 Task: Find connections with filter location Nanlong with filter topic #aiwith filter profile language Potuguese with filter current company SANGHI INDUSTRIES LTD with filter school Bundelkhand University with filter industry IT System Testing and Evaluation with filter service category SupportTechnical Writing with filter keywords title Marketing Staff
Action: Mouse moved to (269, 244)
Screenshot: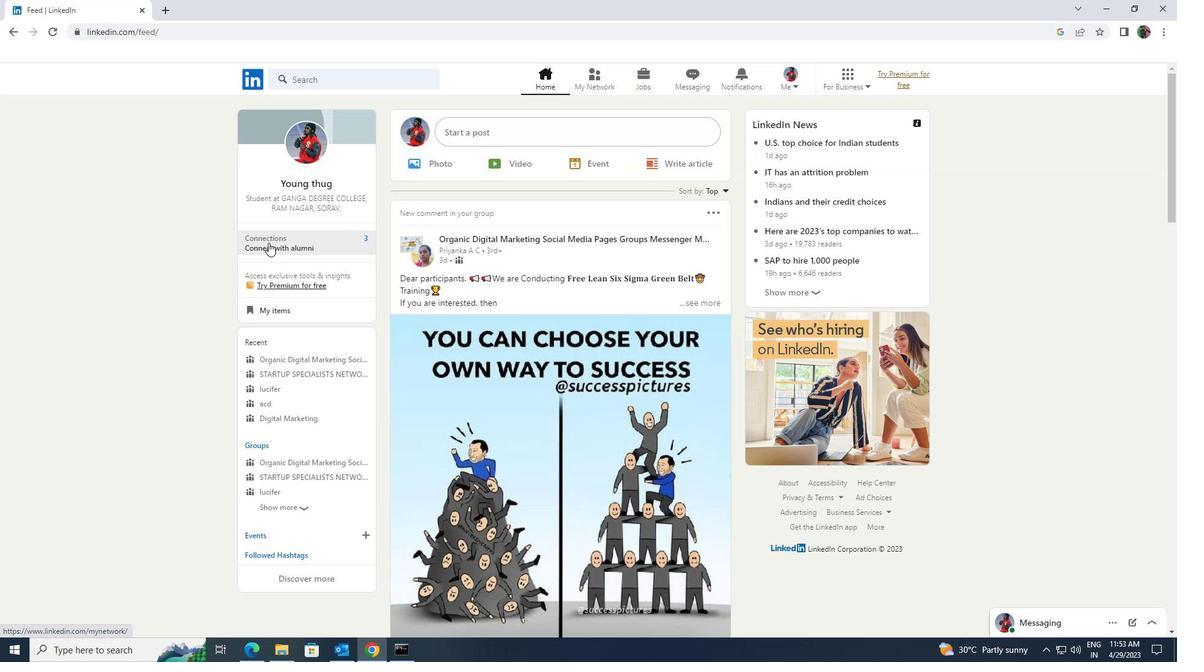 
Action: Mouse pressed left at (269, 244)
Screenshot: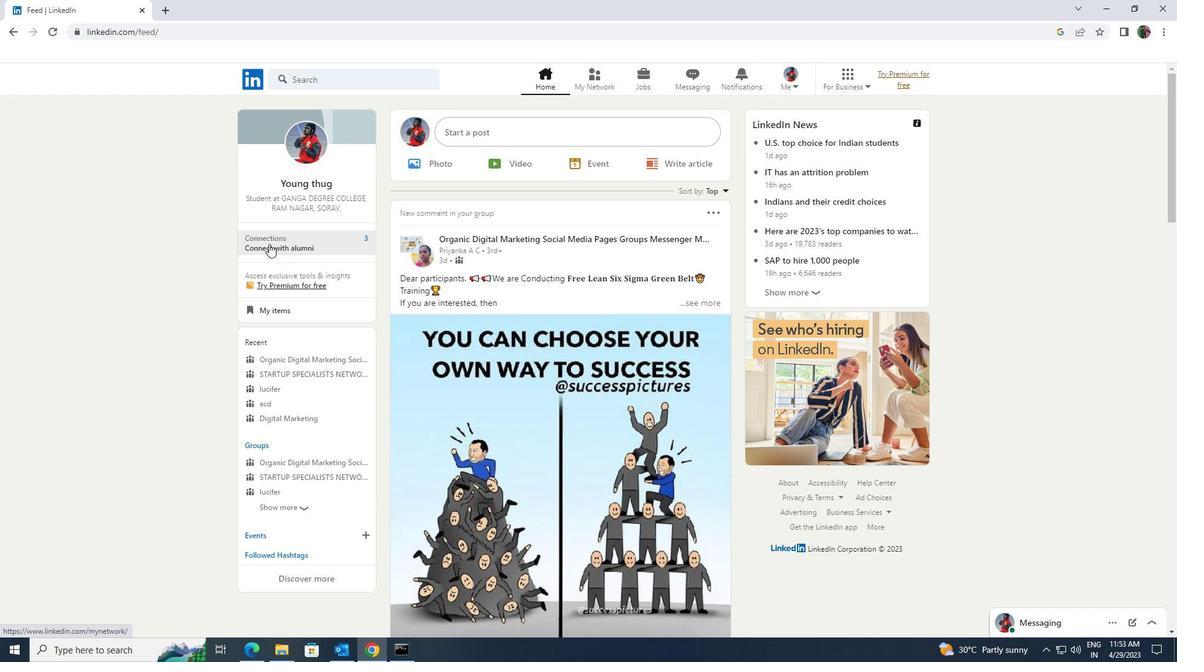 
Action: Mouse moved to (324, 150)
Screenshot: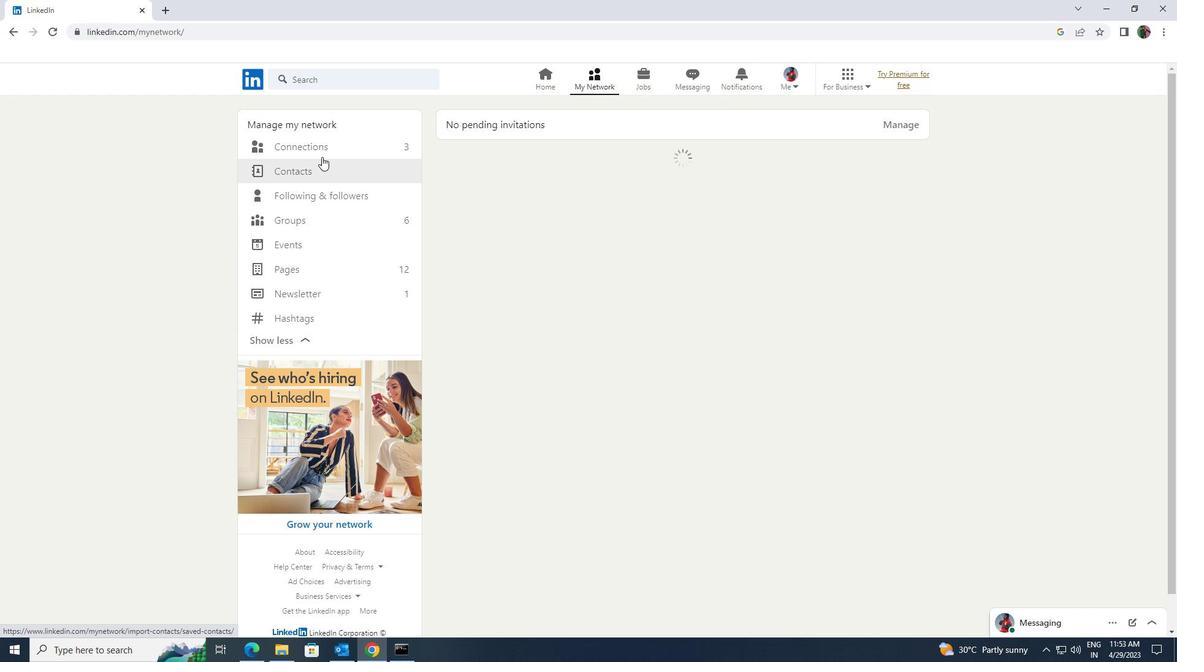 
Action: Mouse pressed left at (324, 150)
Screenshot: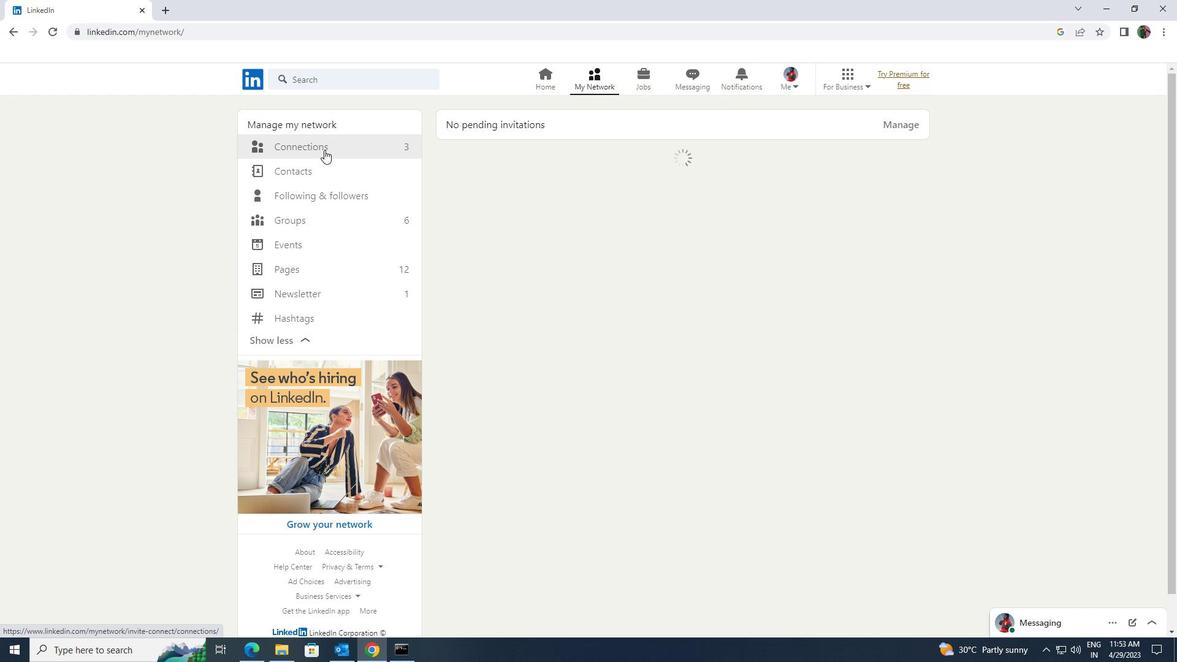 
Action: Mouse moved to (655, 149)
Screenshot: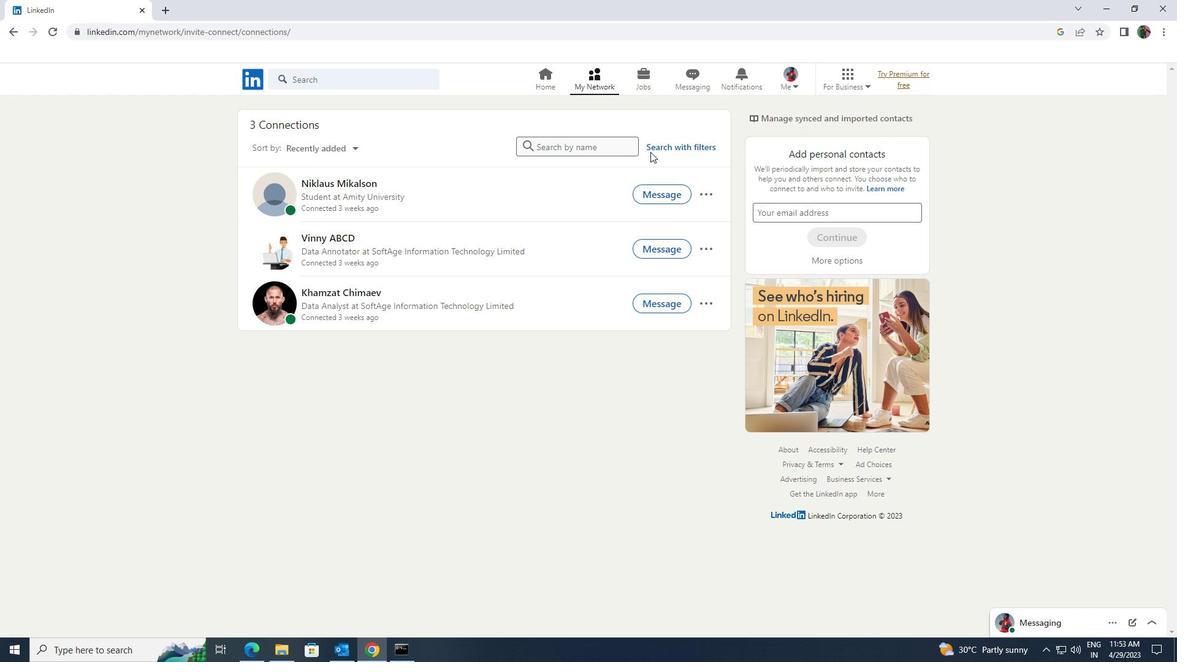 
Action: Mouse pressed left at (655, 149)
Screenshot: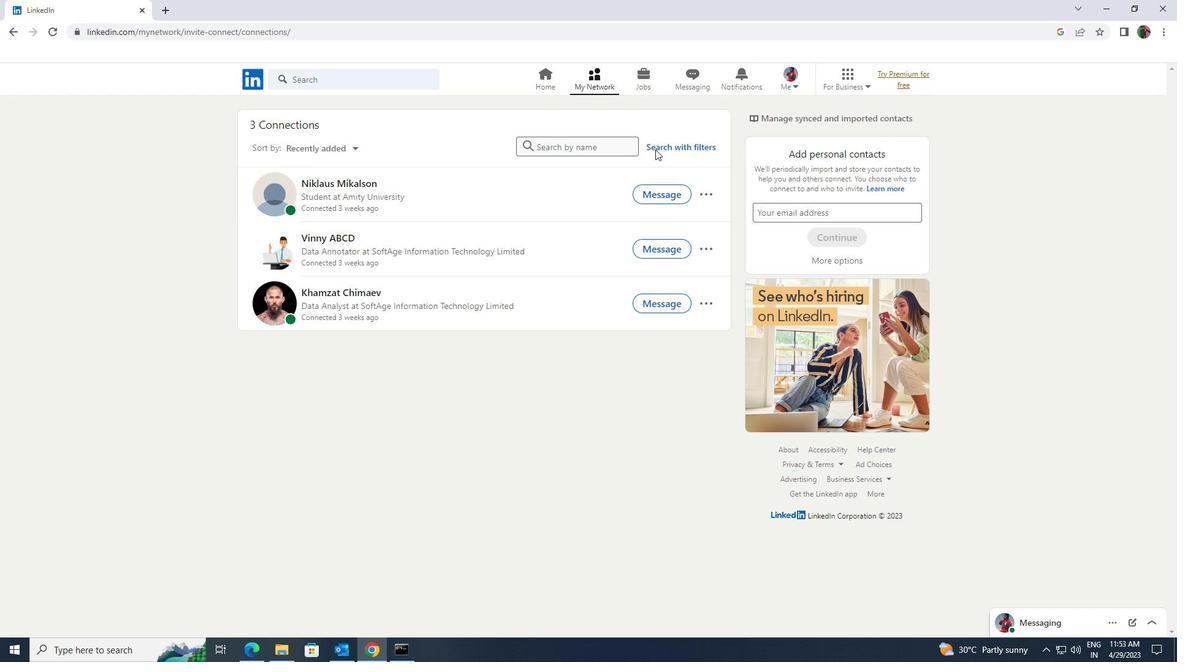 
Action: Mouse moved to (627, 114)
Screenshot: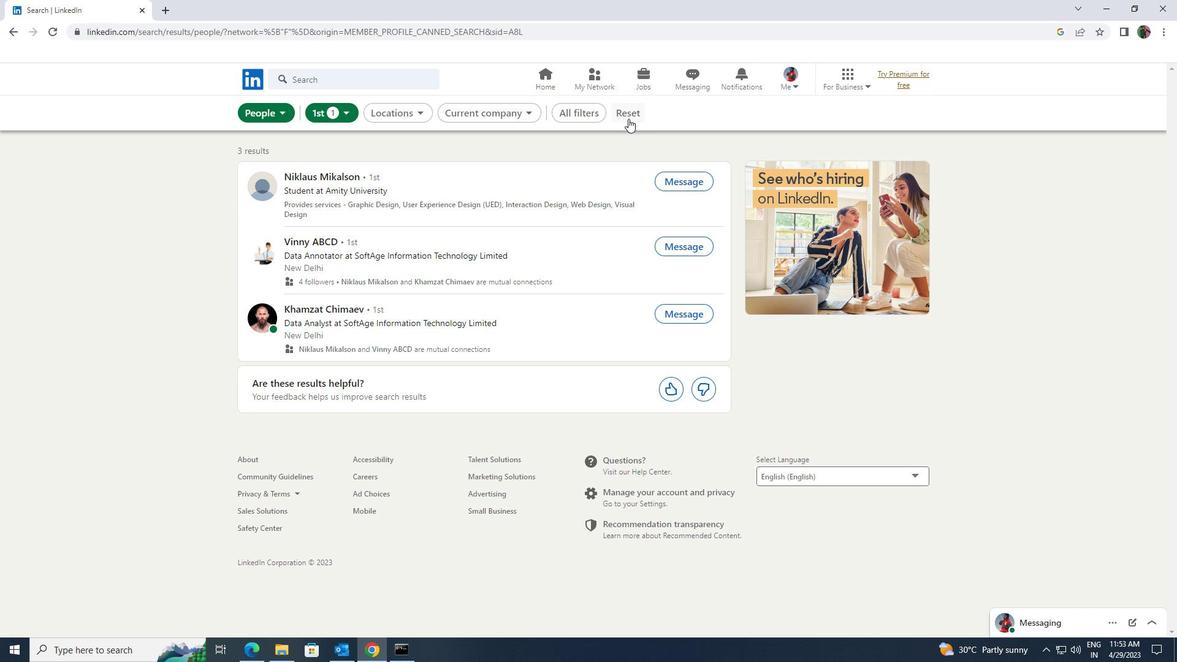 
Action: Mouse pressed left at (627, 114)
Screenshot: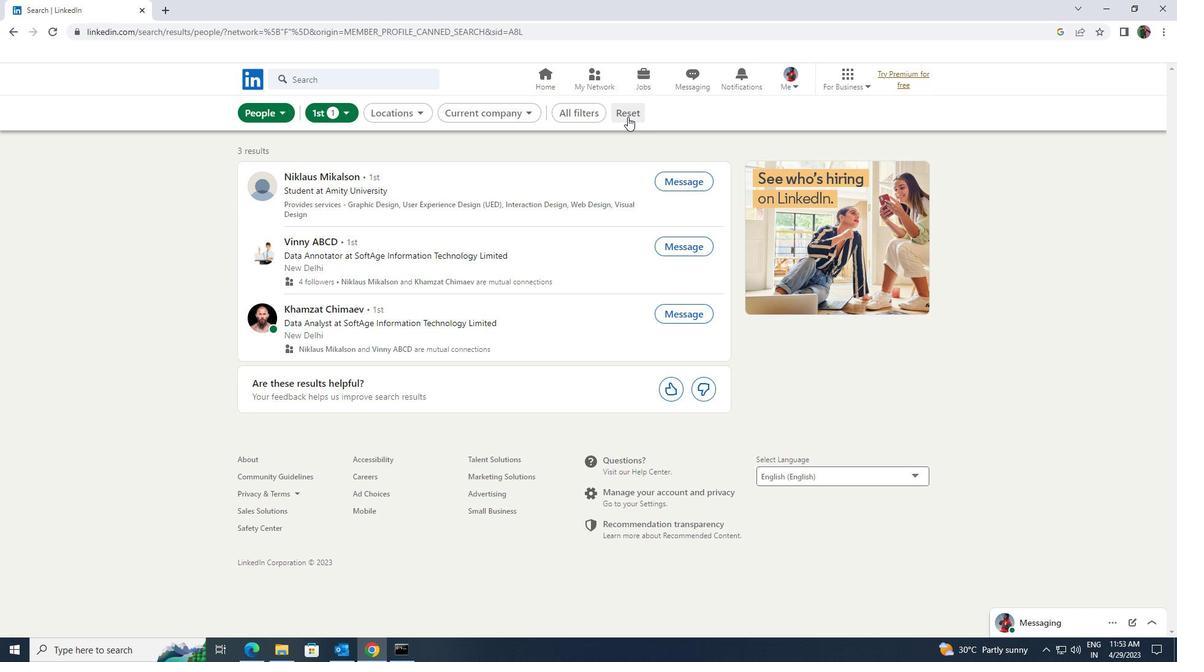 
Action: Mouse moved to (600, 112)
Screenshot: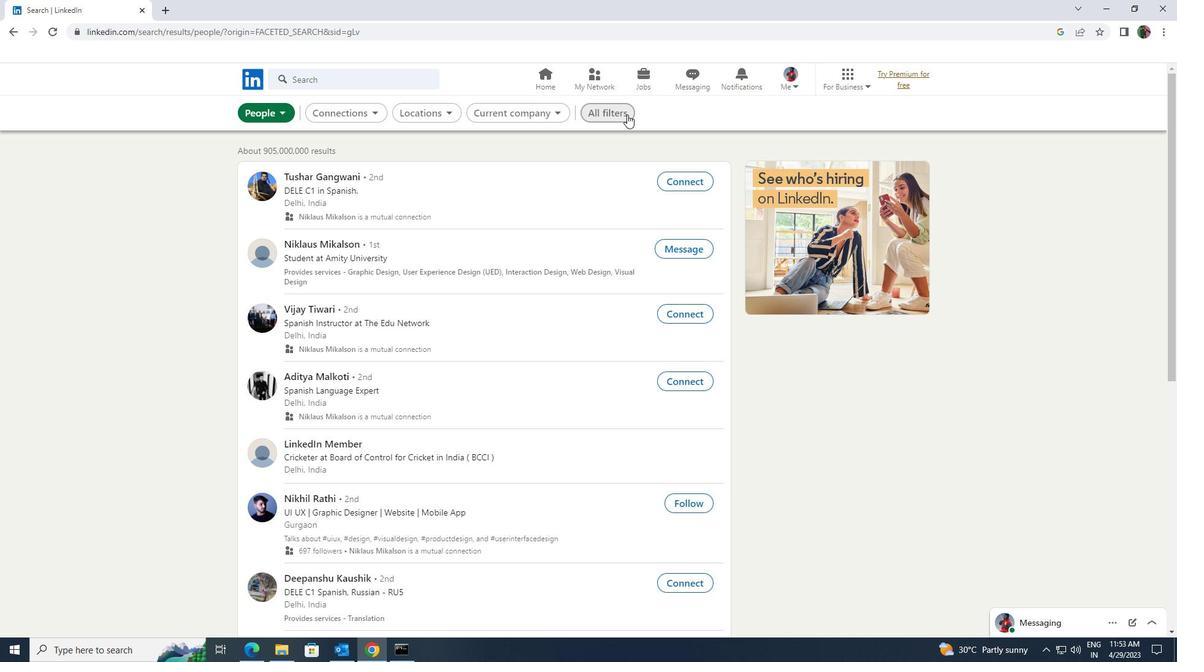 
Action: Mouse pressed left at (600, 112)
Screenshot: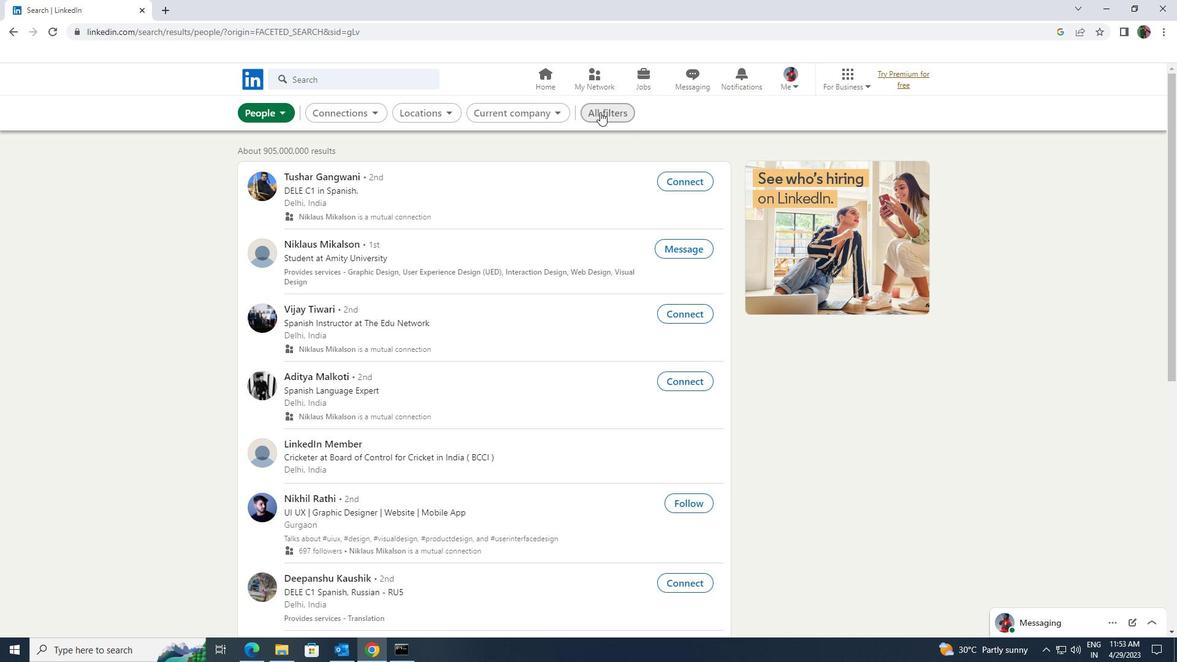 
Action: Mouse moved to (911, 341)
Screenshot: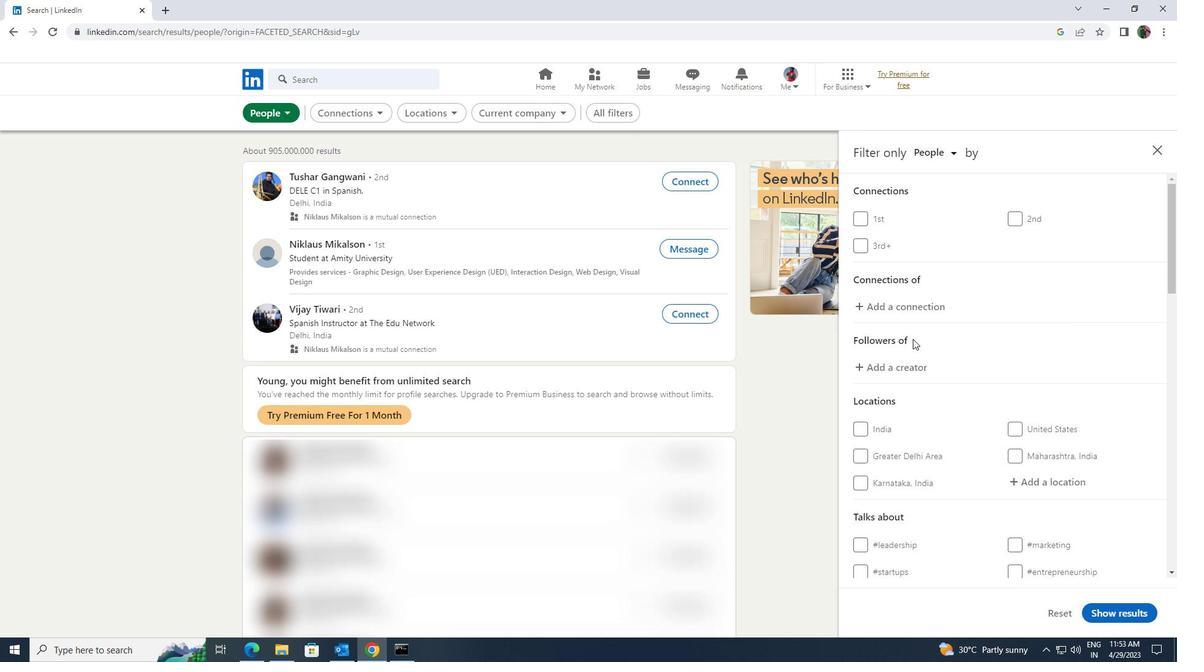 
Action: Mouse scrolled (911, 341) with delta (0, 0)
Screenshot: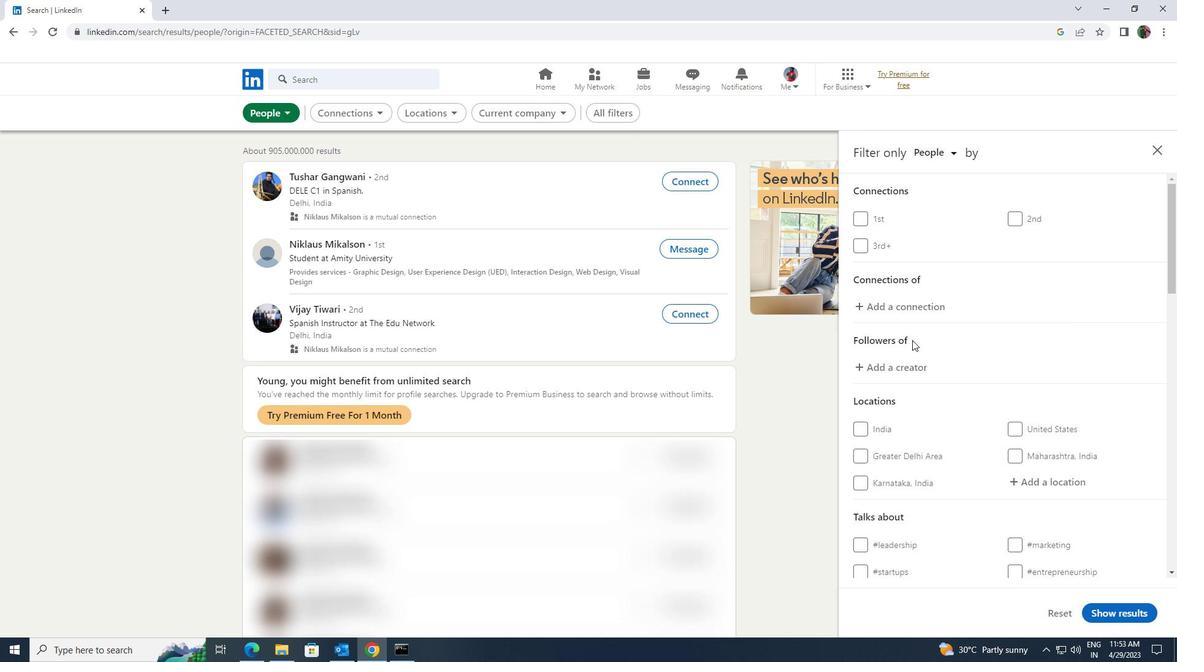 
Action: Mouse scrolled (911, 341) with delta (0, 0)
Screenshot: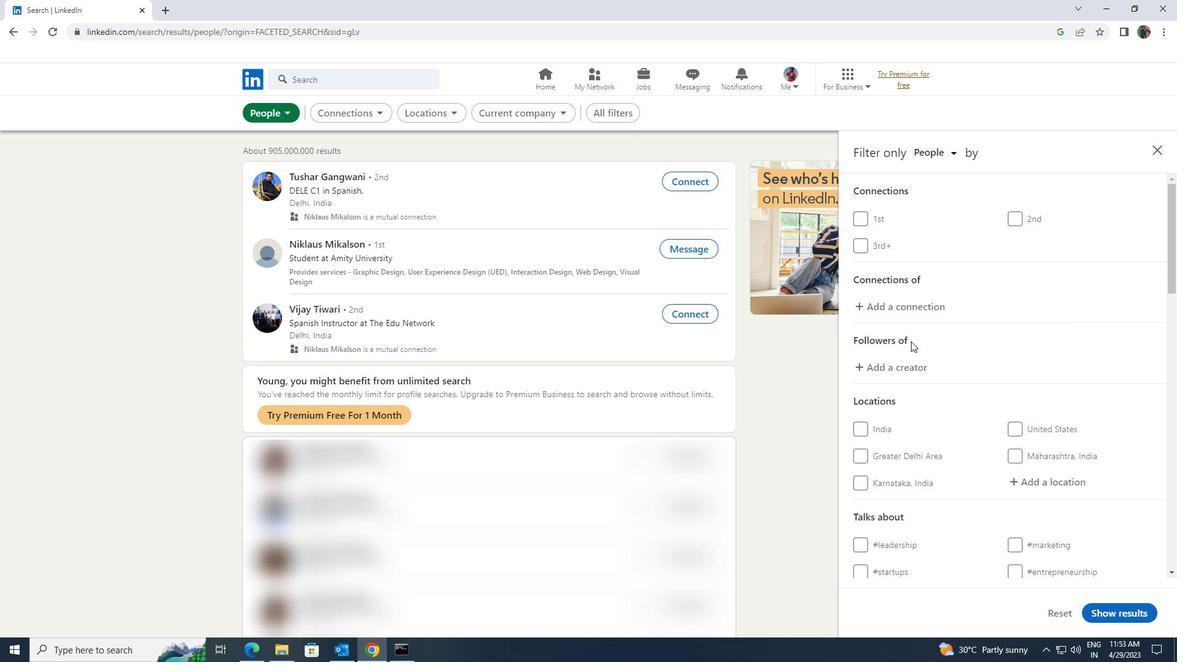 
Action: Mouse moved to (1017, 355)
Screenshot: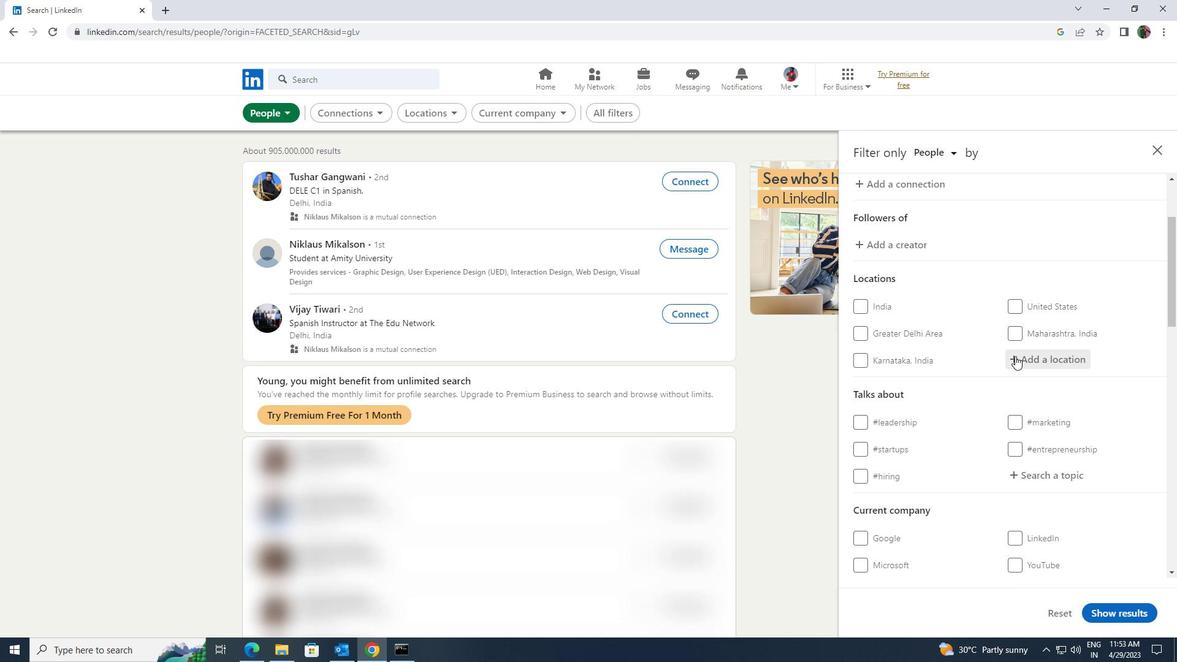 
Action: Mouse pressed left at (1017, 355)
Screenshot: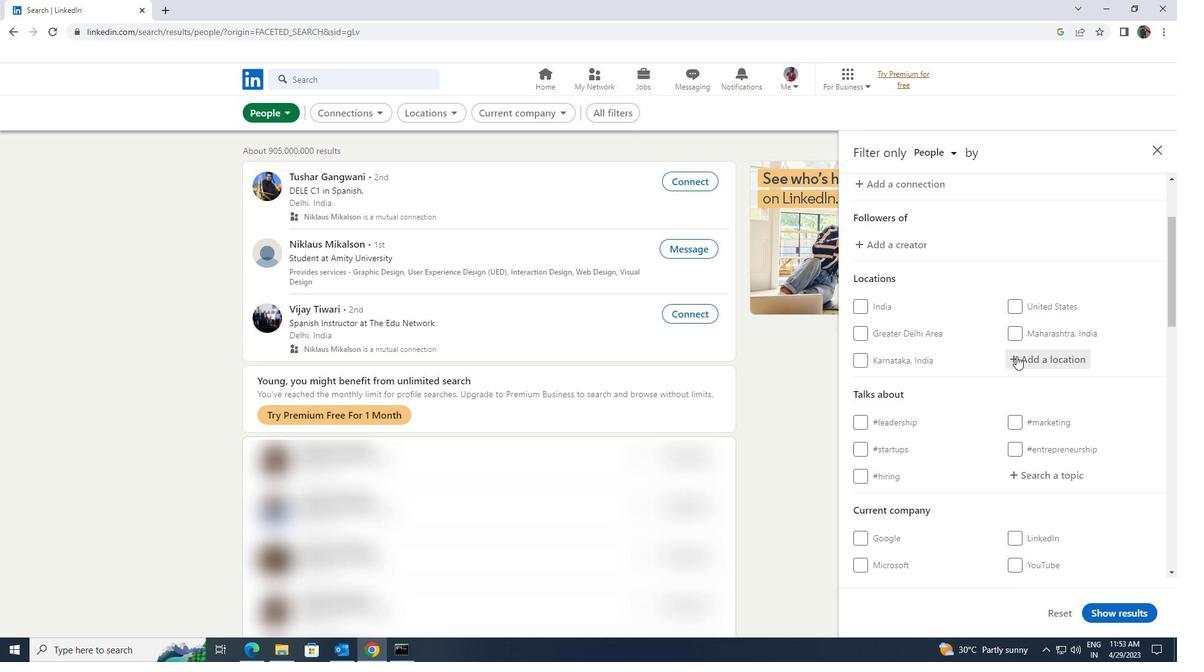 
Action: Mouse moved to (1004, 361)
Screenshot: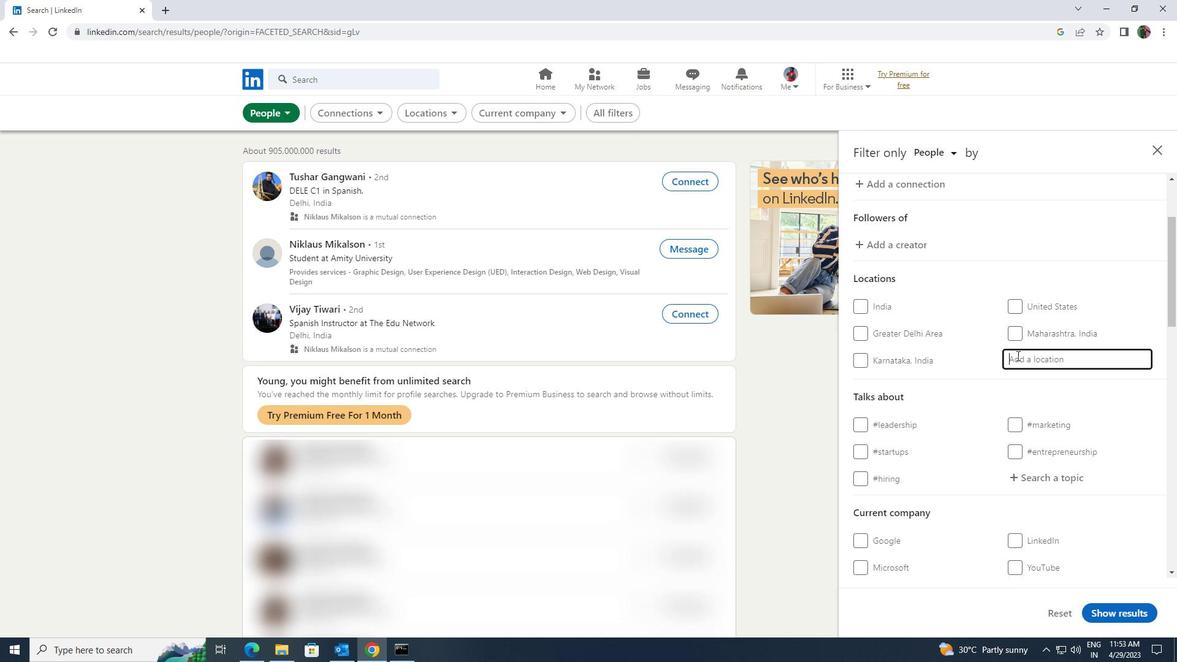 
Action: Key pressed <Key.shift>NANLONG<Key.enter>
Screenshot: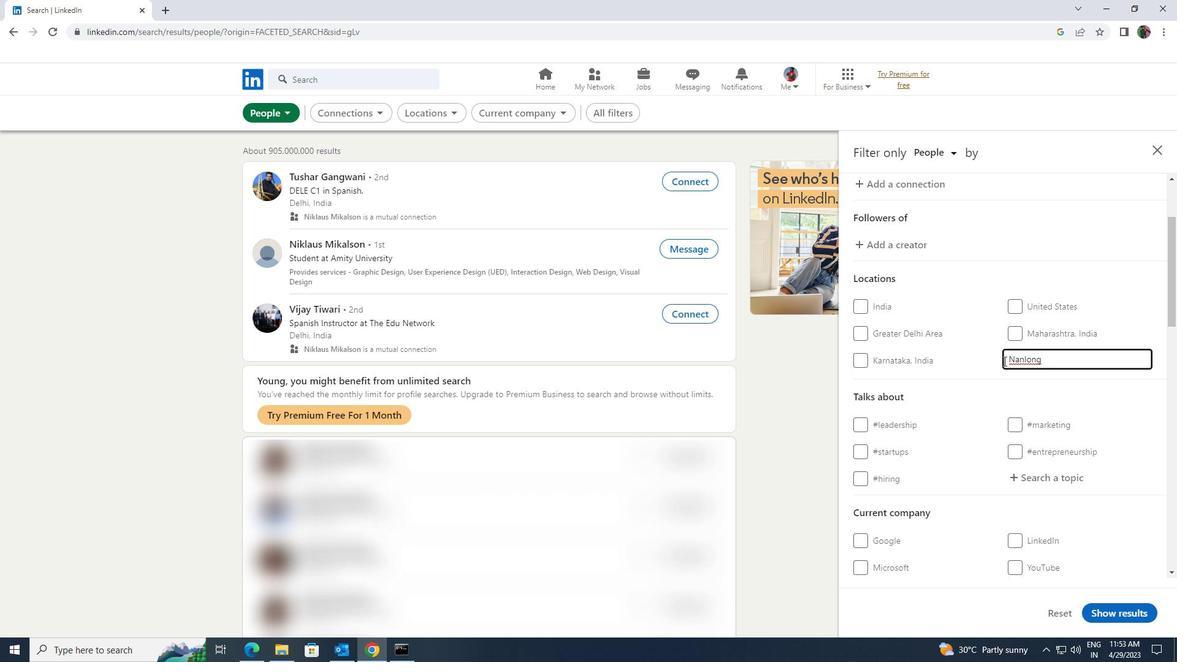 
Action: Mouse moved to (1001, 363)
Screenshot: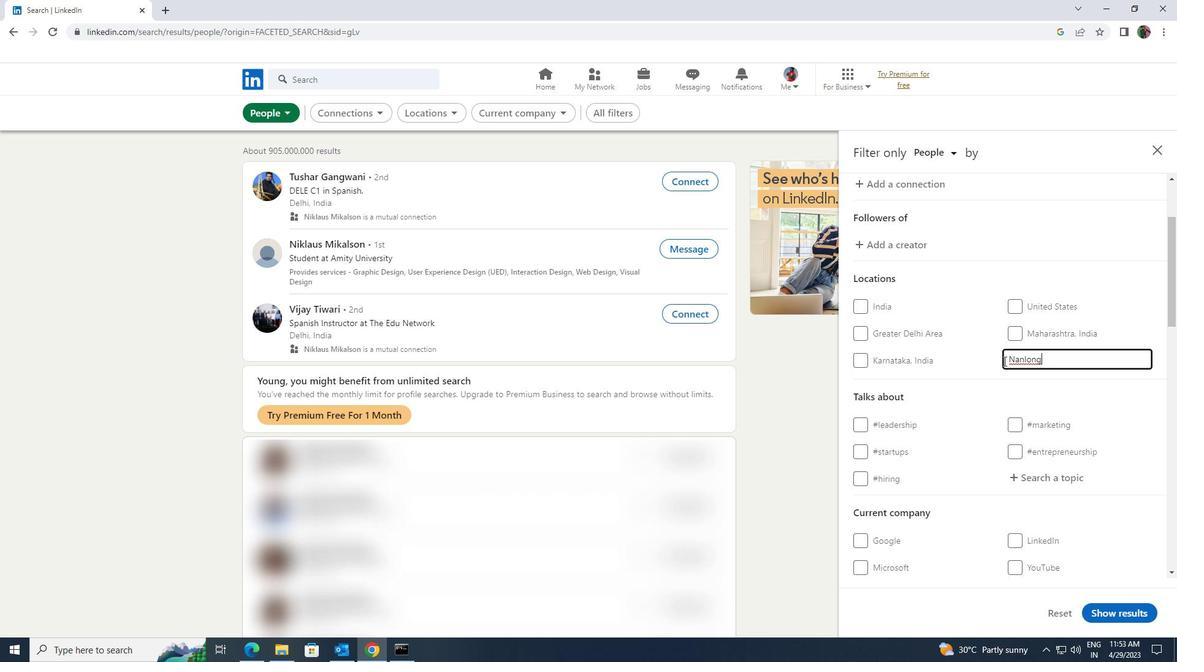 
Action: Mouse scrolled (1001, 362) with delta (0, 0)
Screenshot: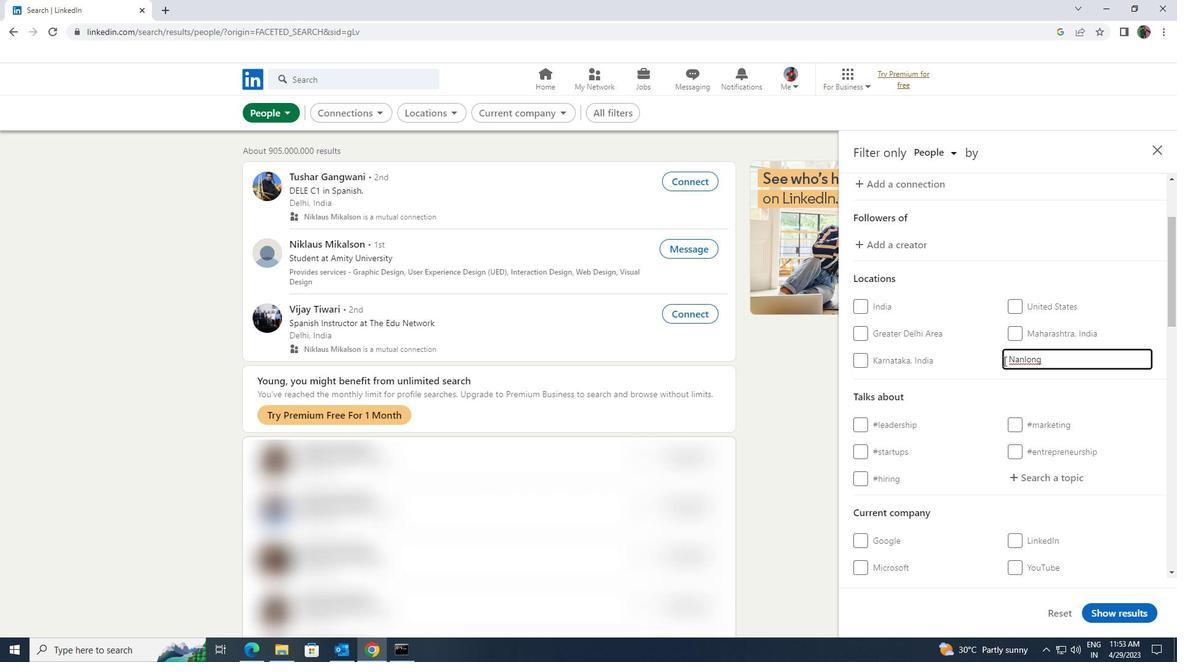 
Action: Mouse moved to (1011, 414)
Screenshot: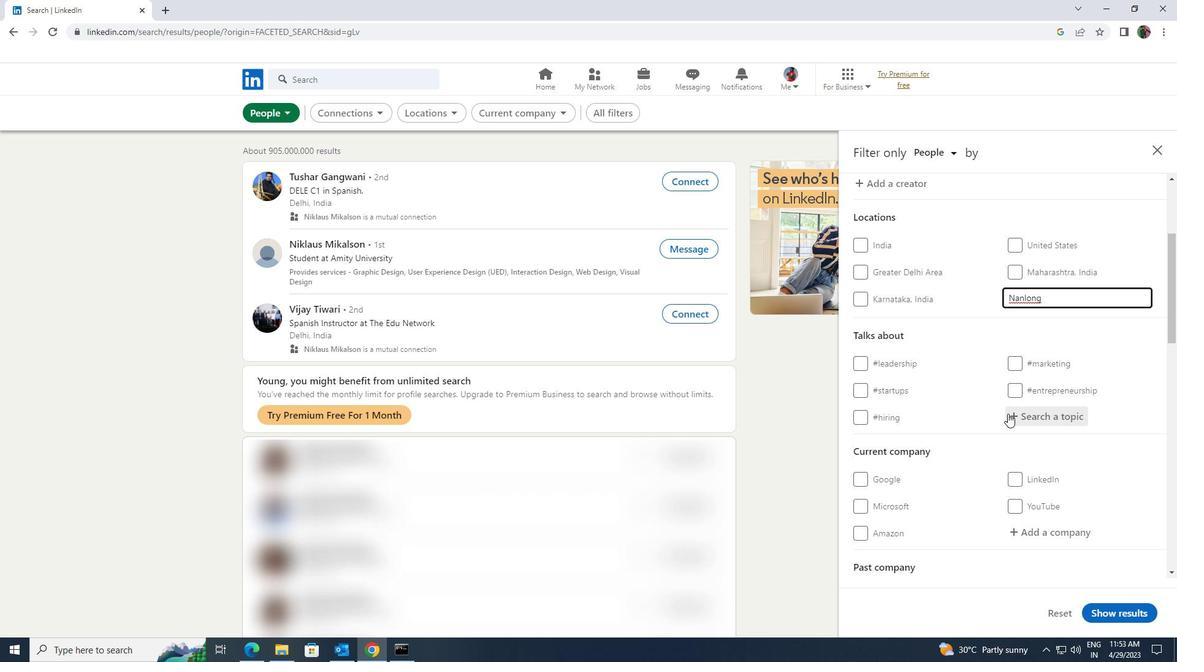 
Action: Mouse pressed left at (1011, 414)
Screenshot: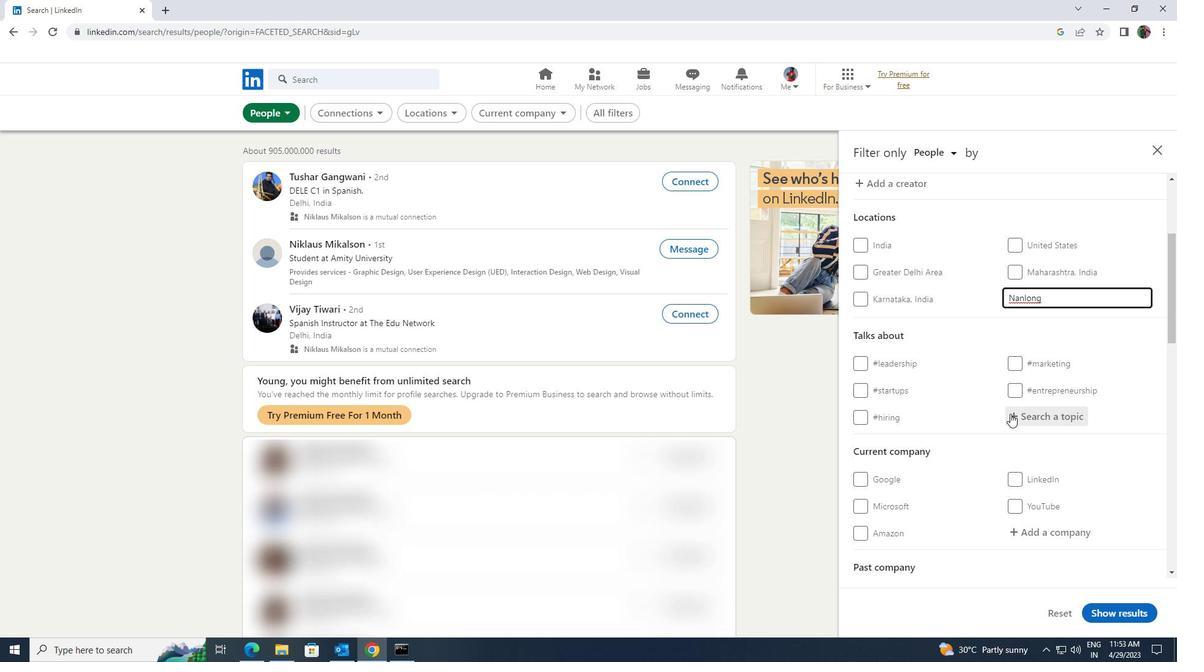 
Action: Mouse moved to (1009, 407)
Screenshot: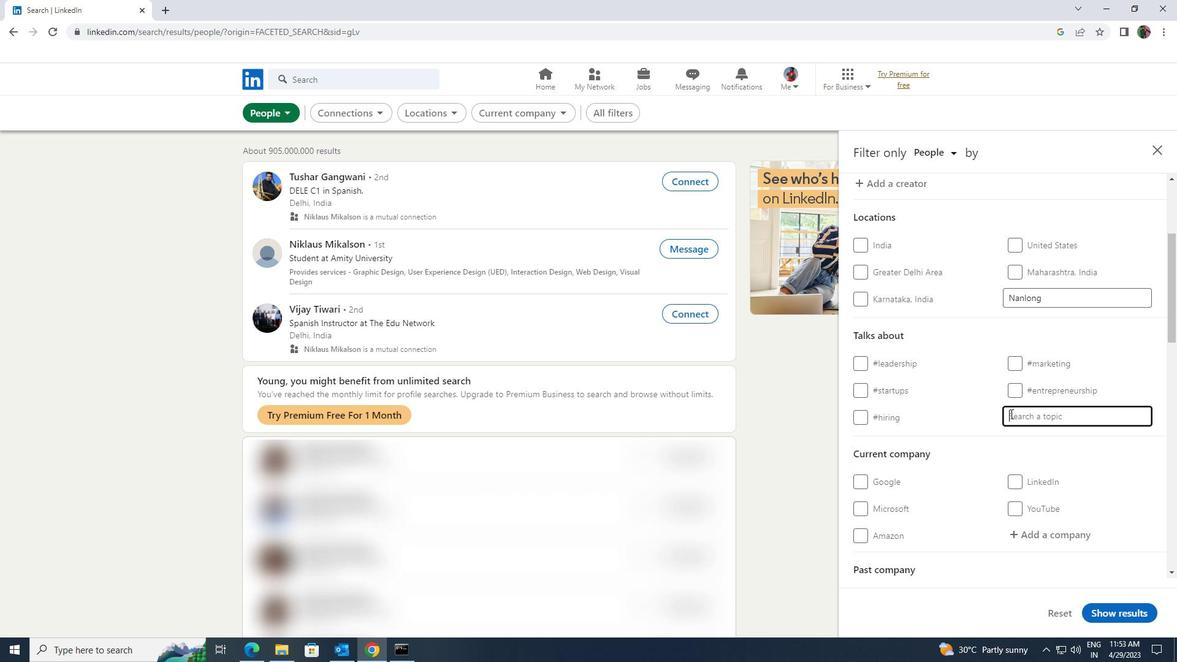 
Action: Key pressed AI
Screenshot: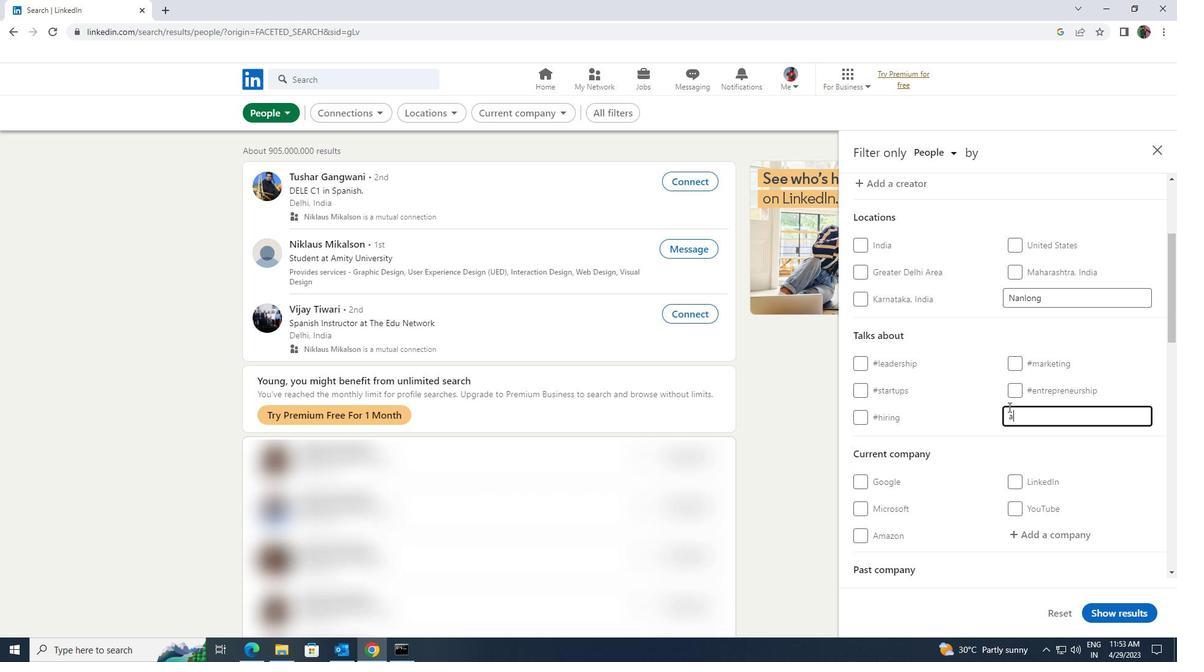 
Action: Mouse moved to (987, 429)
Screenshot: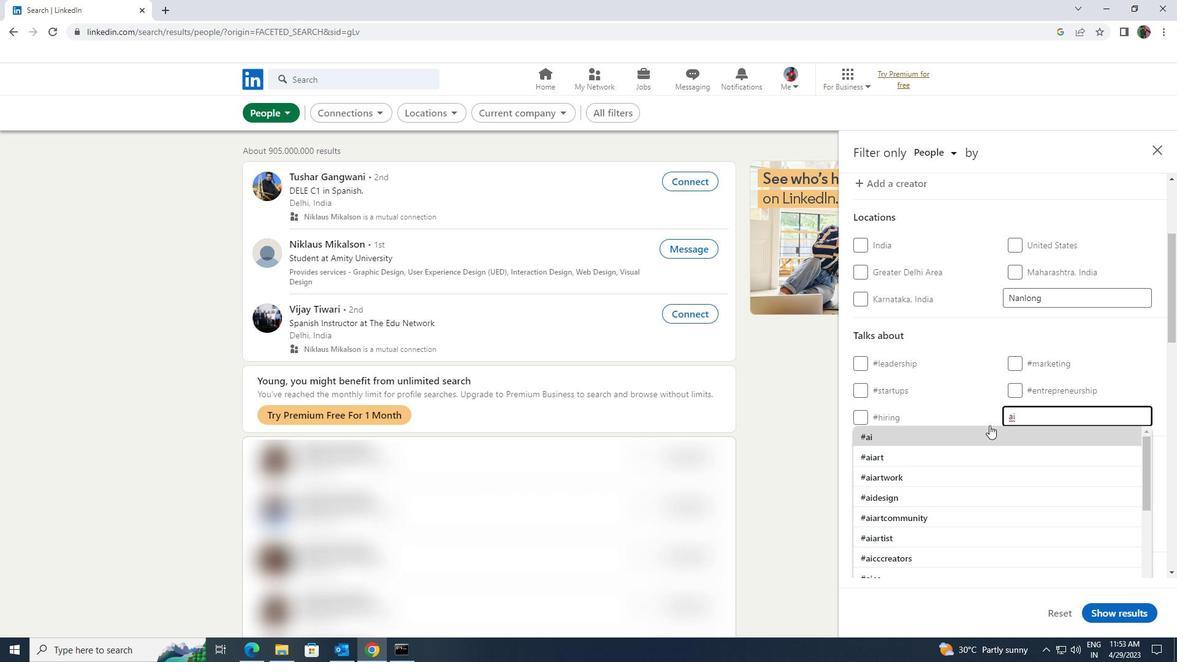 
Action: Mouse pressed left at (987, 429)
Screenshot: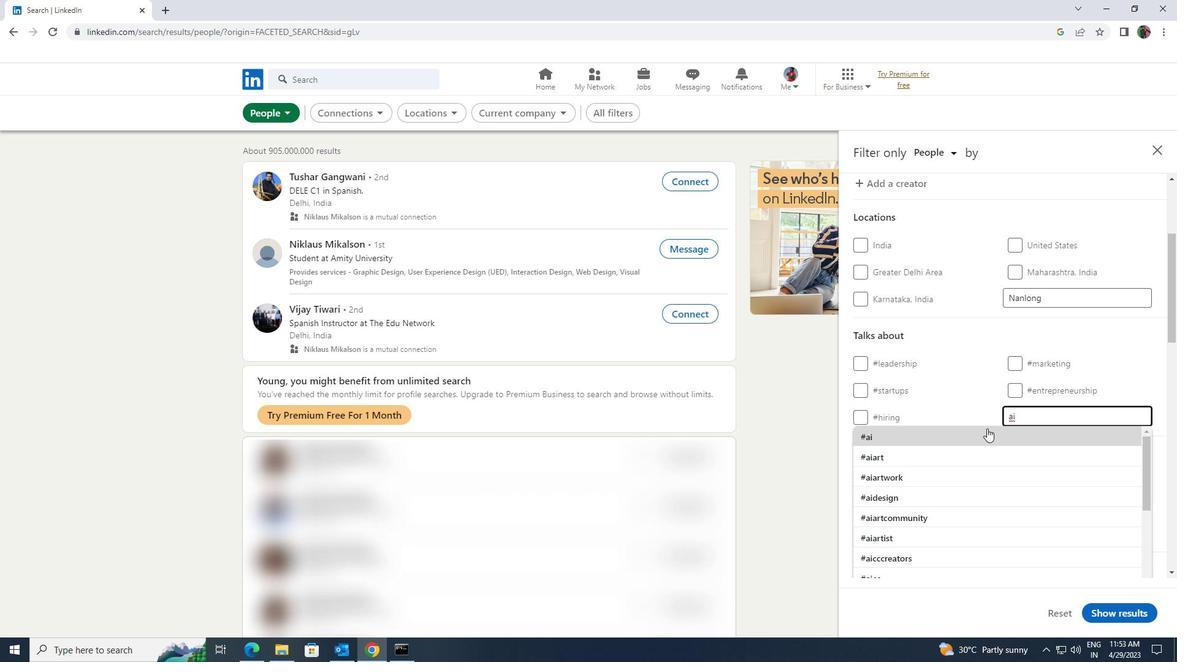 
Action: Mouse scrolled (987, 428) with delta (0, 0)
Screenshot: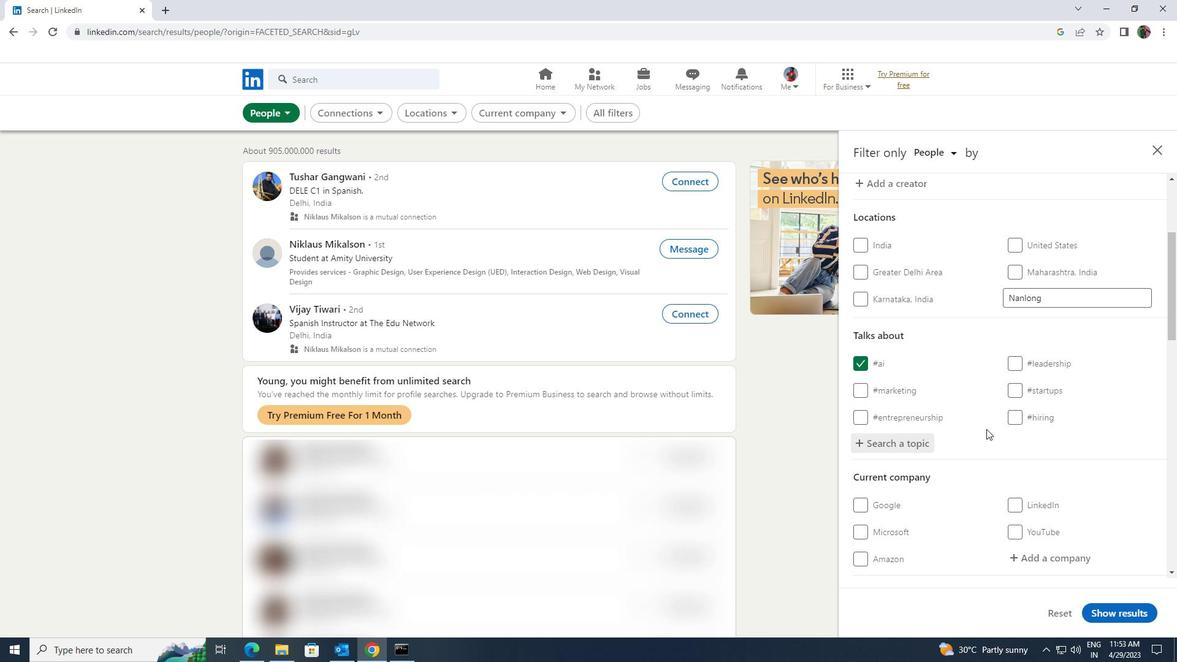 
Action: Mouse scrolled (987, 428) with delta (0, 0)
Screenshot: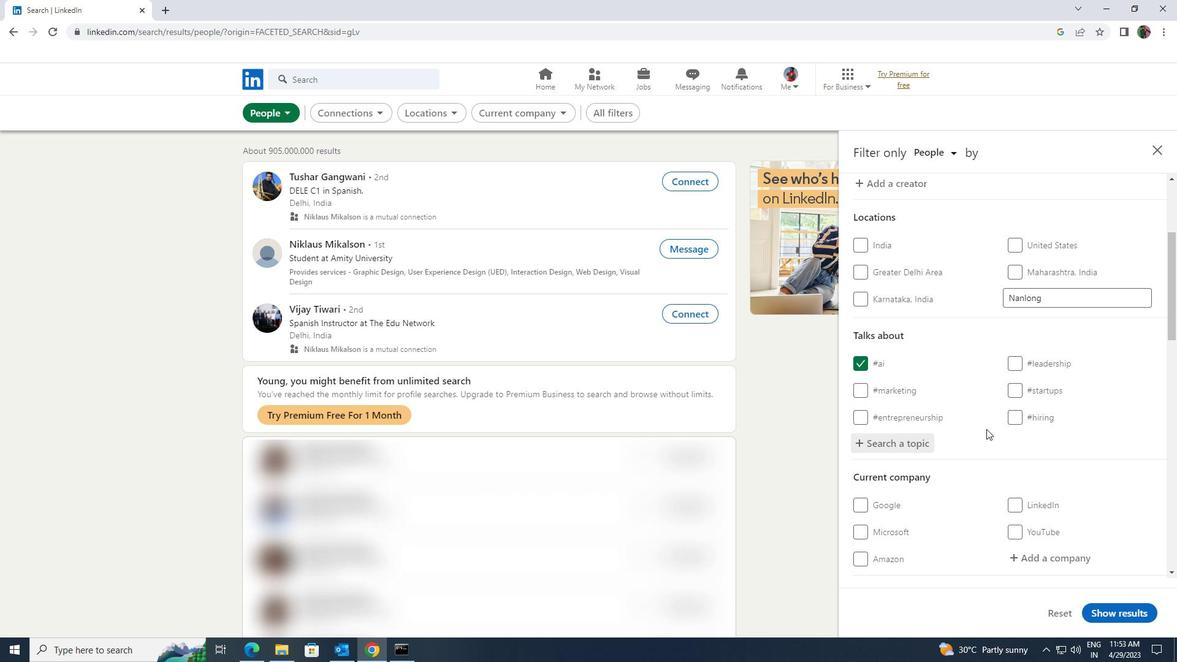 
Action: Mouse moved to (995, 433)
Screenshot: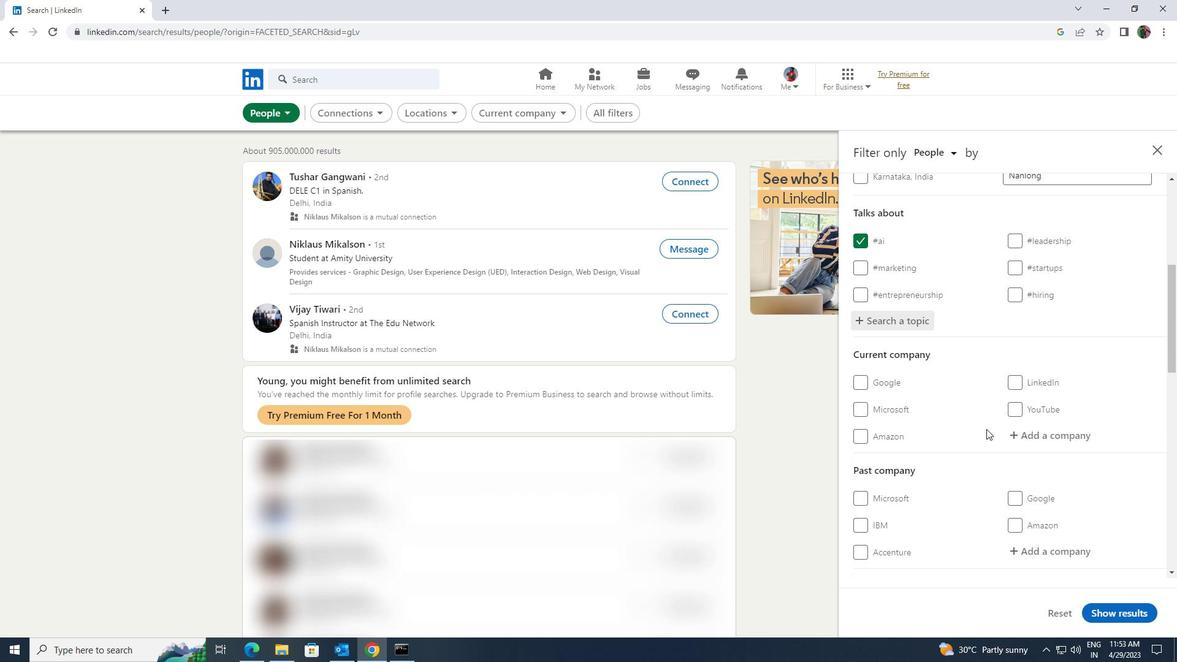 
Action: Mouse scrolled (995, 432) with delta (0, 0)
Screenshot: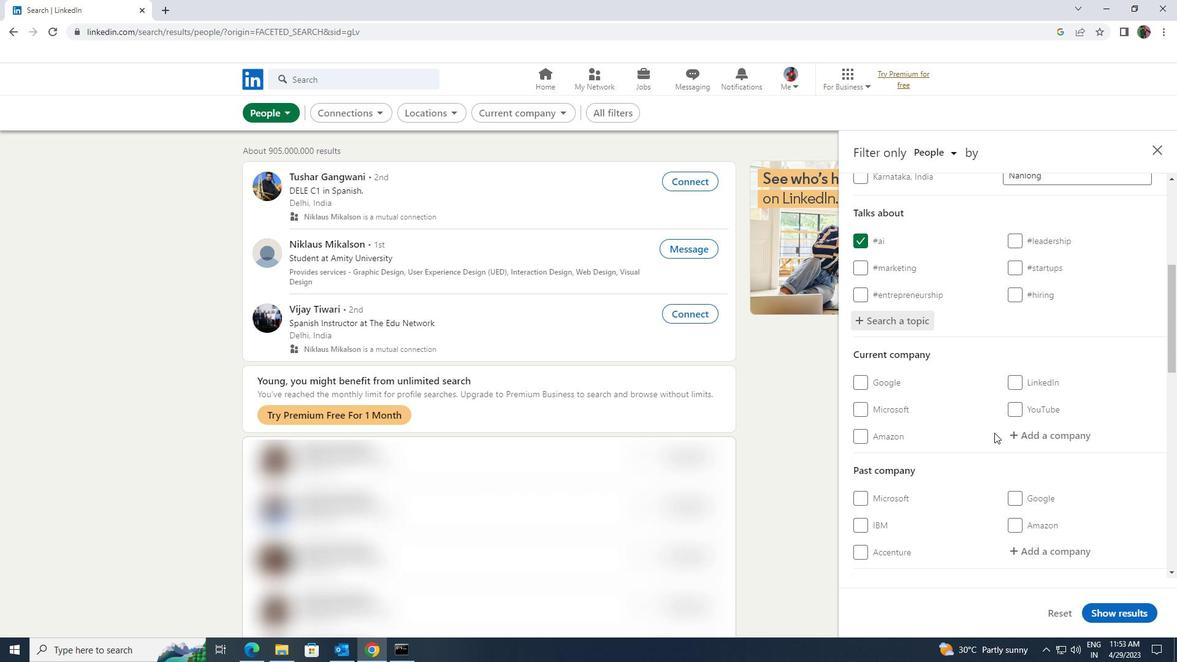 
Action: Mouse scrolled (995, 432) with delta (0, 0)
Screenshot: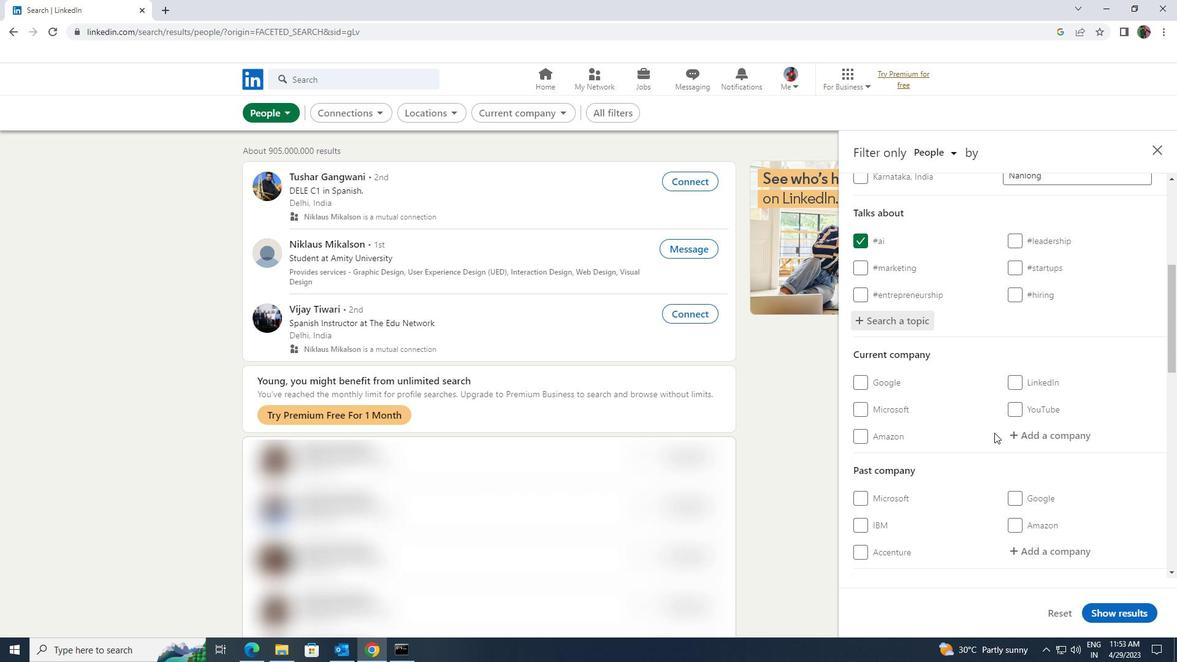 
Action: Mouse moved to (995, 433)
Screenshot: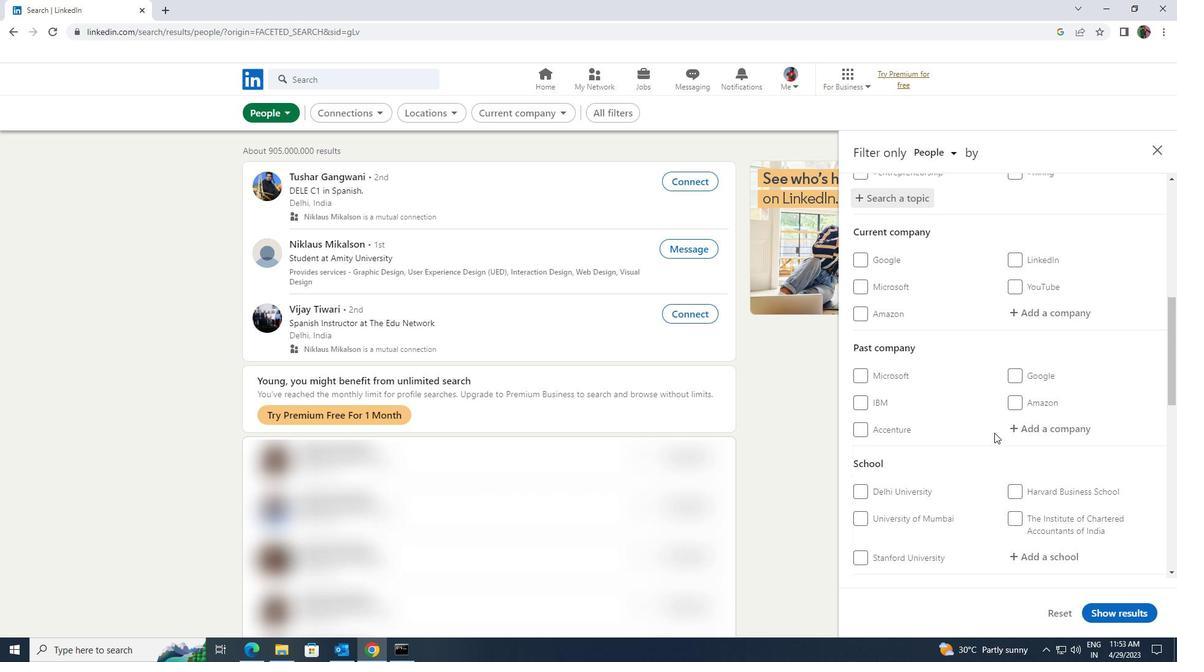 
Action: Mouse scrolled (995, 433) with delta (0, 0)
Screenshot: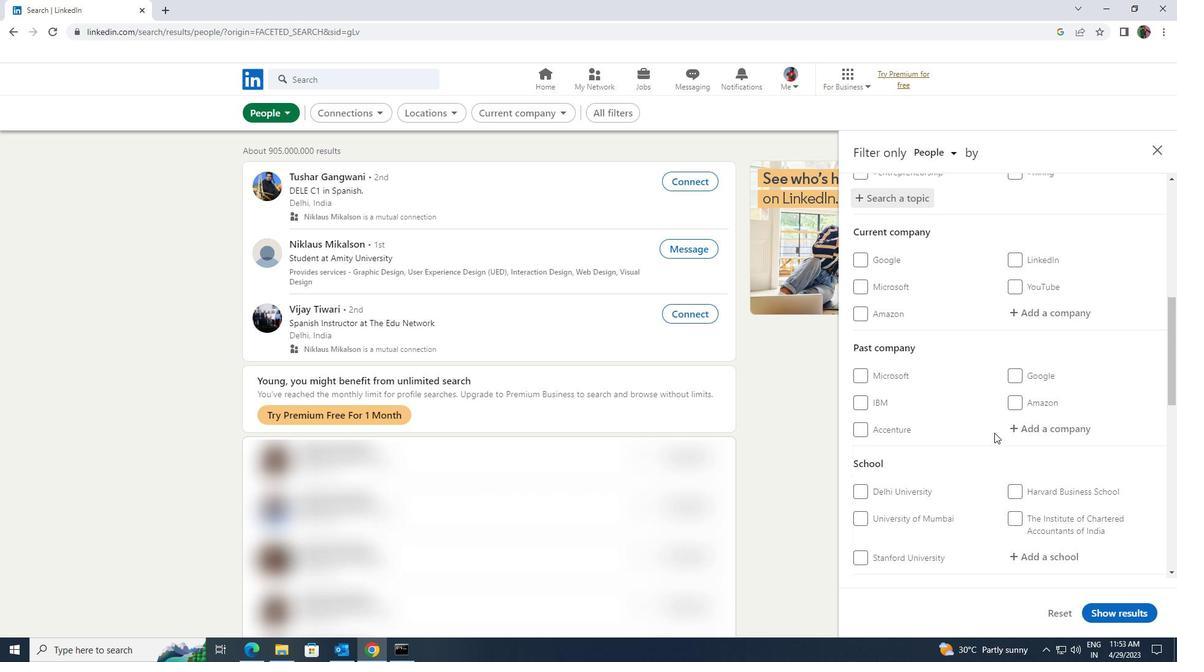 
Action: Mouse scrolled (995, 433) with delta (0, 0)
Screenshot: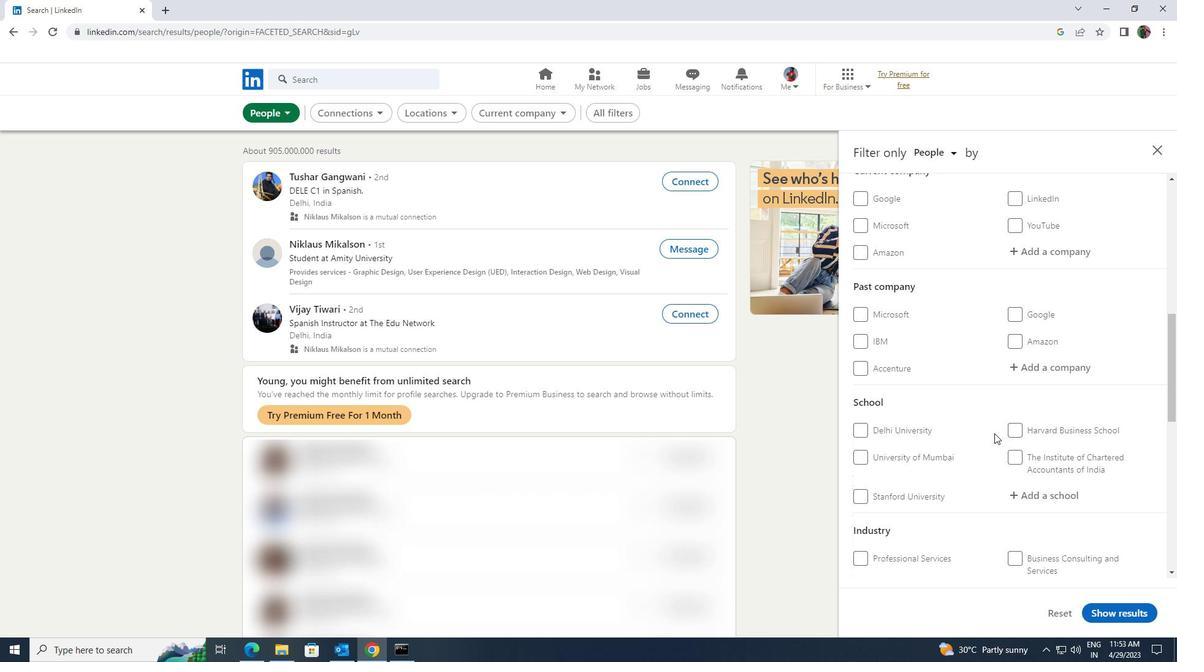 
Action: Mouse scrolled (995, 433) with delta (0, 0)
Screenshot: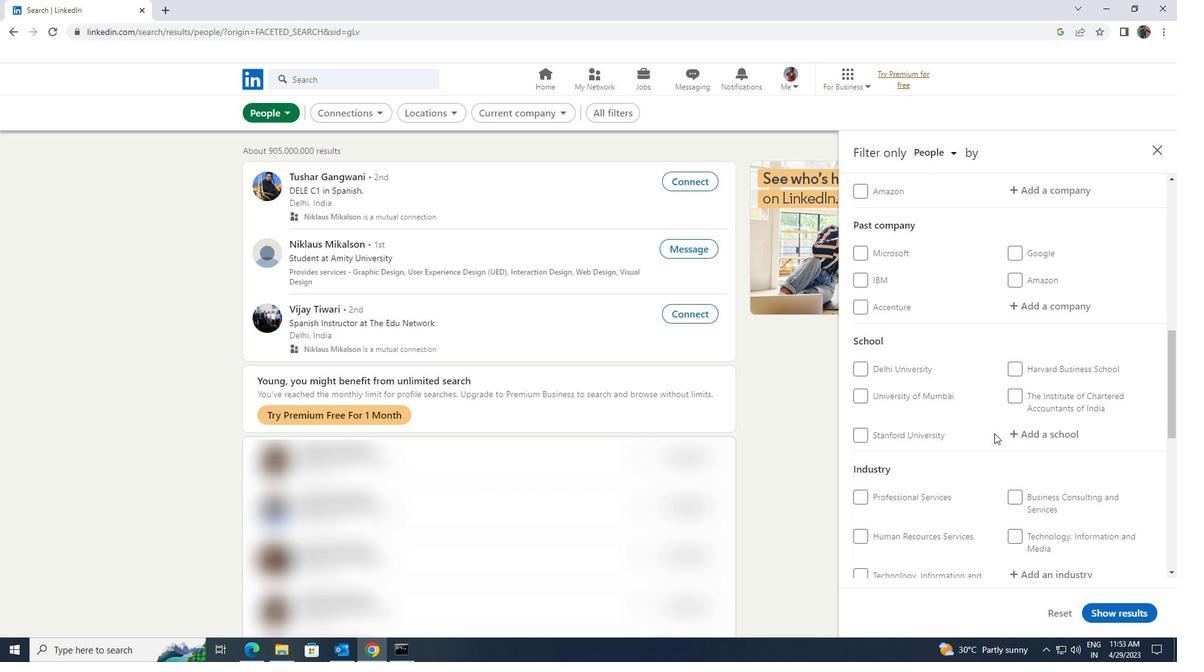 
Action: Mouse moved to (995, 434)
Screenshot: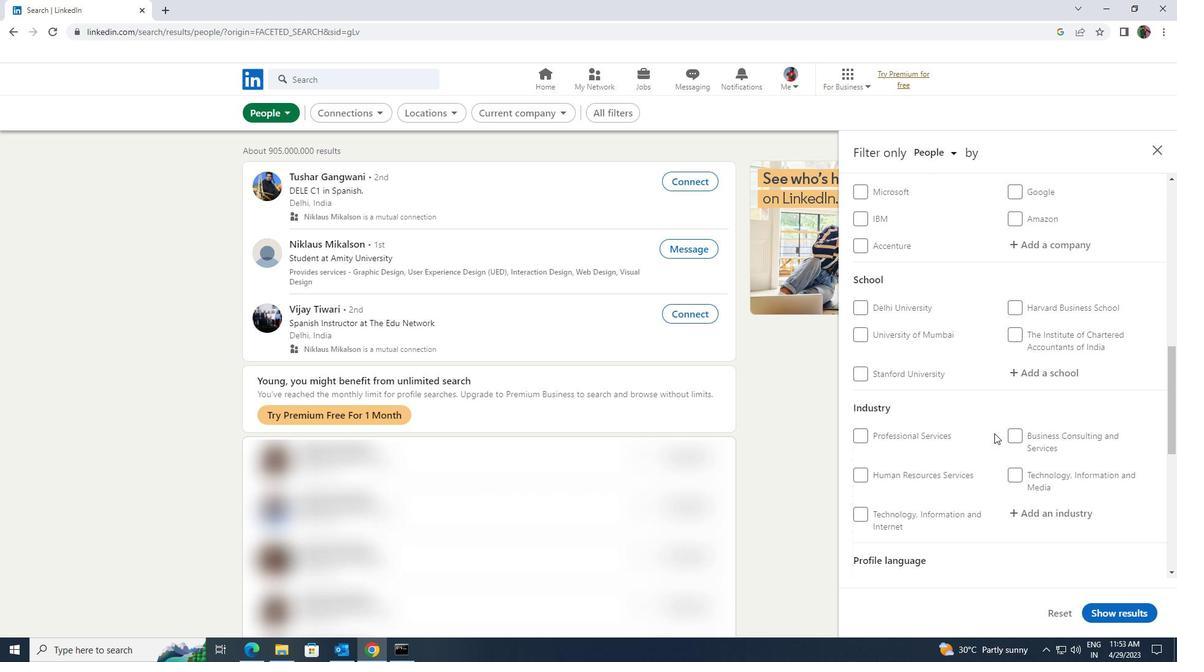 
Action: Mouse scrolled (995, 433) with delta (0, 0)
Screenshot: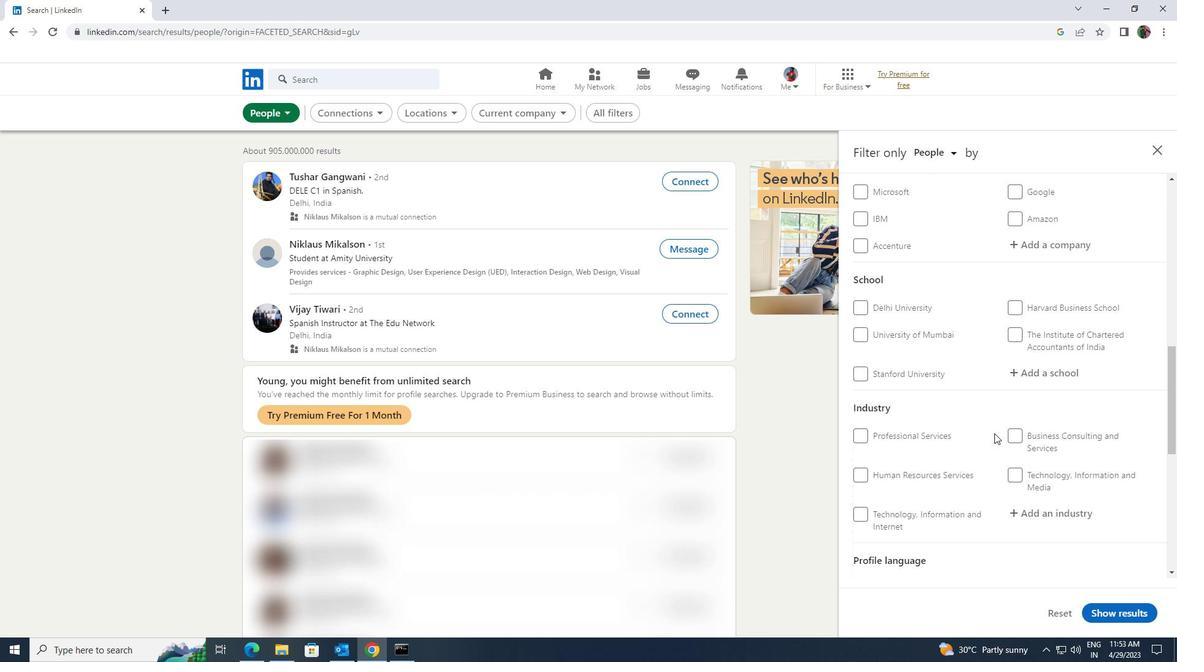 
Action: Mouse scrolled (995, 433) with delta (0, 0)
Screenshot: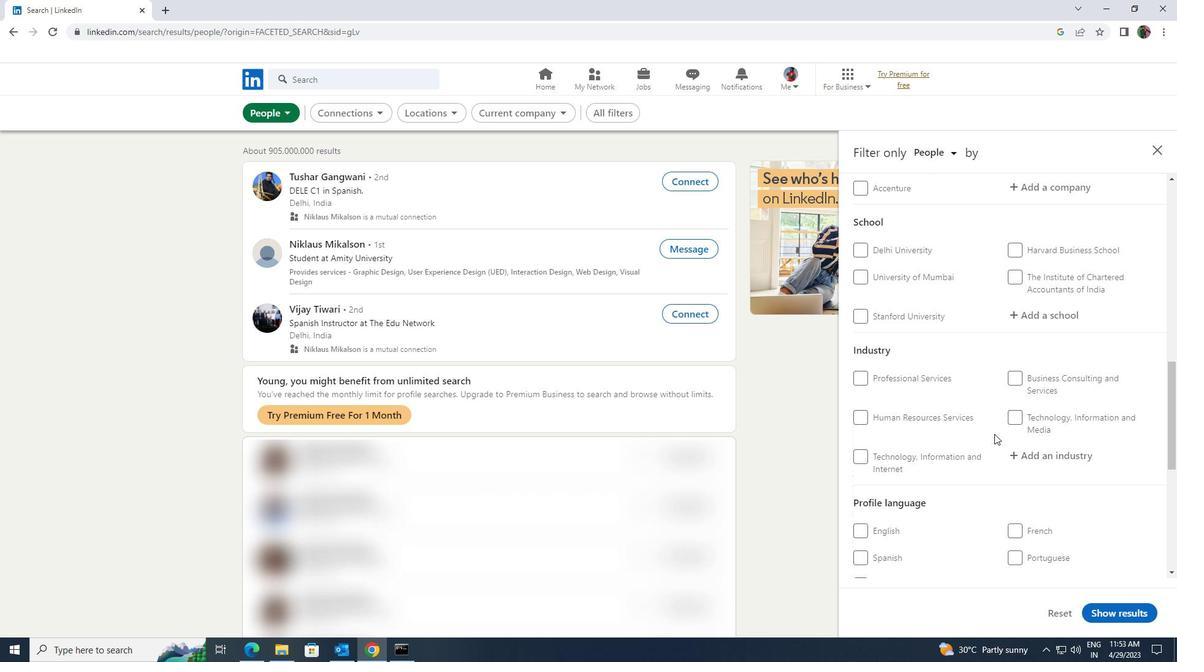 
Action: Mouse moved to (1014, 495)
Screenshot: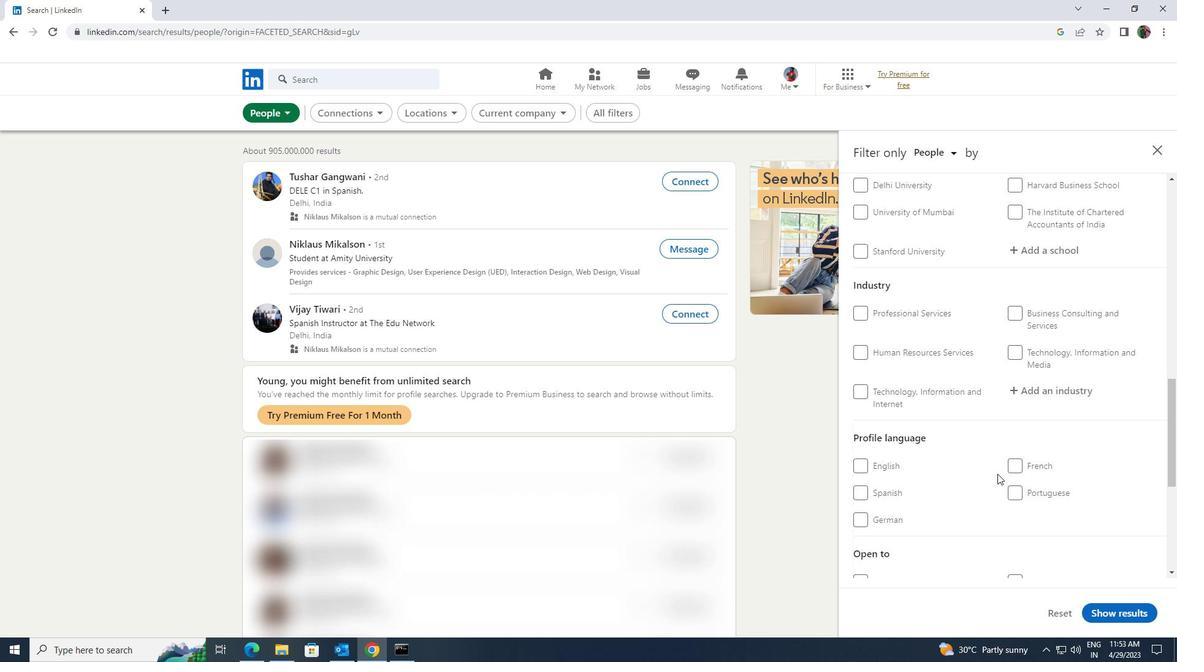 
Action: Mouse pressed left at (1014, 495)
Screenshot: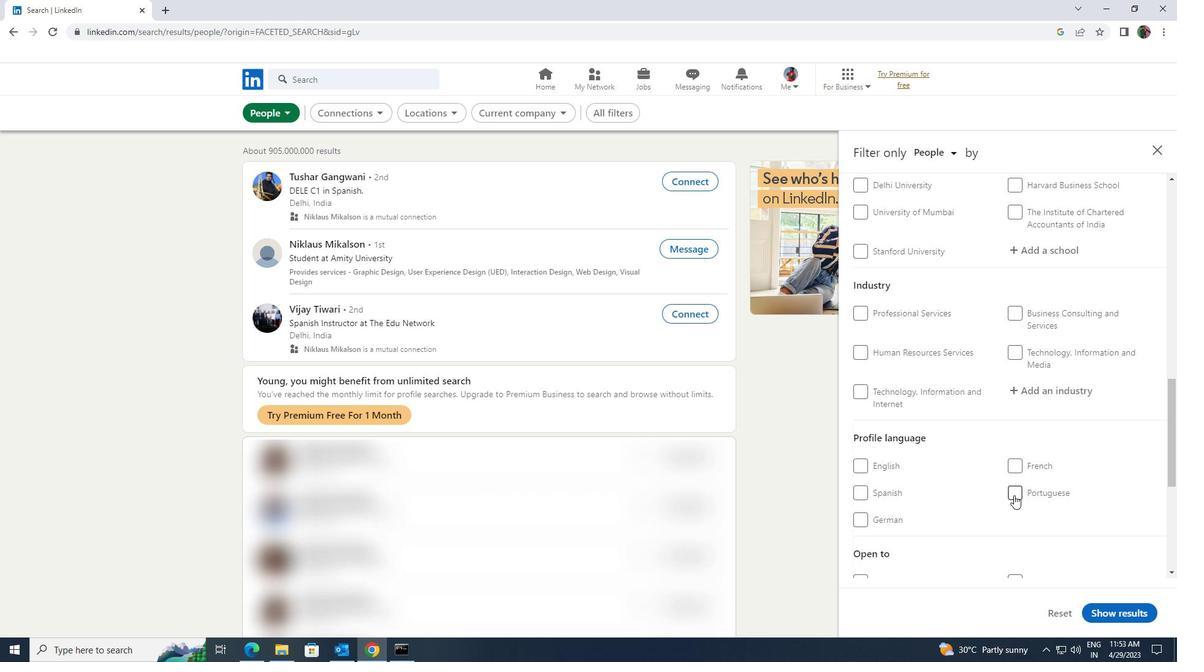 
Action: Mouse moved to (1015, 491)
Screenshot: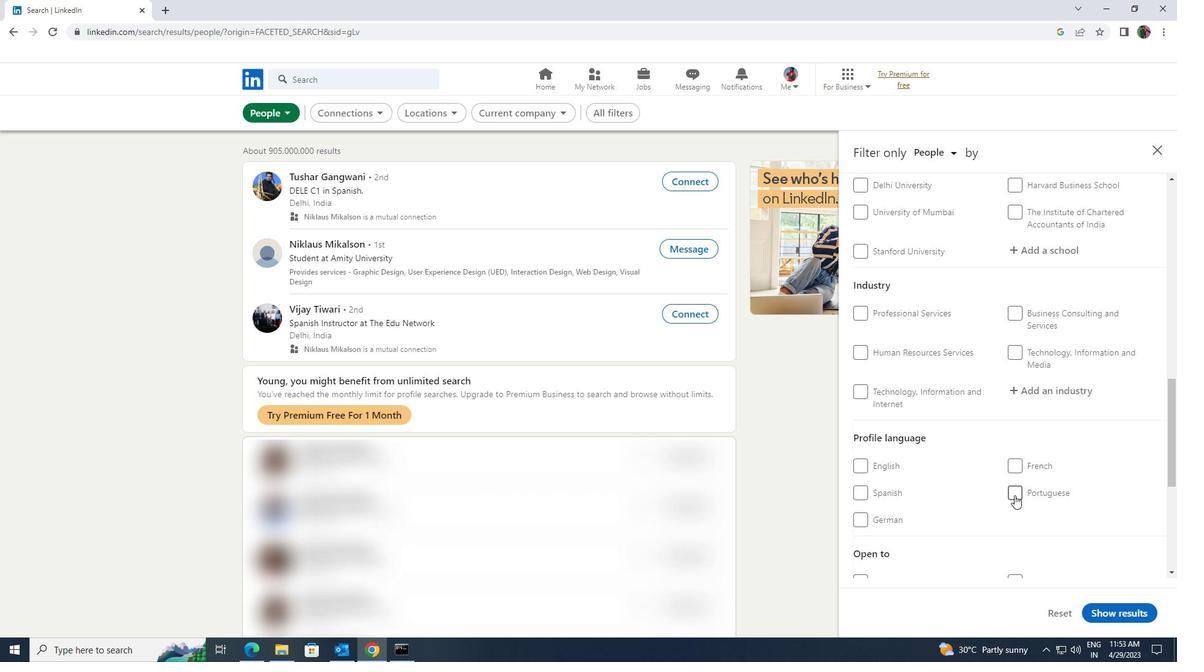 
Action: Mouse pressed left at (1015, 491)
Screenshot: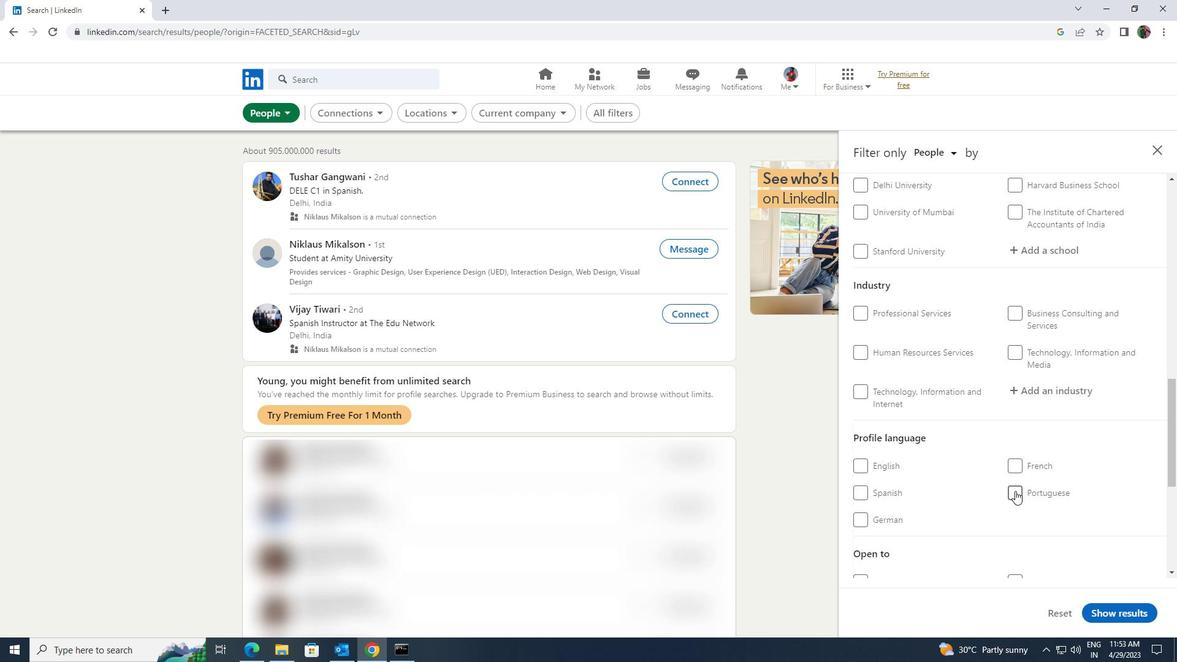 
Action: Mouse pressed left at (1015, 491)
Screenshot: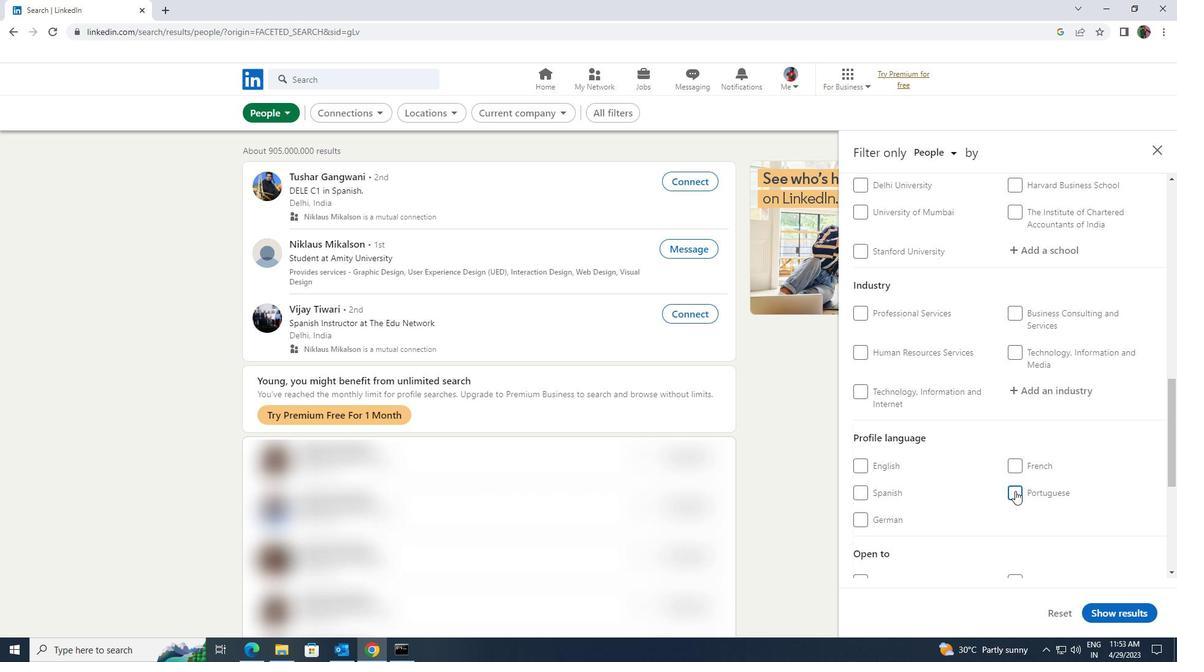 
Action: Mouse scrolled (1015, 492) with delta (0, 0)
Screenshot: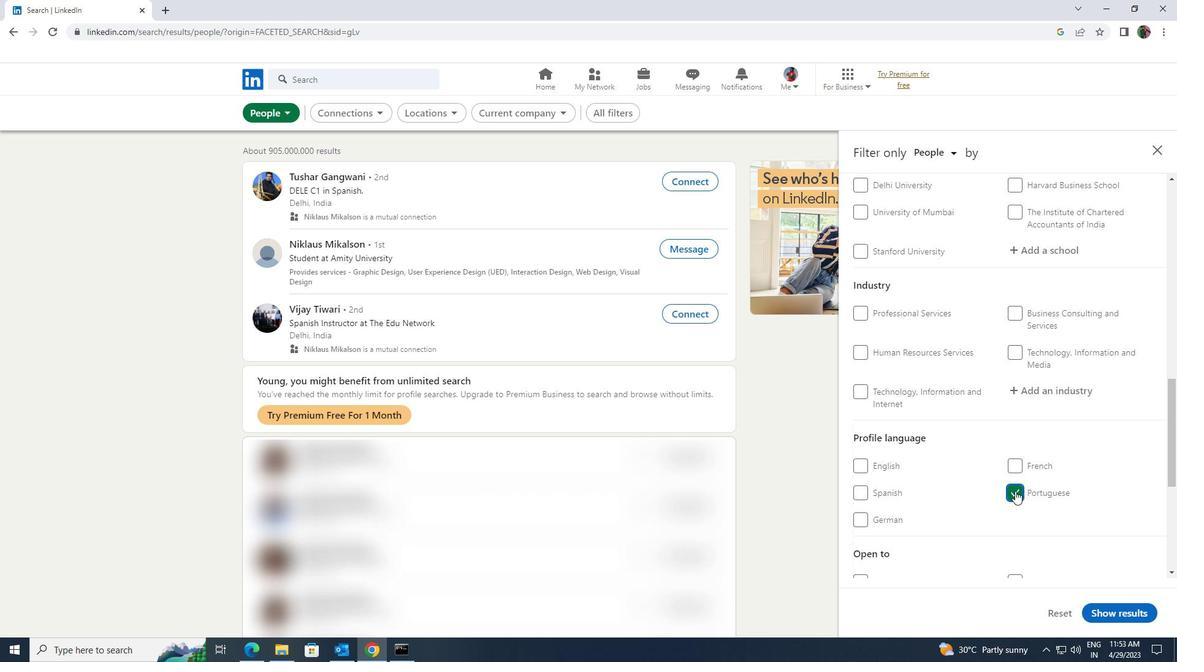 
Action: Mouse scrolled (1015, 492) with delta (0, 0)
Screenshot: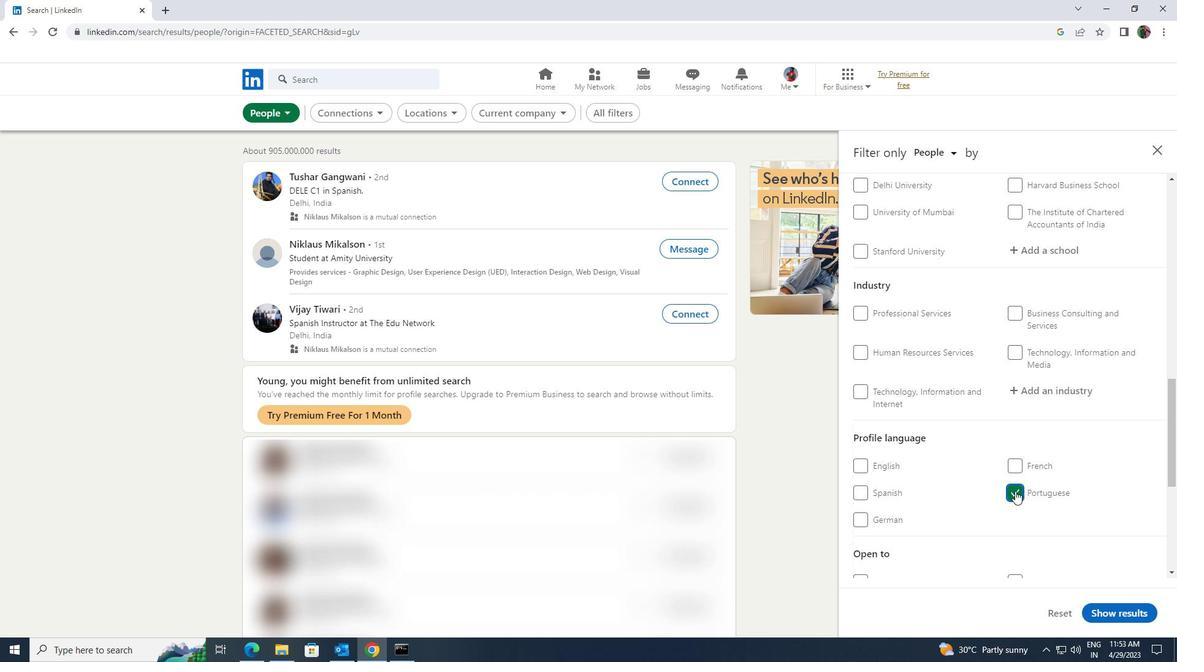 
Action: Mouse scrolled (1015, 492) with delta (0, 0)
Screenshot: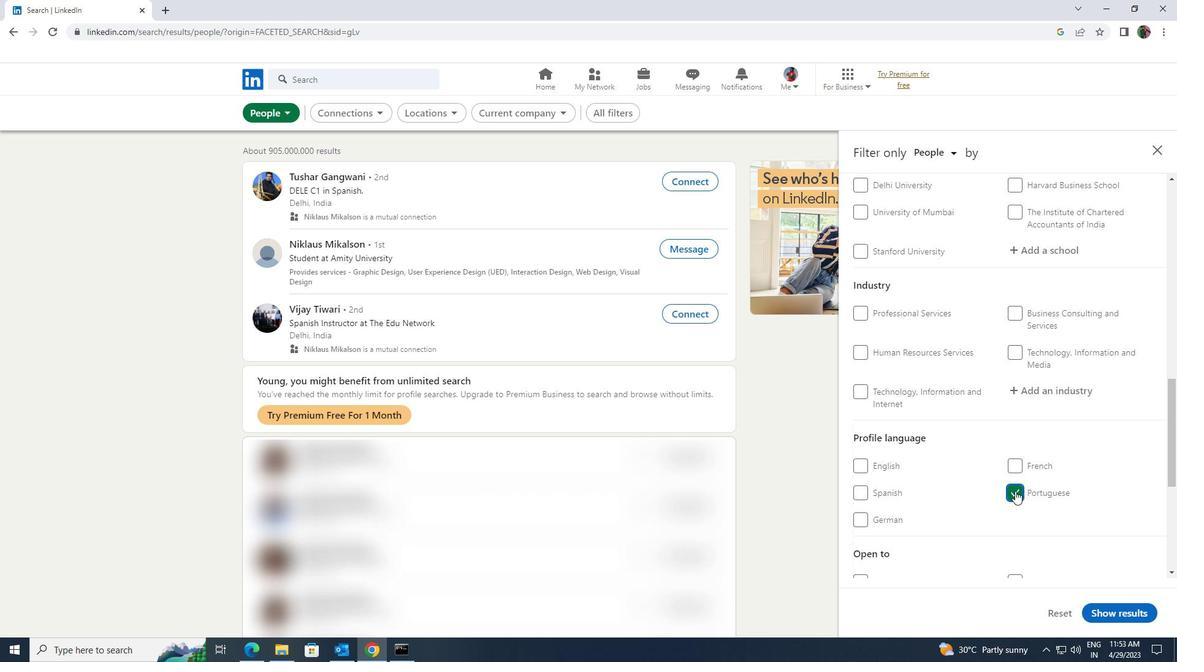 
Action: Mouse scrolled (1015, 492) with delta (0, 0)
Screenshot: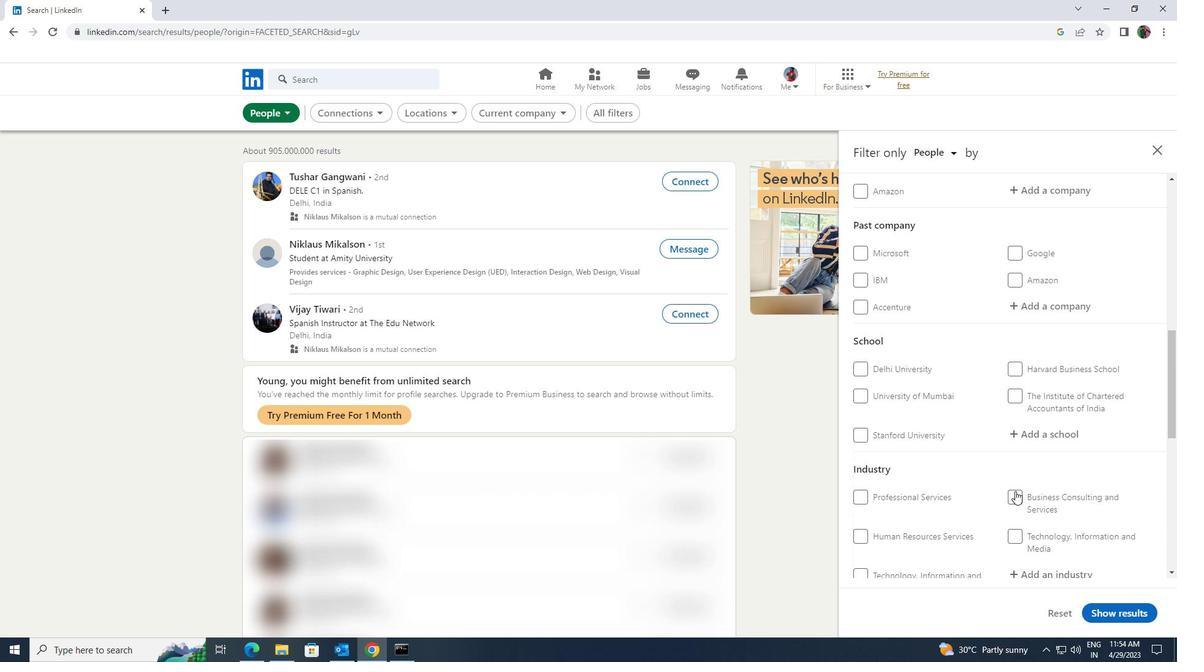 
Action: Mouse scrolled (1015, 492) with delta (0, 0)
Screenshot: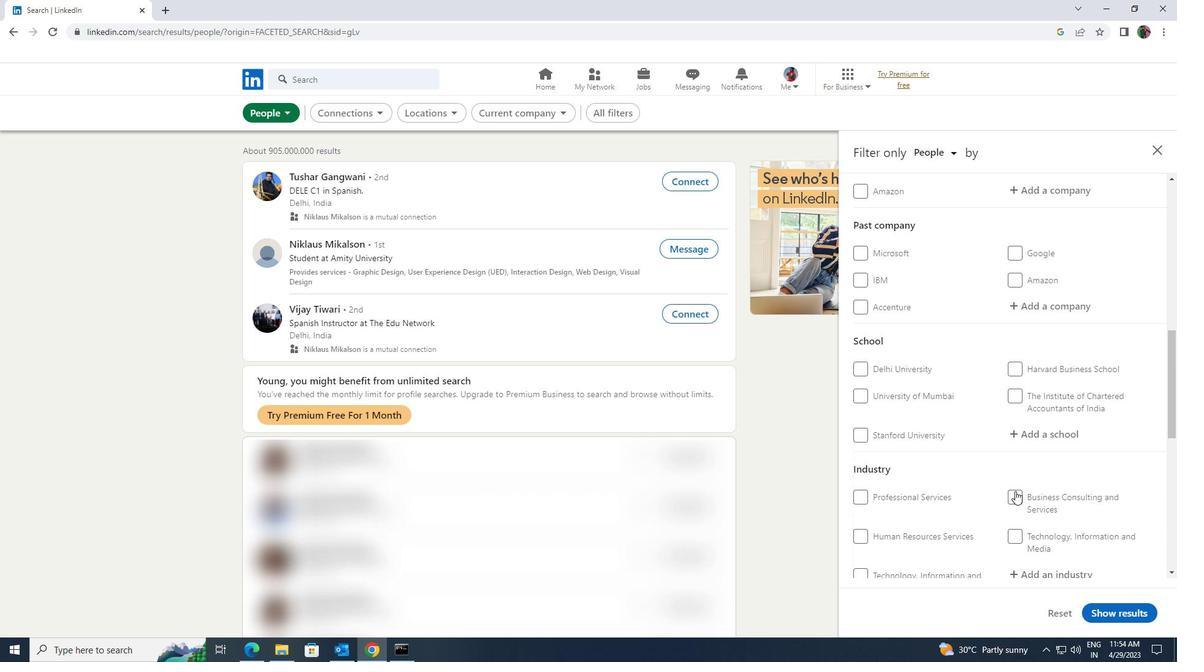 
Action: Mouse scrolled (1015, 492) with delta (0, 0)
Screenshot: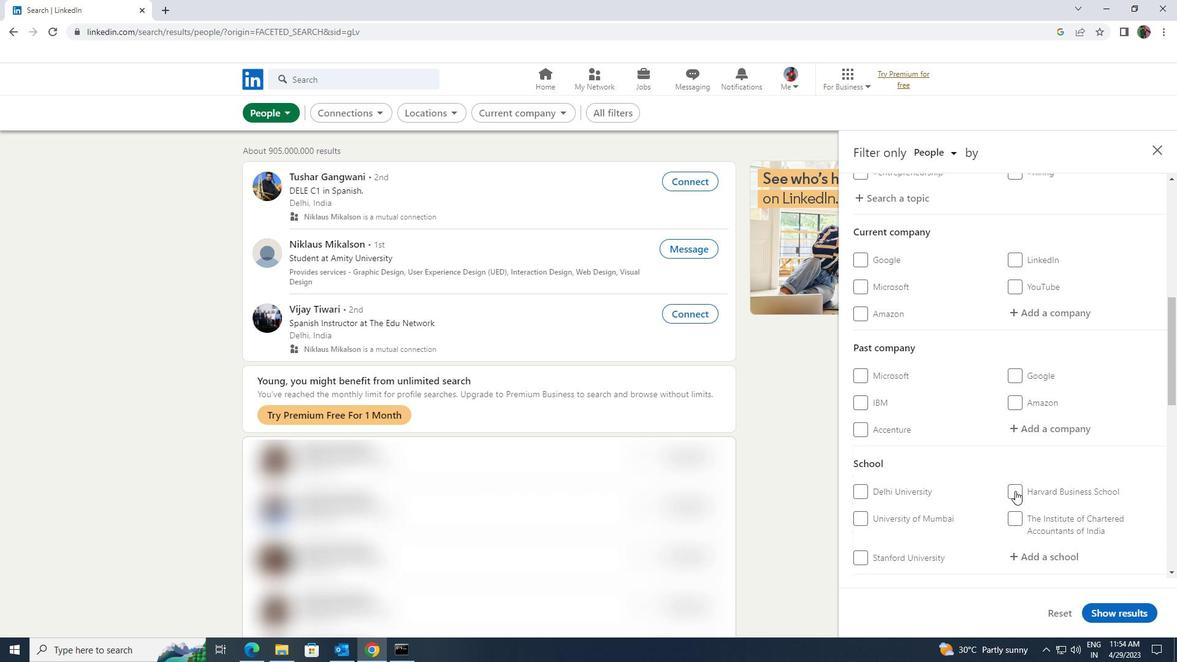 
Action: Mouse scrolled (1015, 492) with delta (0, 0)
Screenshot: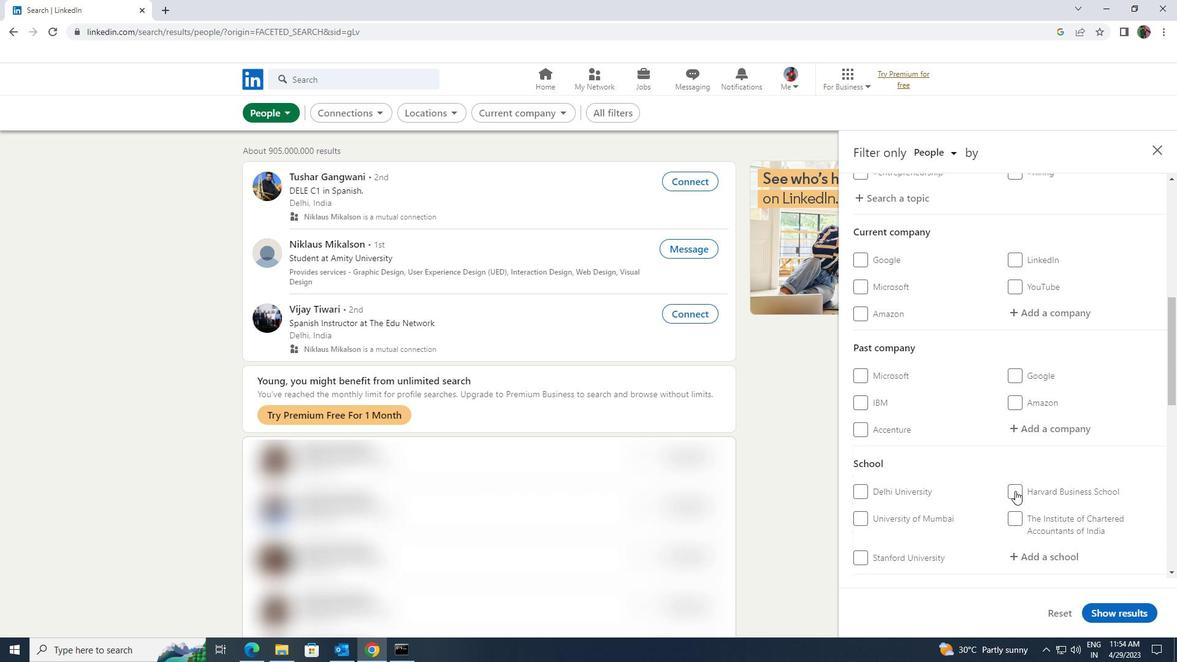 
Action: Mouse scrolled (1015, 492) with delta (0, 0)
Screenshot: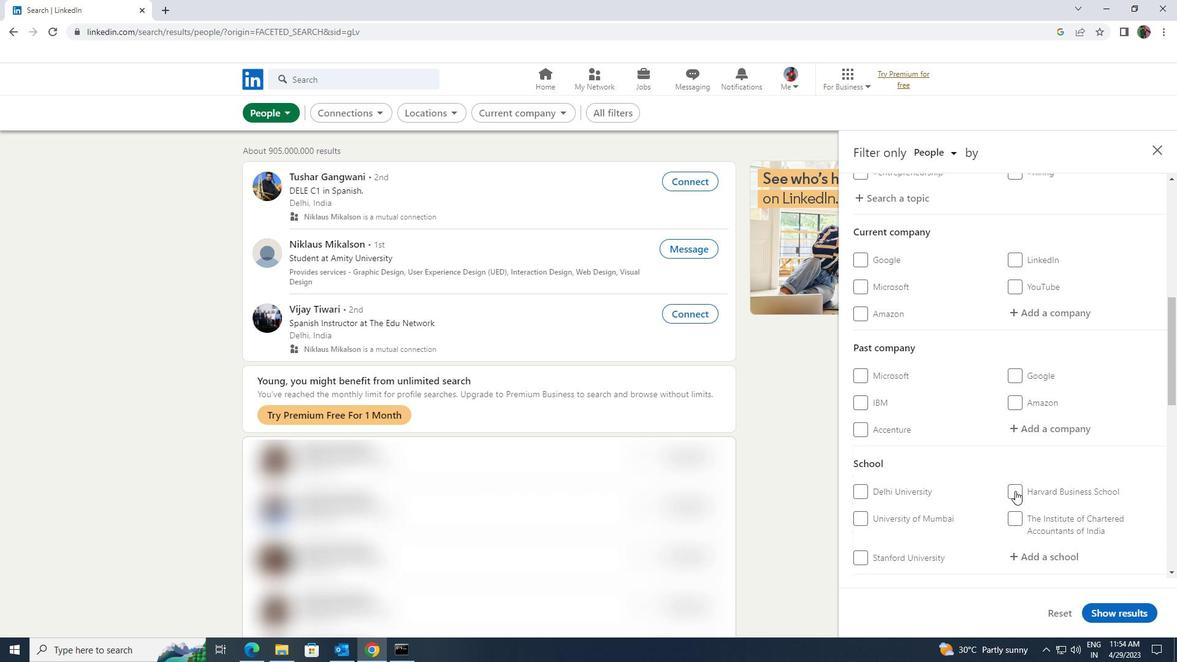 
Action: Mouse moved to (1022, 493)
Screenshot: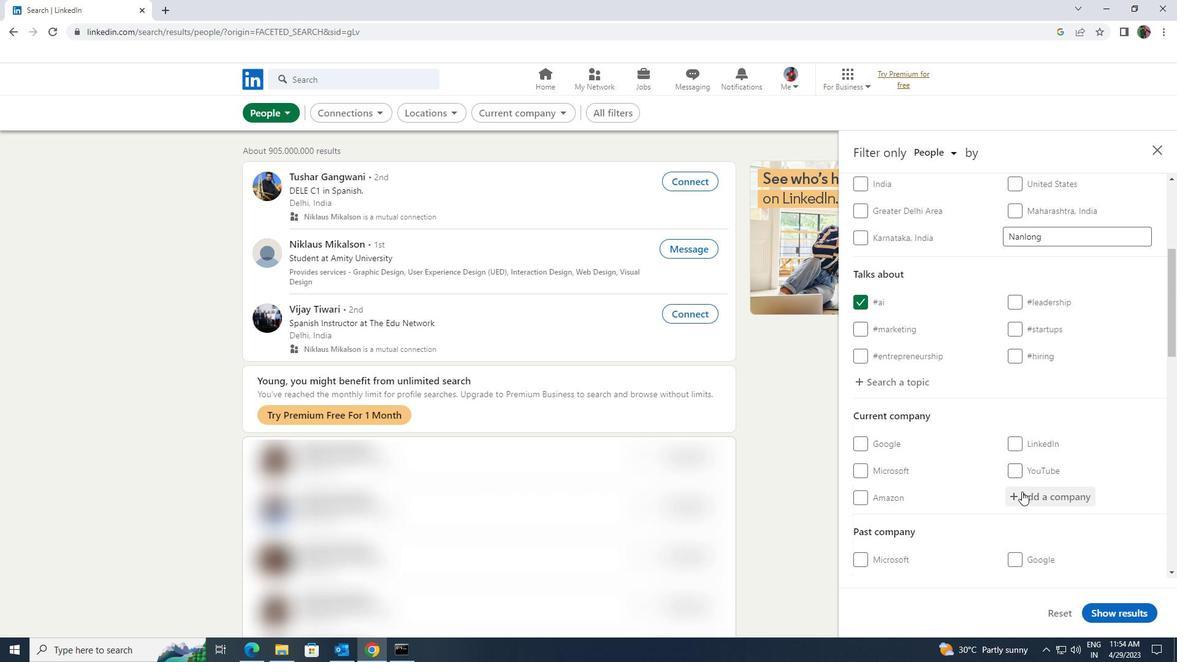 
Action: Mouse pressed left at (1022, 493)
Screenshot: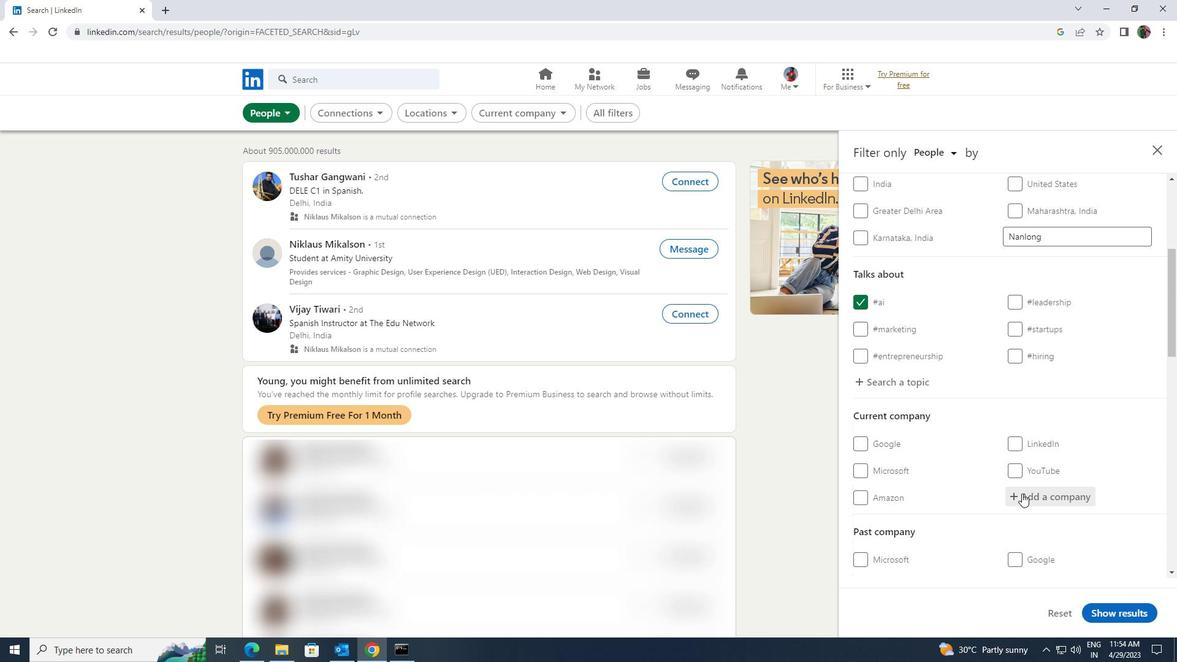 
Action: Key pressed <Key.shift><Key.shift><Key.shift><Key.shift>SANGHI
Screenshot: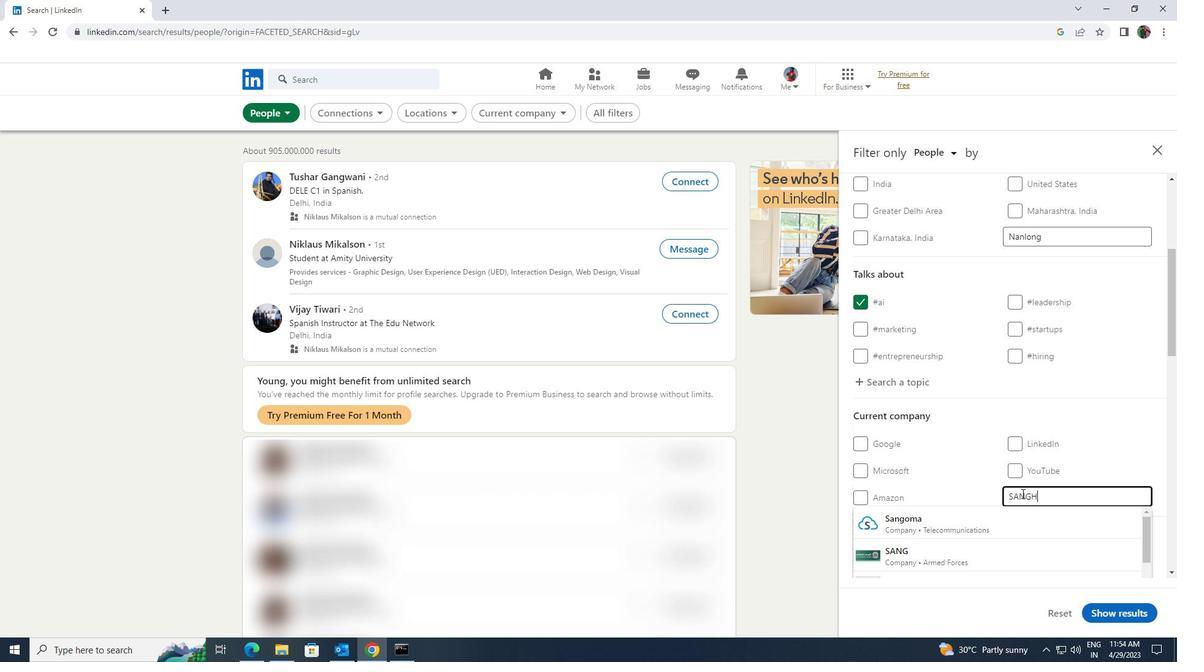 
Action: Mouse moved to (1015, 513)
Screenshot: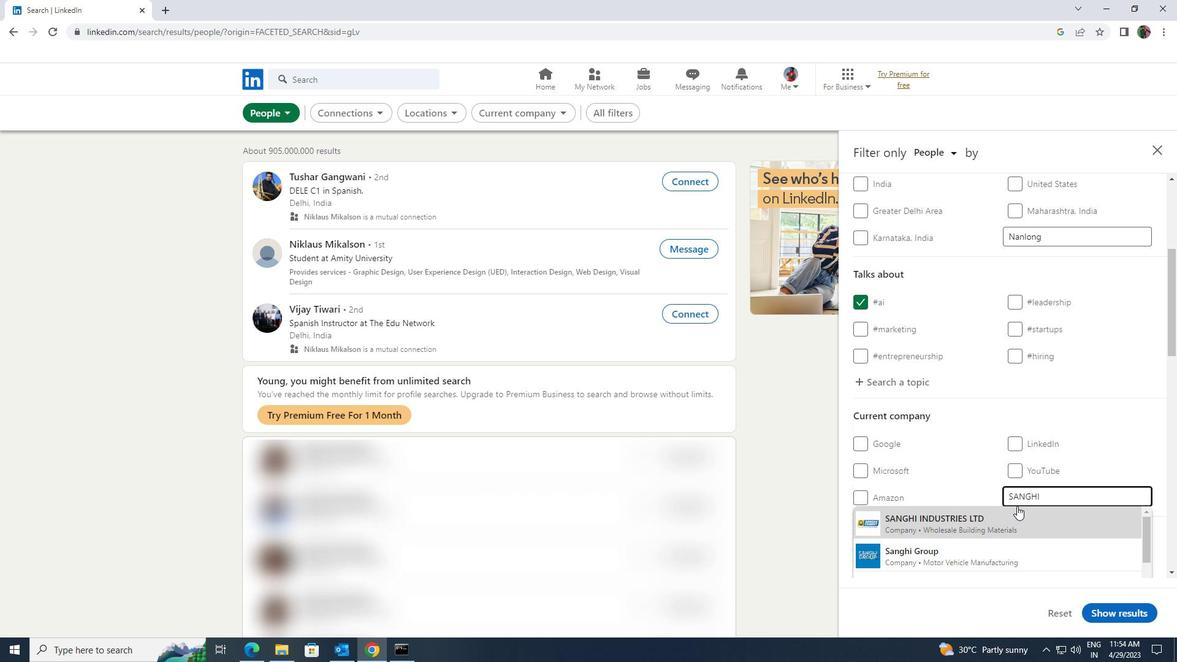 
Action: Mouse pressed left at (1015, 513)
Screenshot: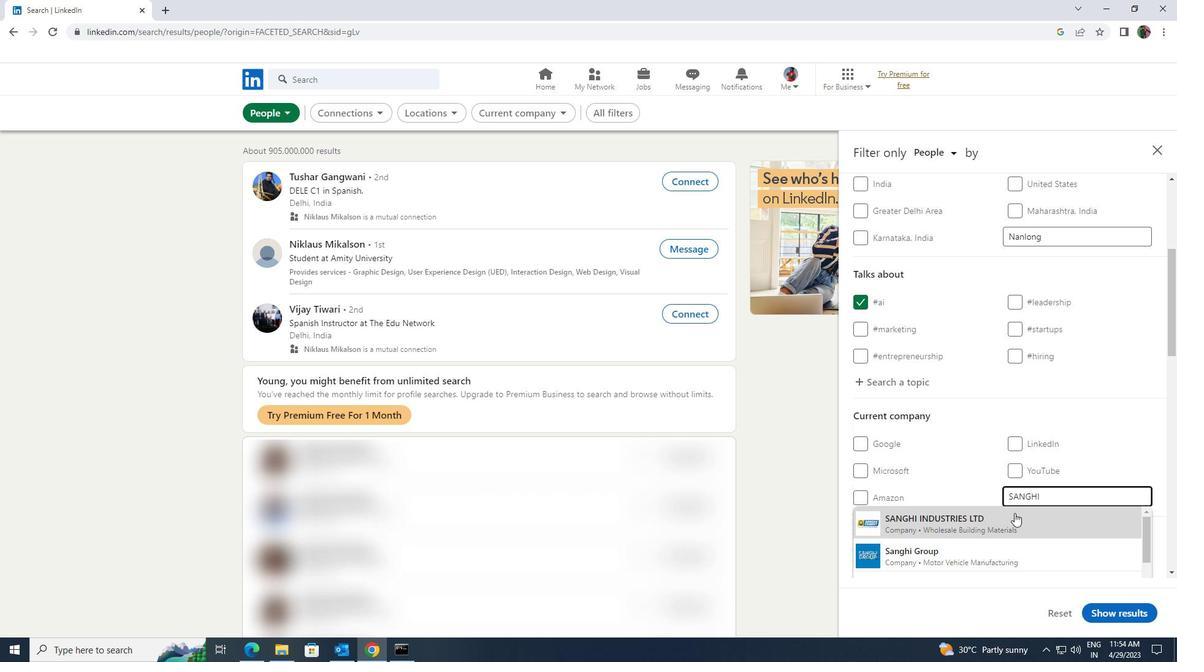 
Action: Mouse scrolled (1015, 512) with delta (0, 0)
Screenshot: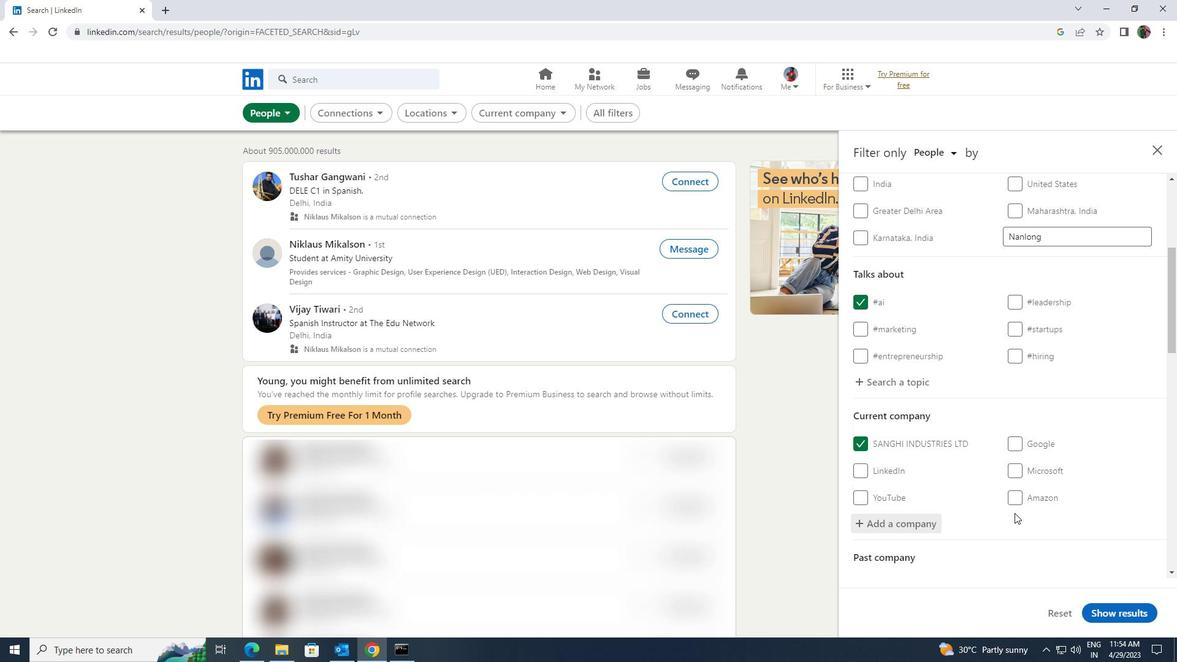 
Action: Mouse moved to (1014, 514)
Screenshot: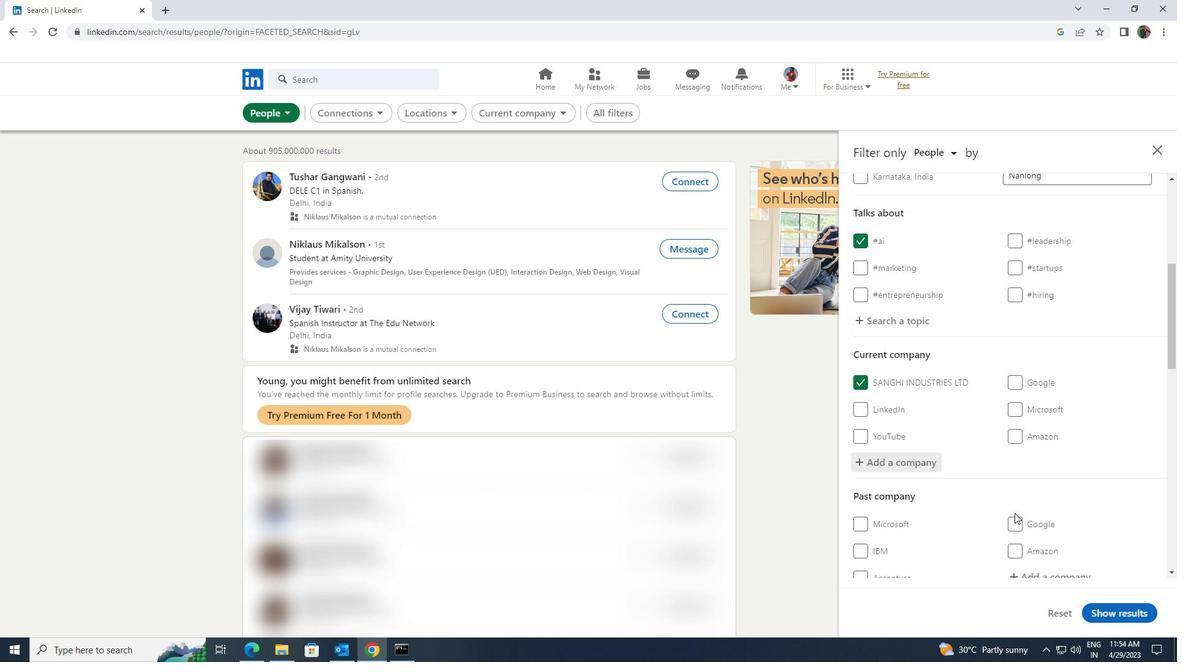 
Action: Mouse scrolled (1014, 514) with delta (0, 0)
Screenshot: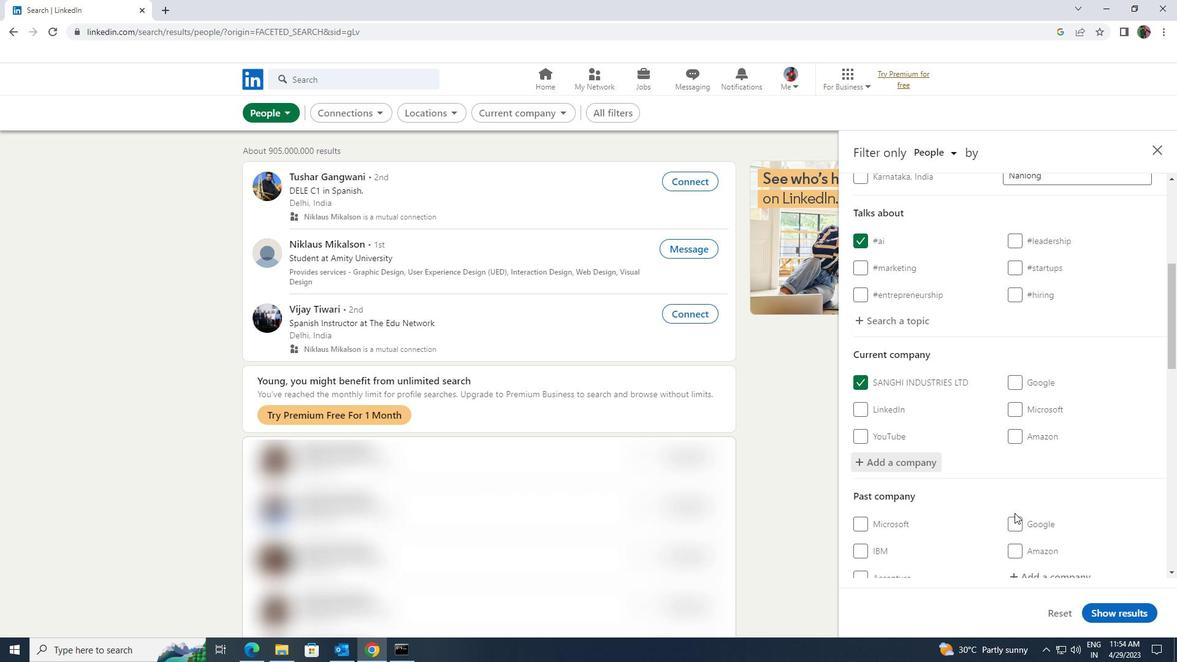 
Action: Mouse moved to (1013, 515)
Screenshot: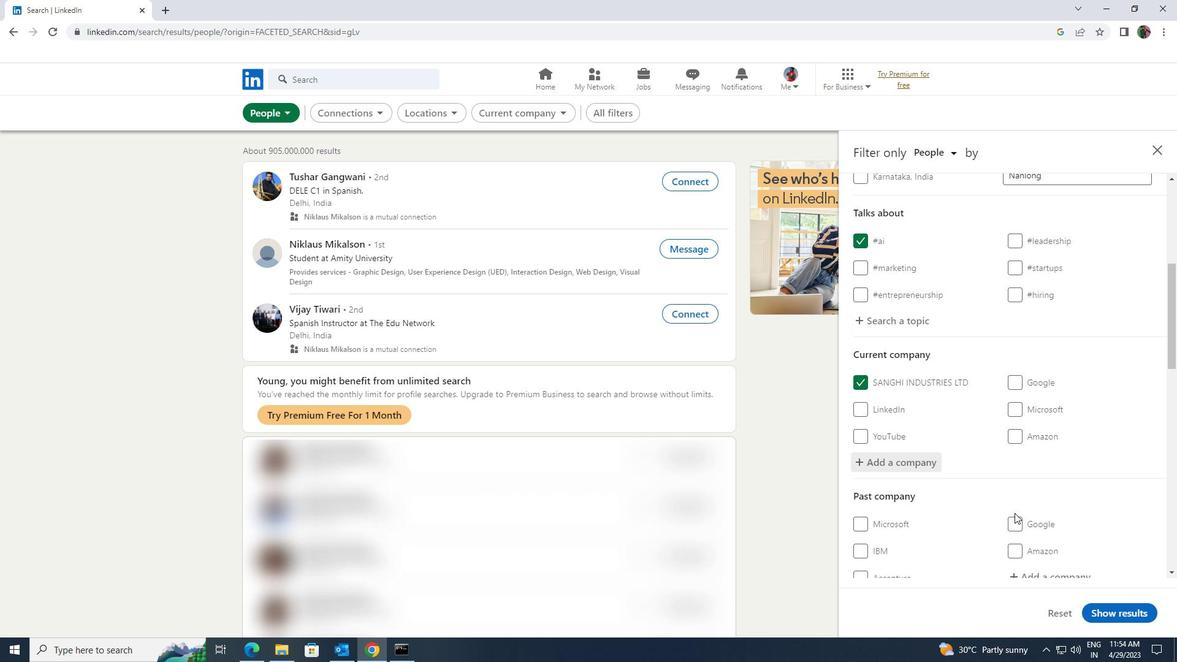 
Action: Mouse scrolled (1013, 514) with delta (0, 0)
Screenshot: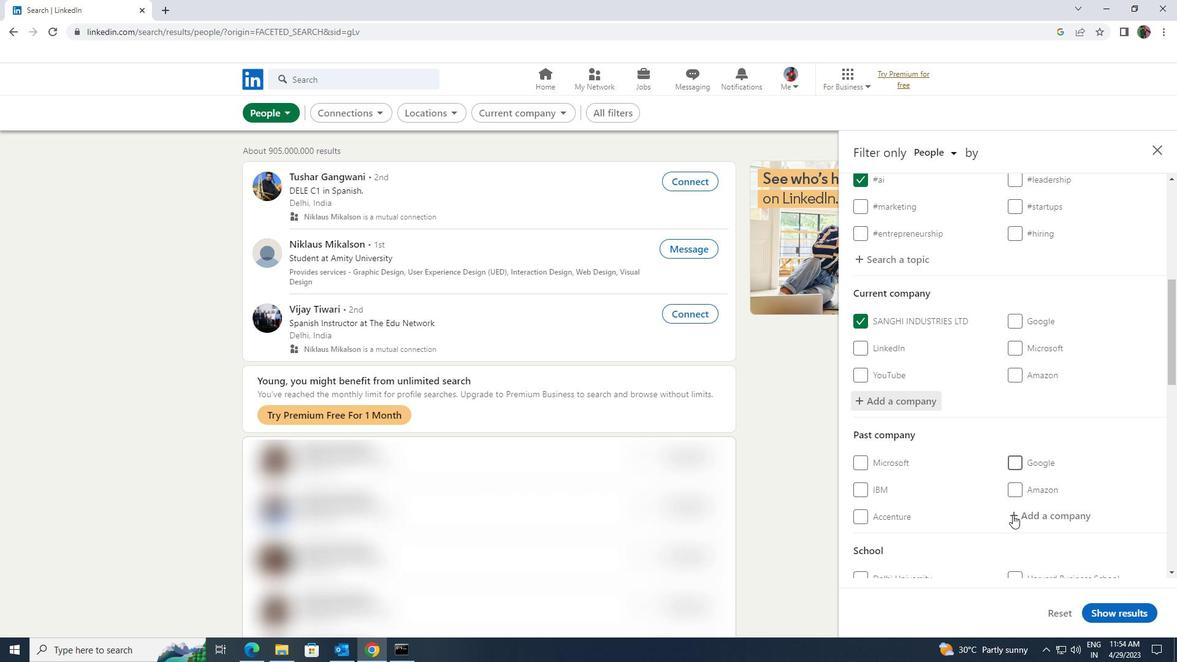 
Action: Mouse scrolled (1013, 514) with delta (0, 0)
Screenshot: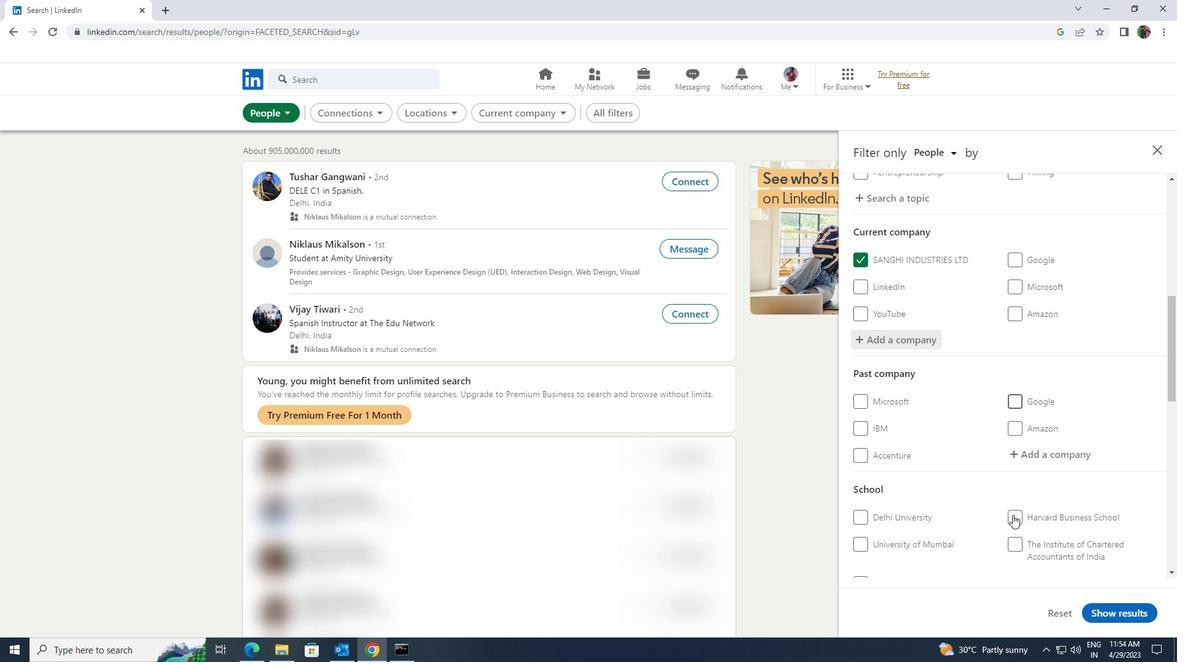 
Action: Mouse moved to (1022, 523)
Screenshot: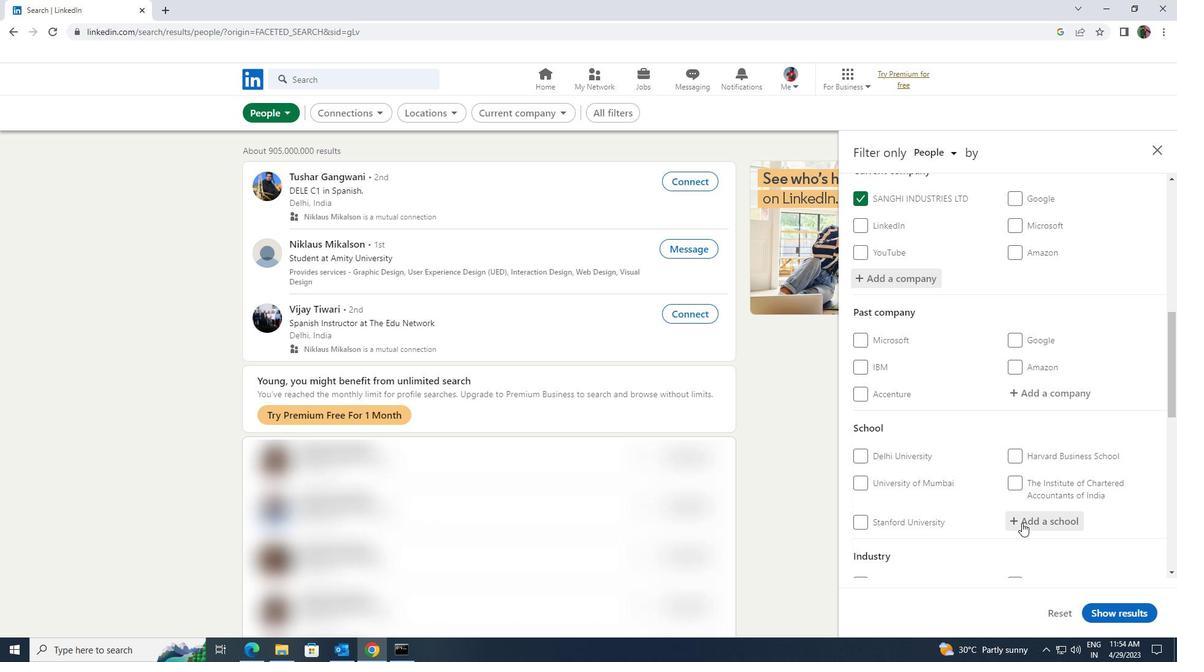
Action: Mouse pressed left at (1022, 523)
Screenshot: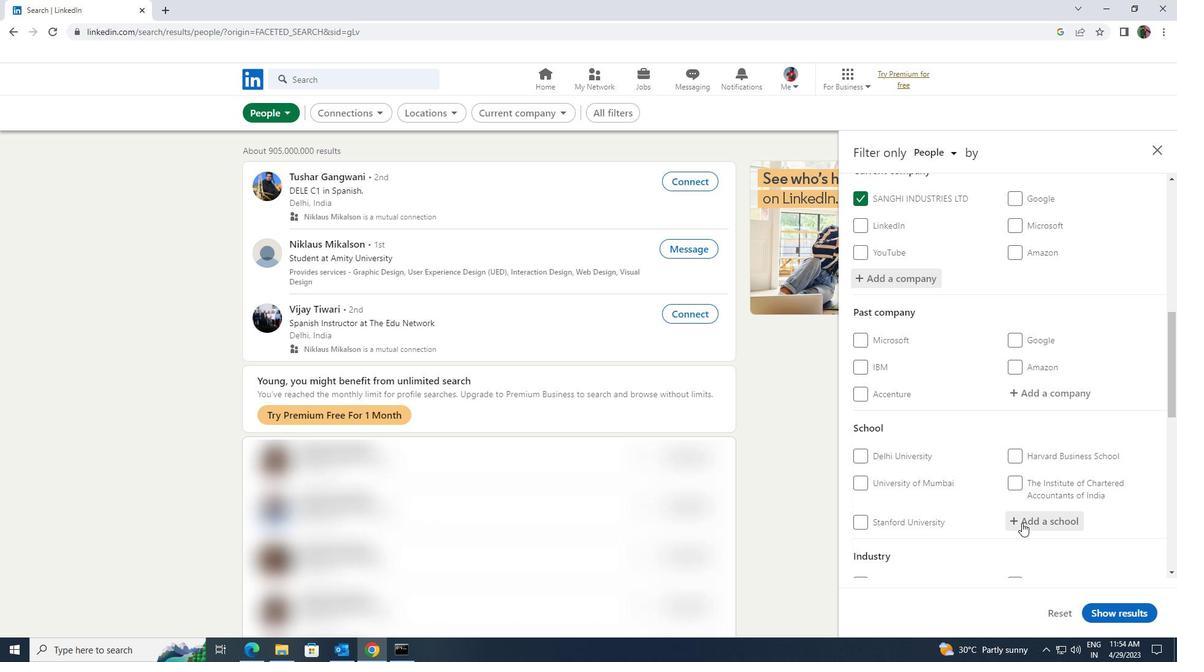 
Action: Key pressed <Key.shift><Key.shift><Key.shift><Key.shift><Key.shift><Key.shift>BUNDEL
Screenshot: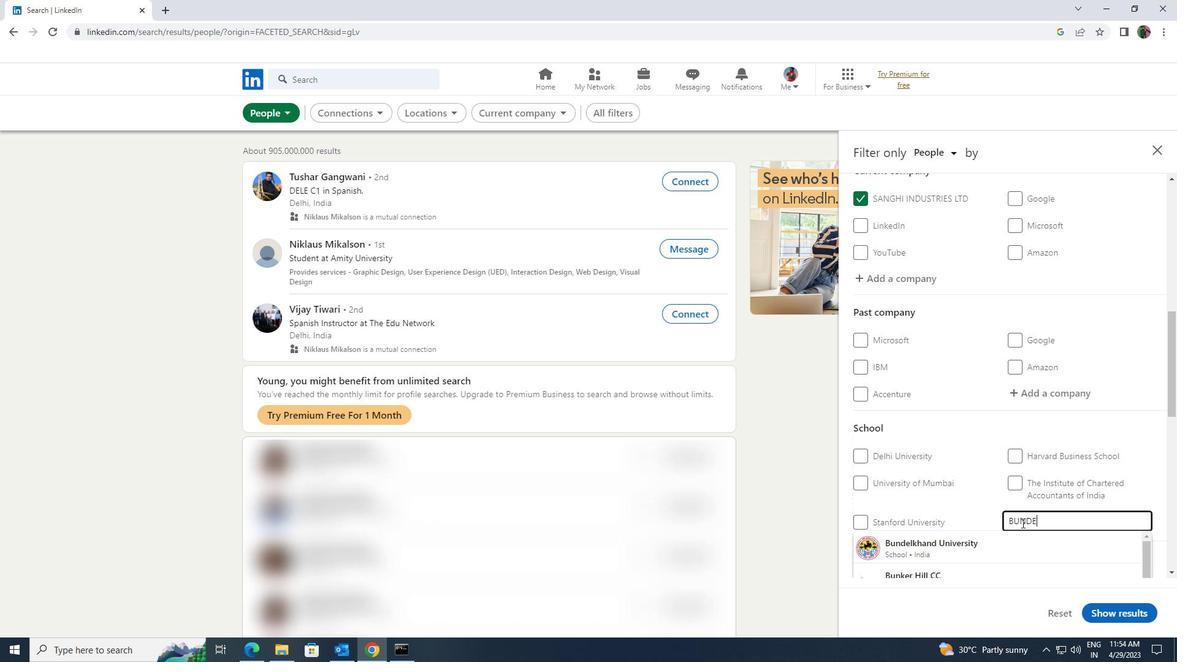 
Action: Mouse moved to (1016, 531)
Screenshot: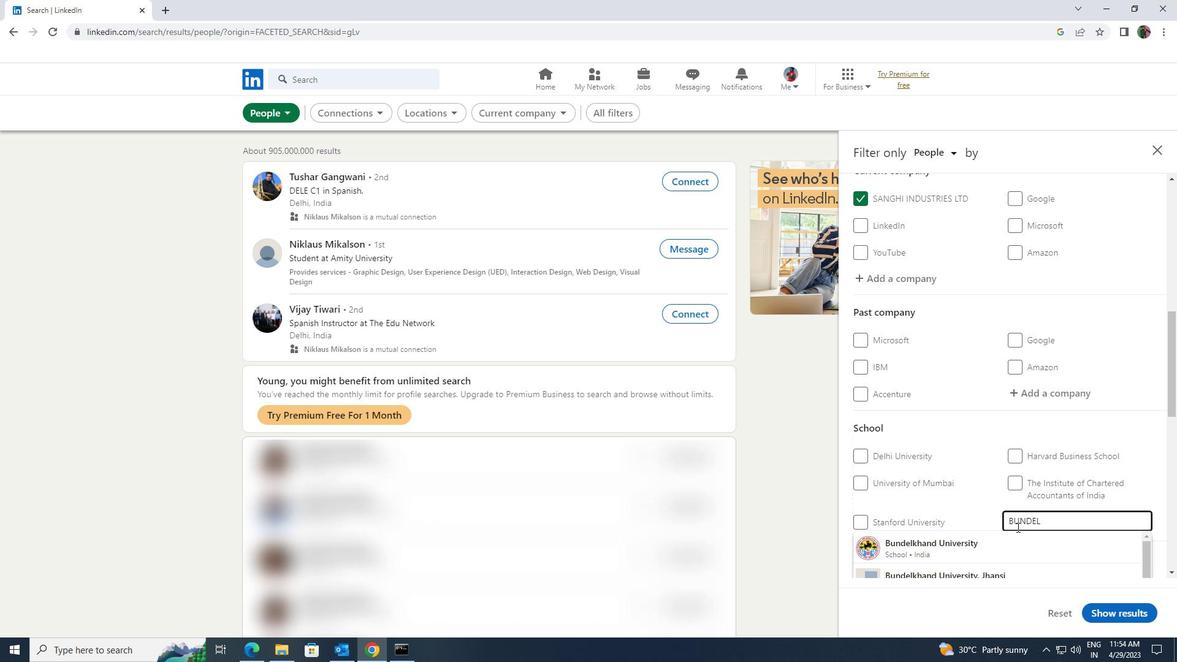 
Action: Mouse pressed left at (1016, 531)
Screenshot: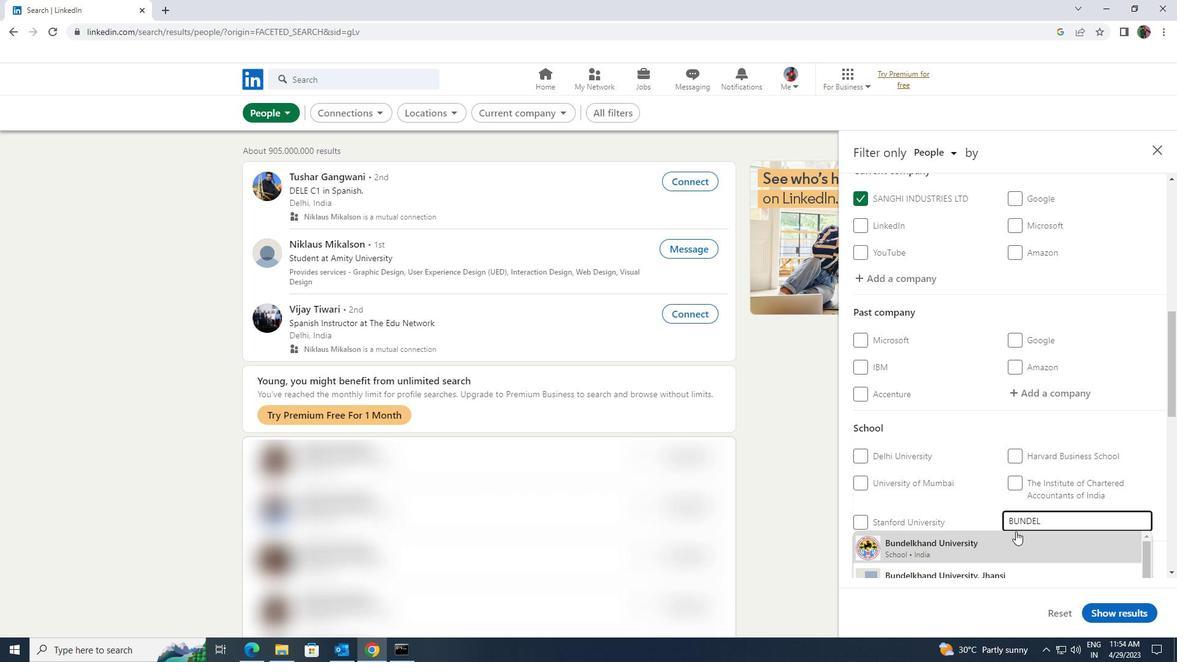 
Action: Mouse moved to (1015, 532)
Screenshot: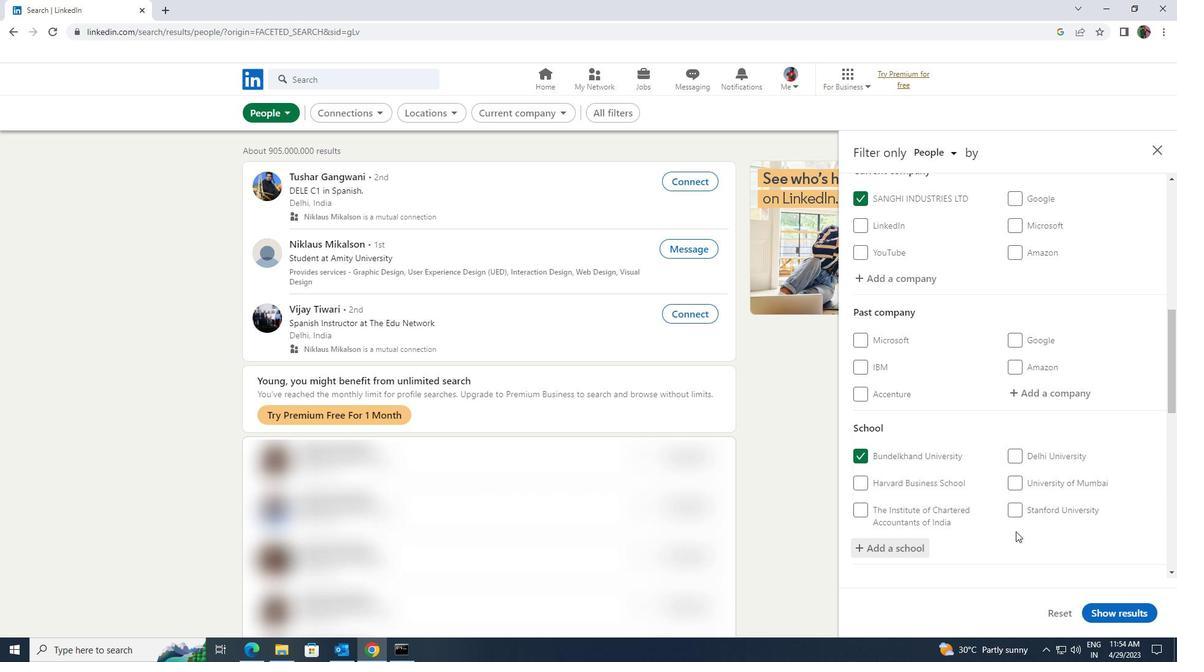 
Action: Mouse scrolled (1015, 531) with delta (0, 0)
Screenshot: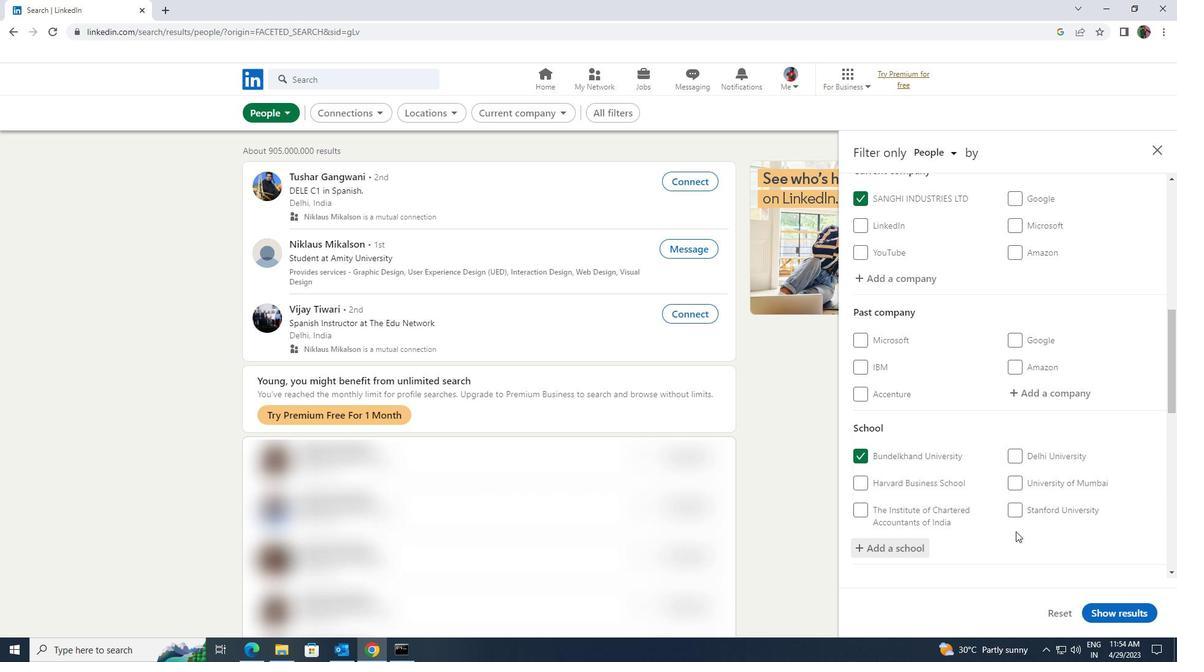 
Action: Mouse moved to (1015, 533)
Screenshot: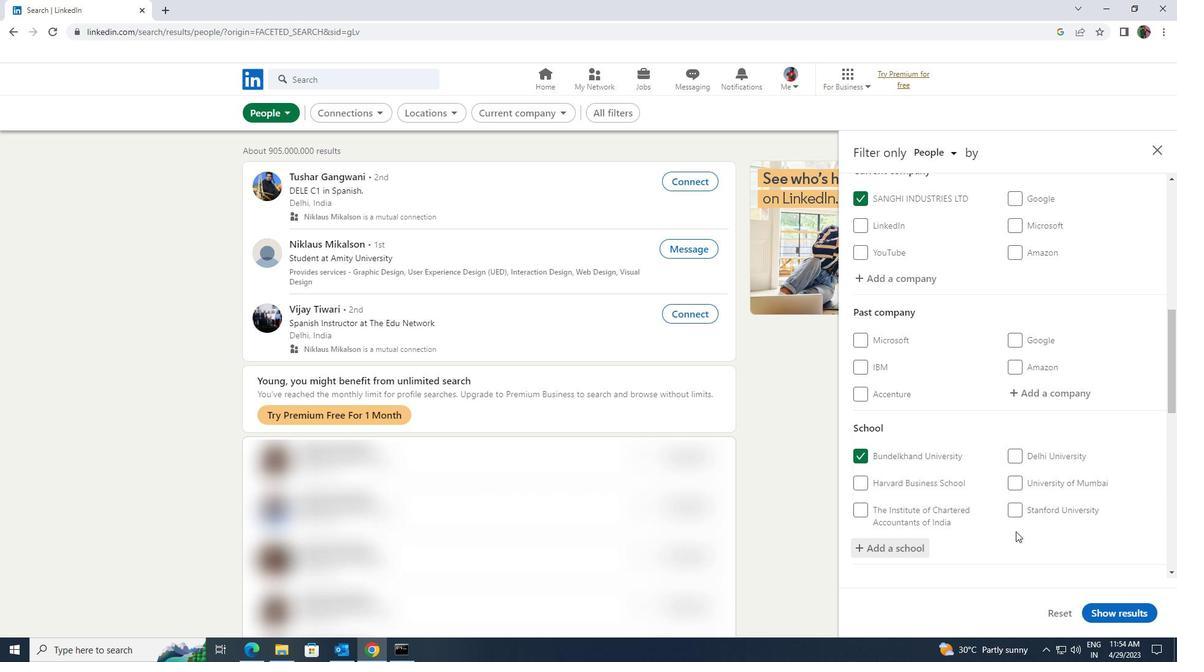 
Action: Mouse scrolled (1015, 532) with delta (0, 0)
Screenshot: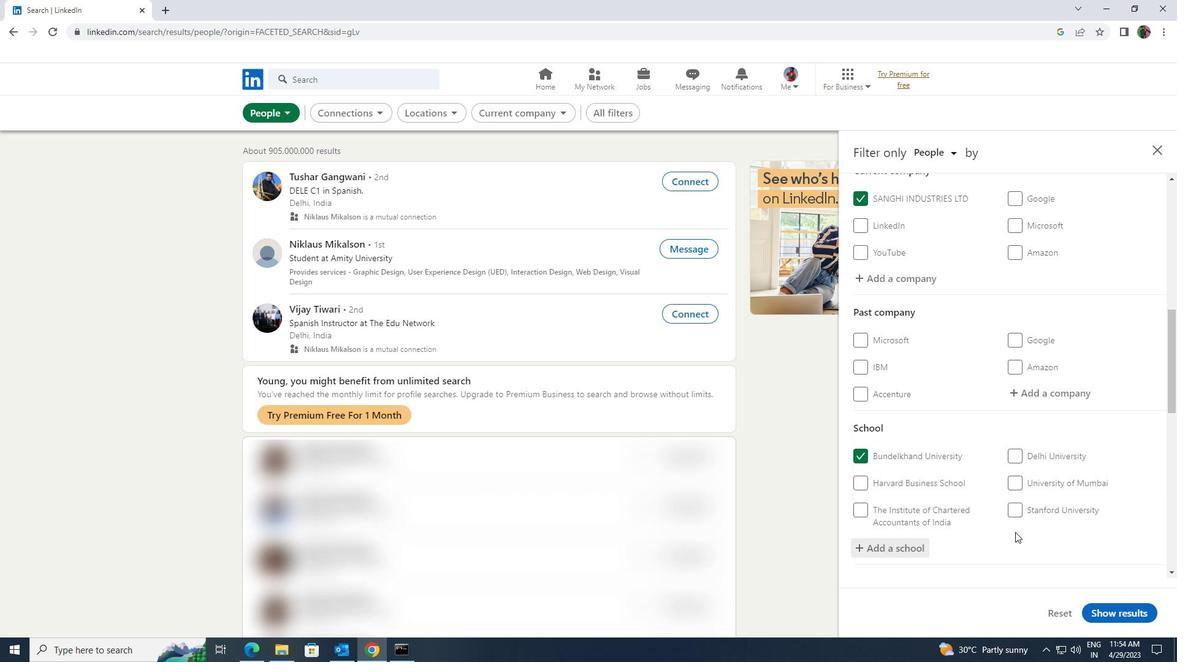 
Action: Mouse moved to (1015, 533)
Screenshot: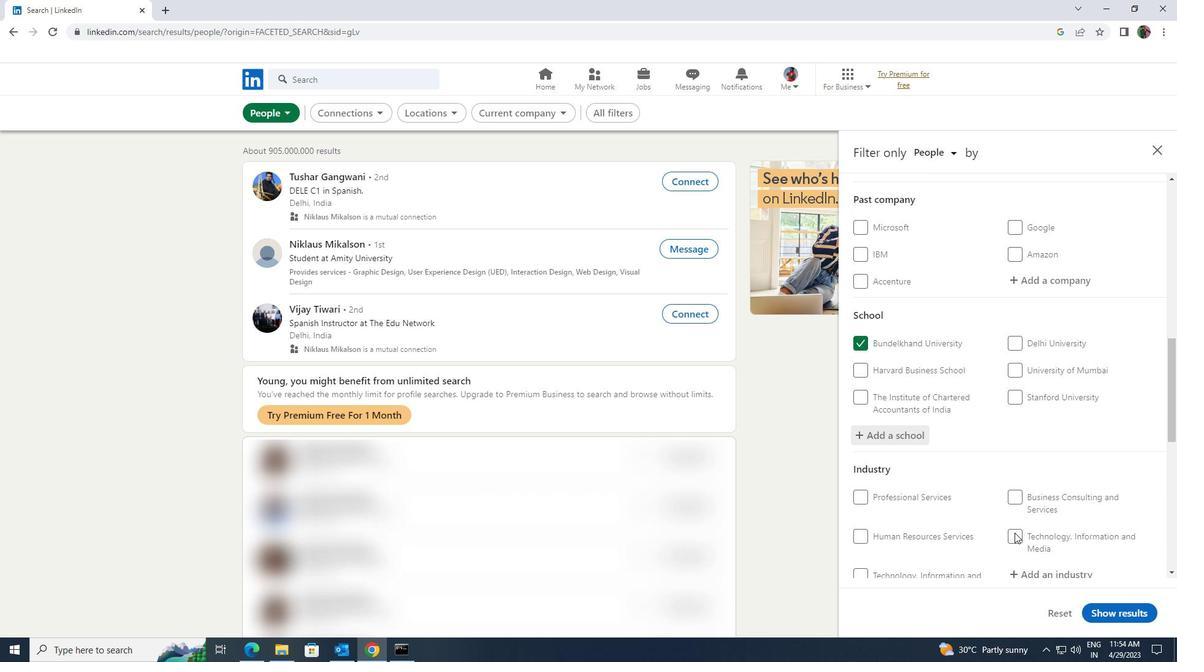 
Action: Mouse scrolled (1015, 532) with delta (0, 0)
Screenshot: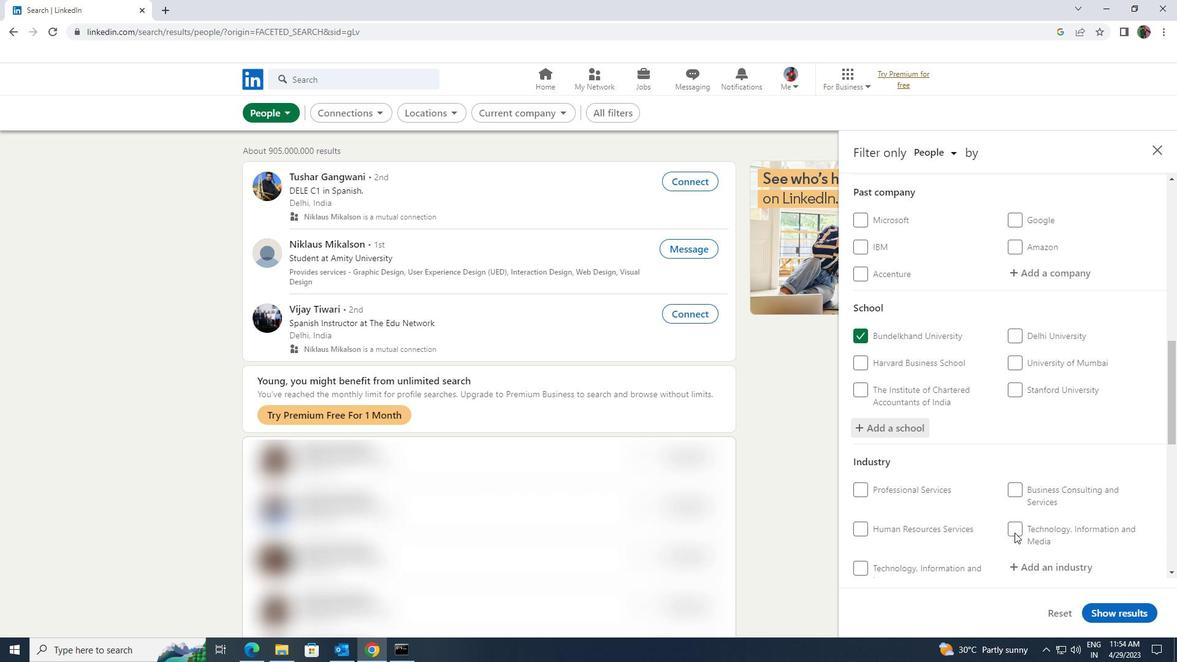 
Action: Mouse moved to (1024, 507)
Screenshot: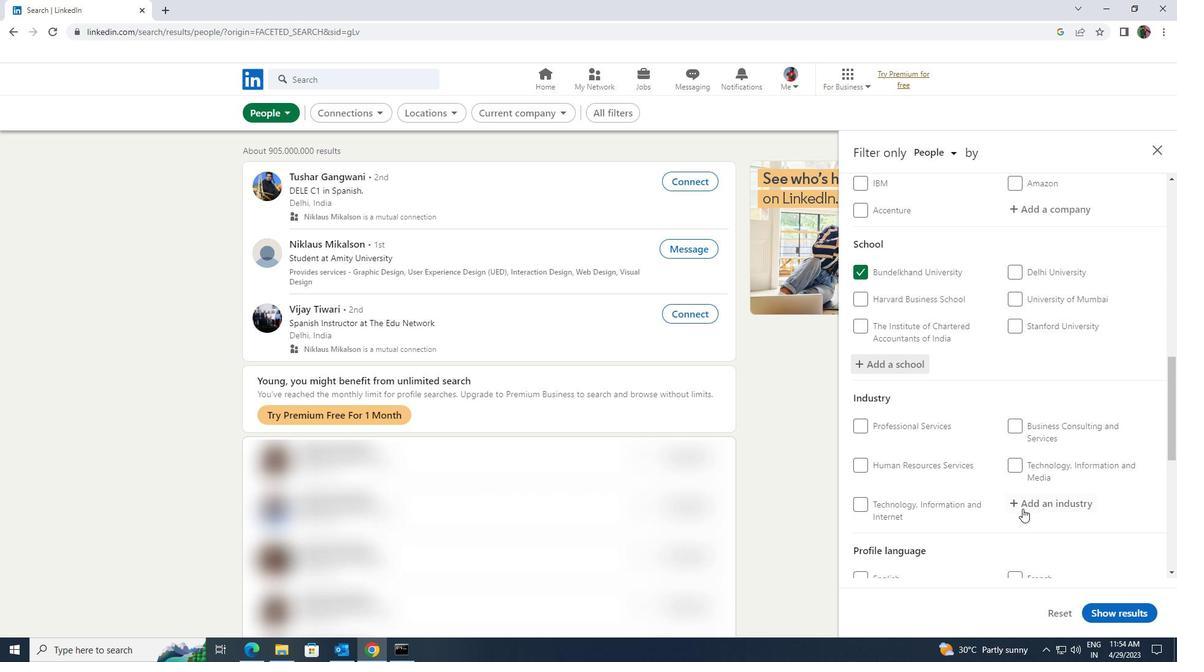 
Action: Mouse pressed left at (1024, 507)
Screenshot: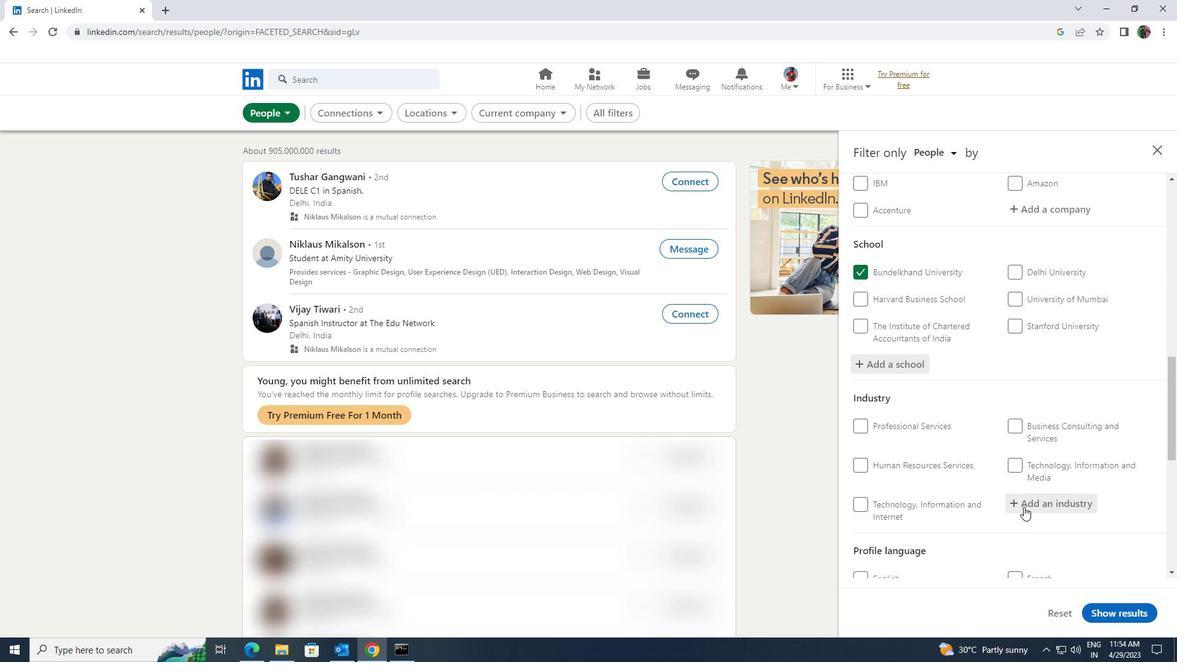 
Action: Key pressed <Key.shift><Key.shift>IT<Key.space><Key.shift>SYSTEM<Key.space><Key.shift>TESTING<Key.space>AND<Key.space>
Screenshot: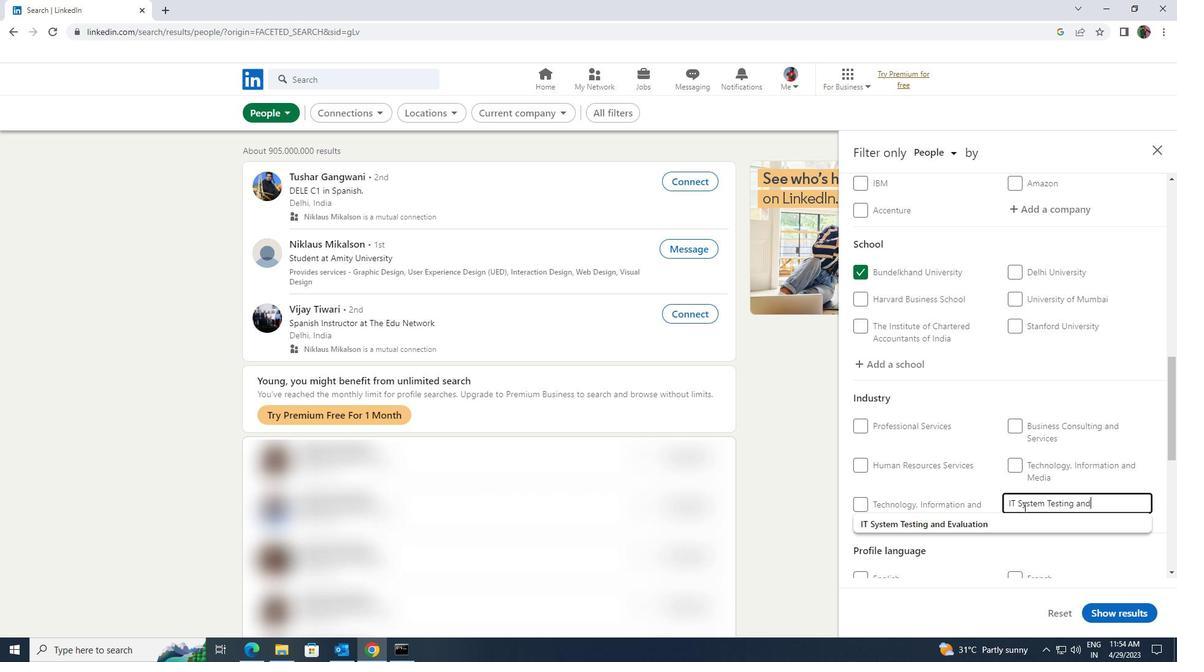 
Action: Mouse moved to (1015, 521)
Screenshot: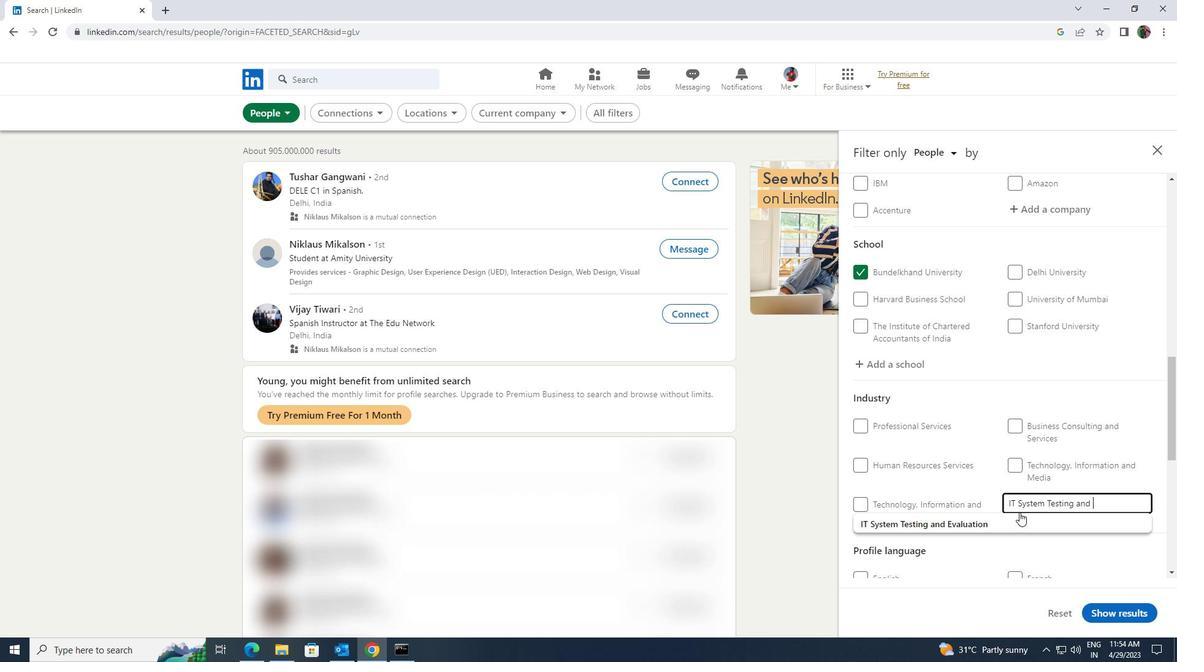 
Action: Mouse pressed left at (1015, 521)
Screenshot: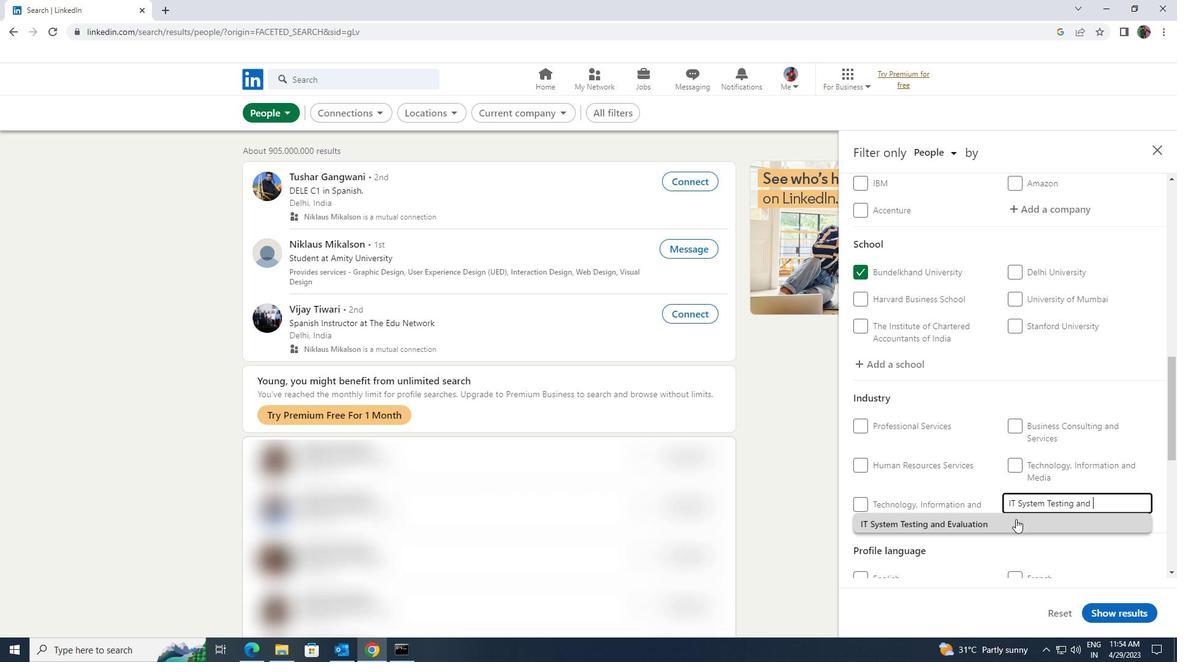 
Action: Mouse scrolled (1015, 520) with delta (0, 0)
Screenshot: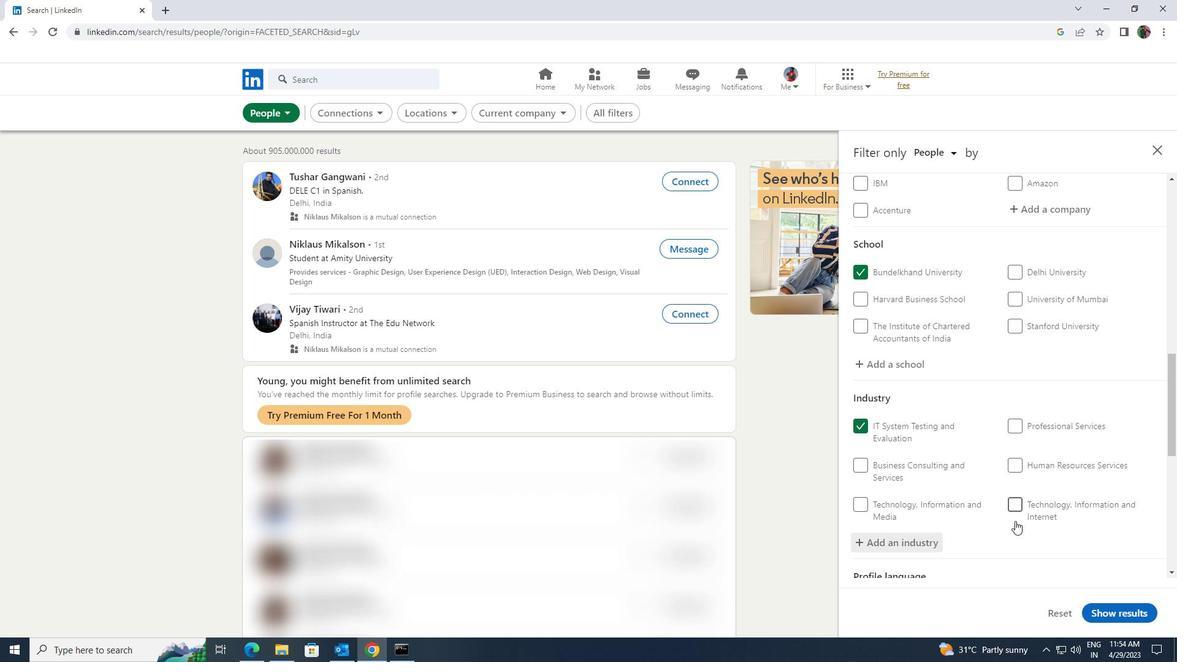 
Action: Mouse scrolled (1015, 520) with delta (0, 0)
Screenshot: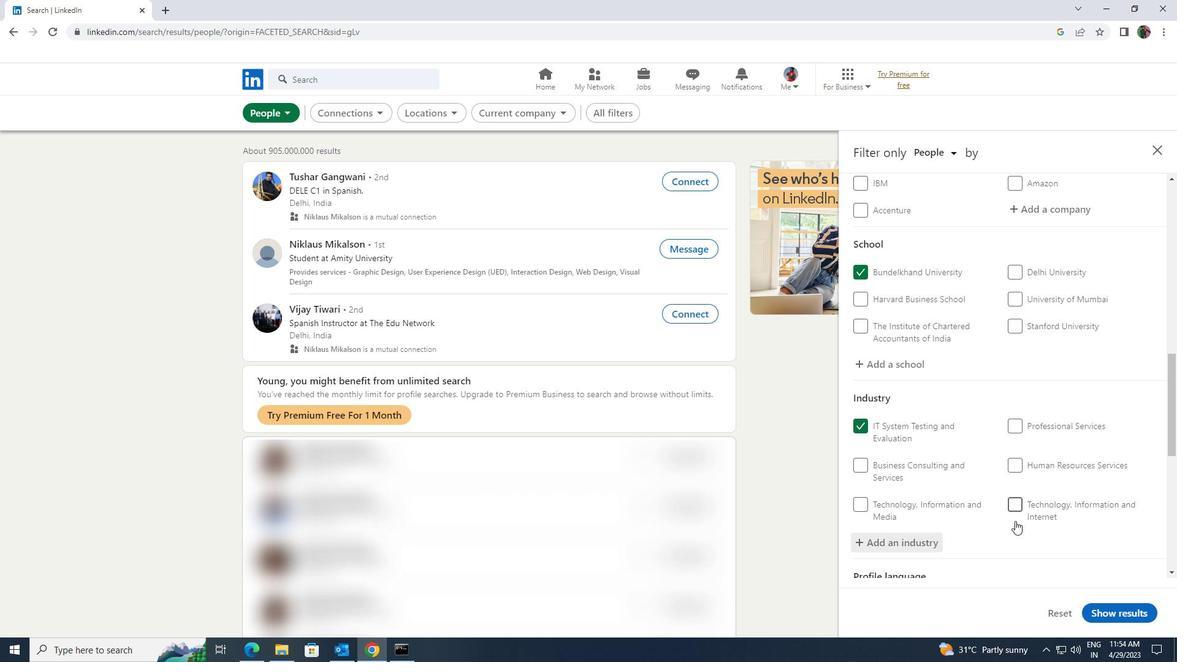 
Action: Mouse scrolled (1015, 520) with delta (0, 0)
Screenshot: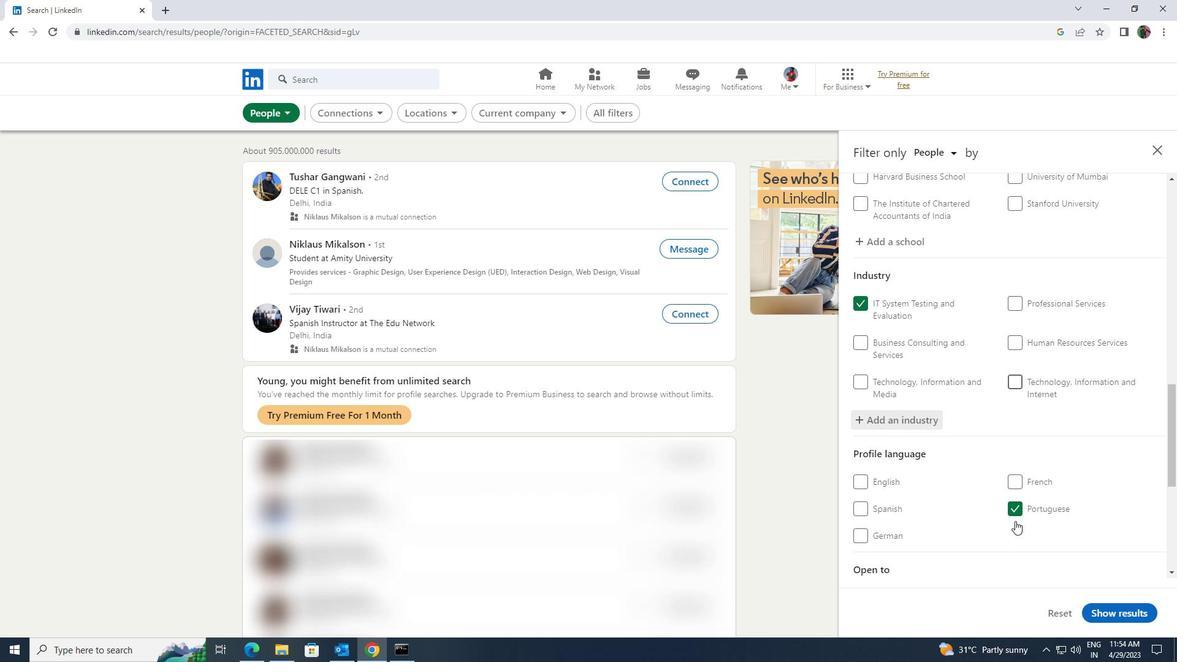
Action: Mouse scrolled (1015, 520) with delta (0, 0)
Screenshot: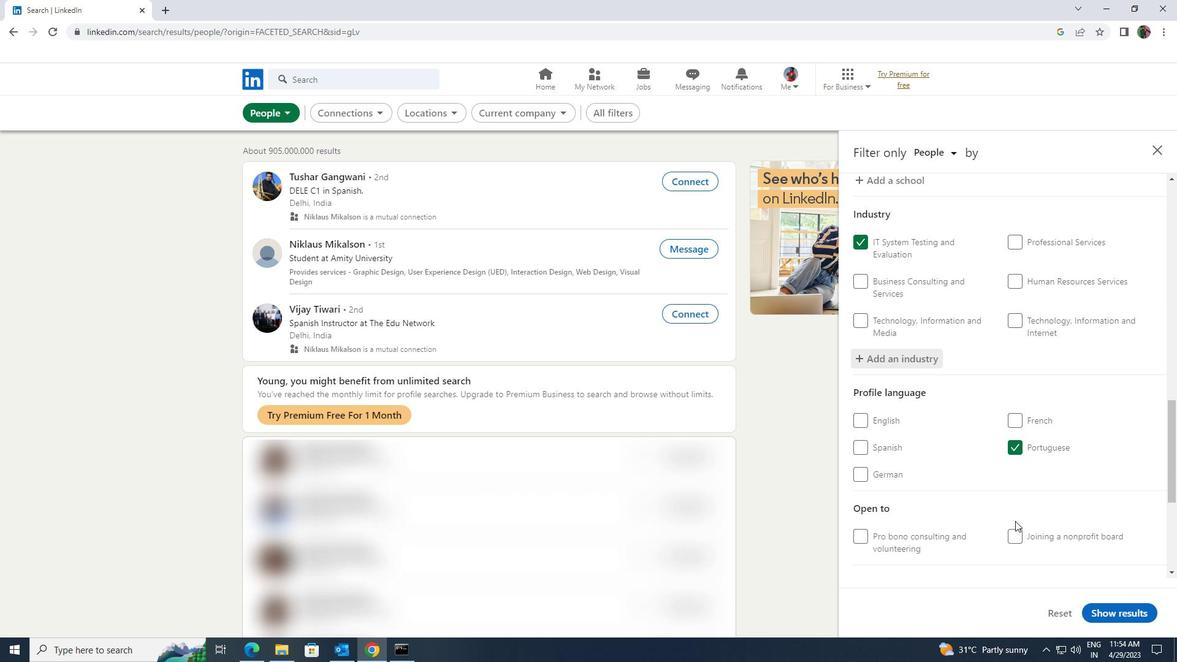 
Action: Mouse scrolled (1015, 520) with delta (0, 0)
Screenshot: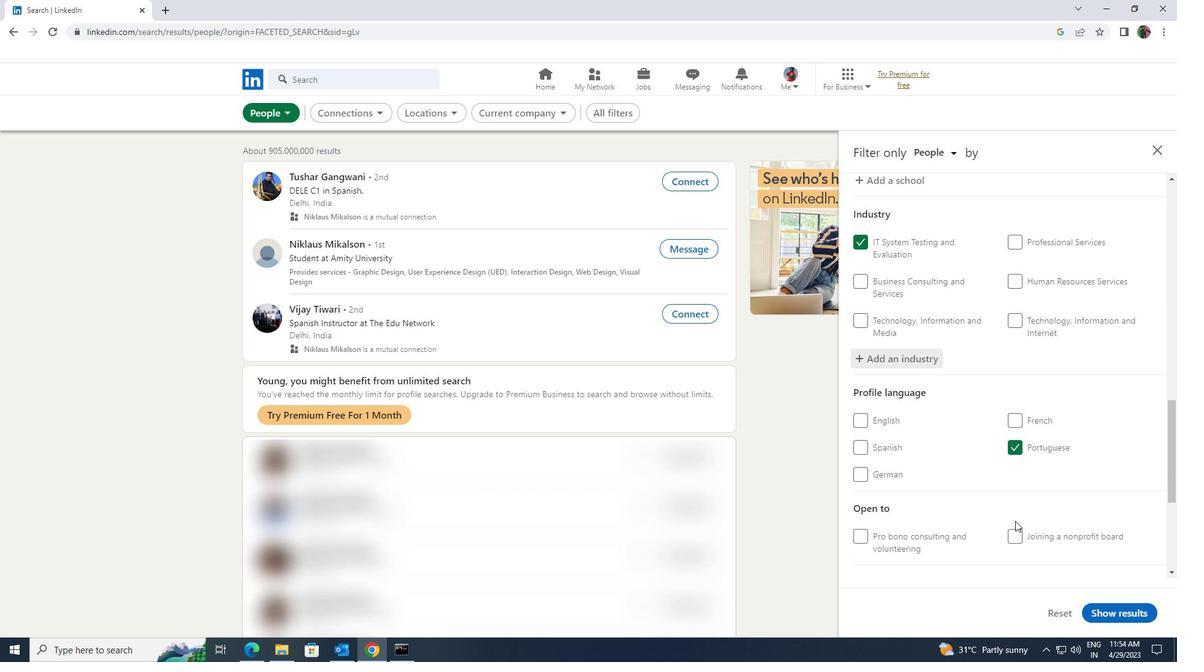 
Action: Mouse moved to (1029, 540)
Screenshot: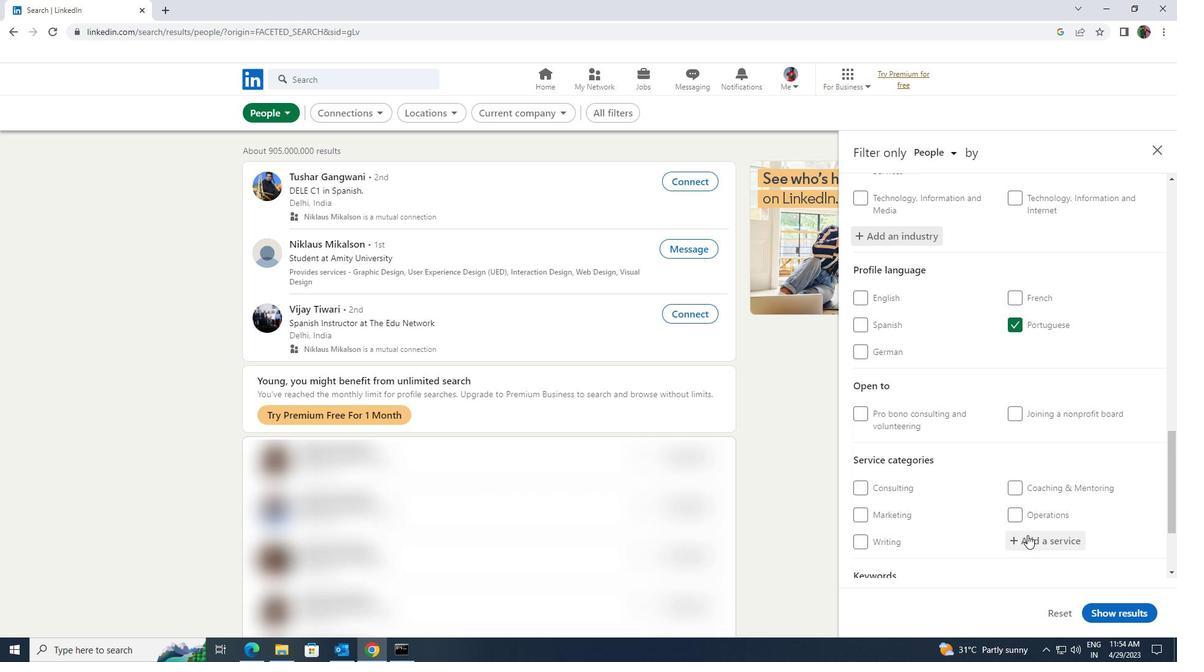 
Action: Mouse pressed left at (1029, 540)
Screenshot: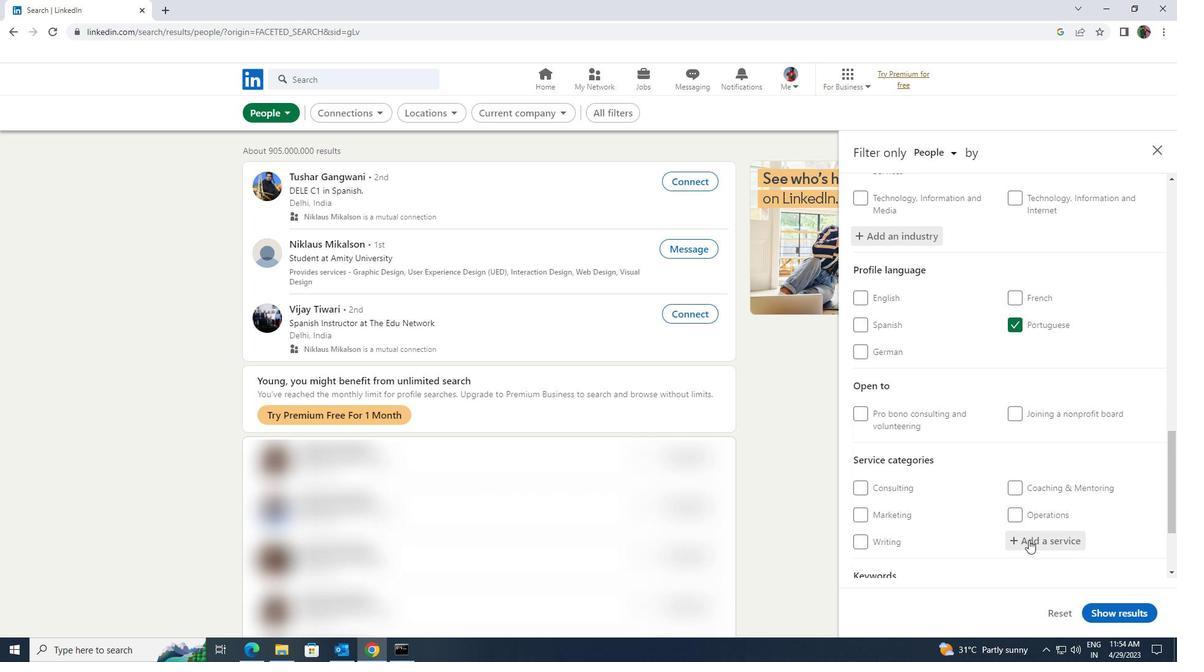 
Action: Key pressed <Key.shift><Key.shift><Key.shift><Key.shift>SUPPORT<Key.space><Key.shift>TECHNICAL
Screenshot: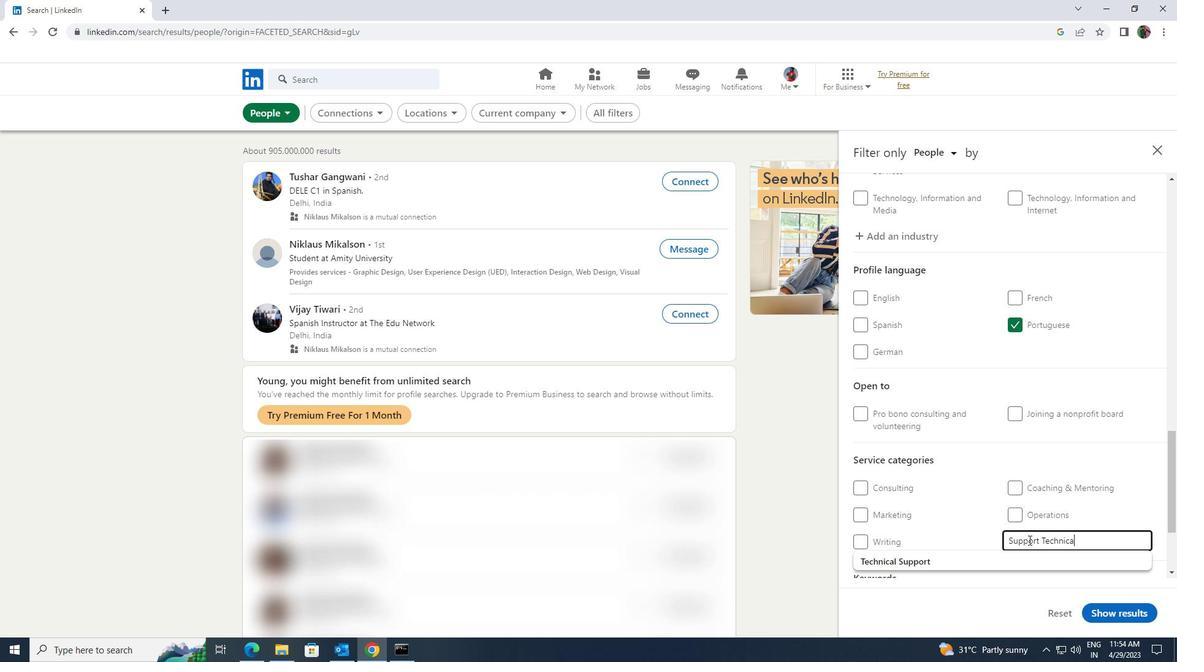
Action: Mouse scrolled (1029, 539) with delta (0, 0)
Screenshot: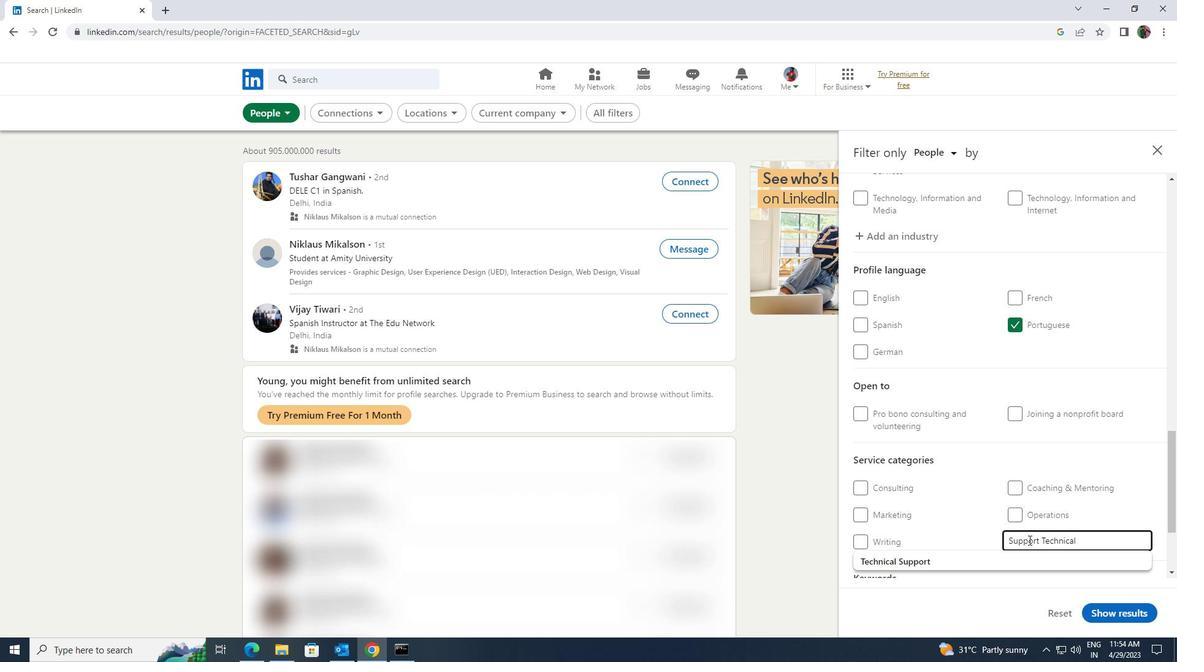 
Action: Mouse moved to (1021, 501)
Screenshot: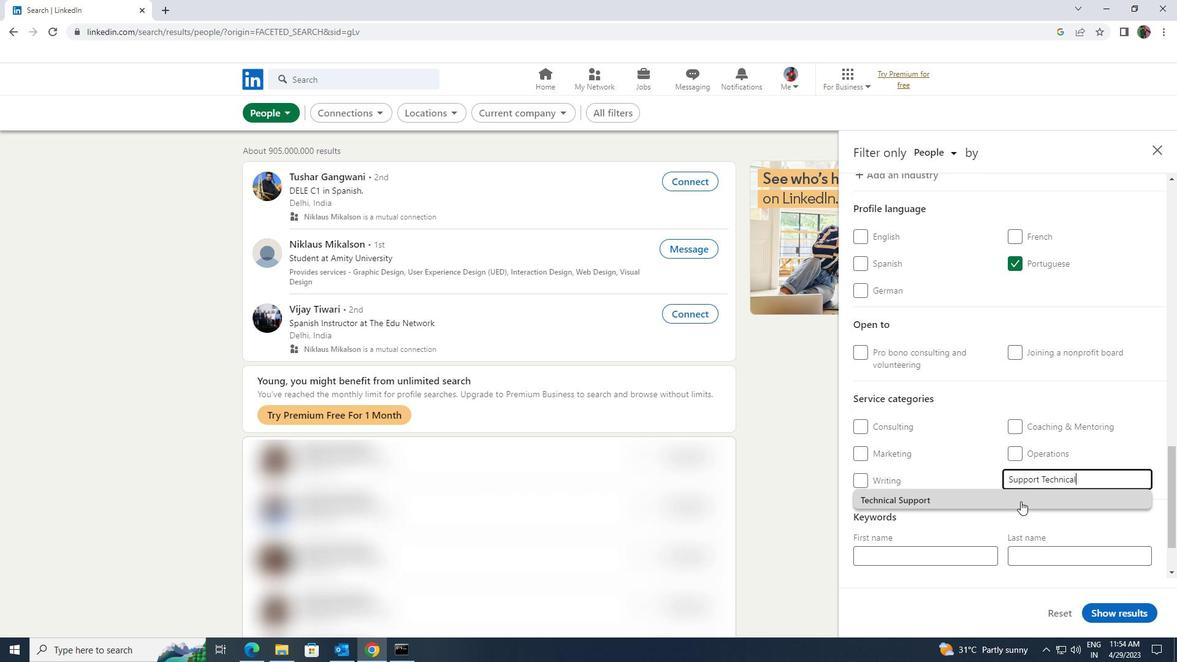 
Action: Mouse pressed left at (1021, 501)
Screenshot: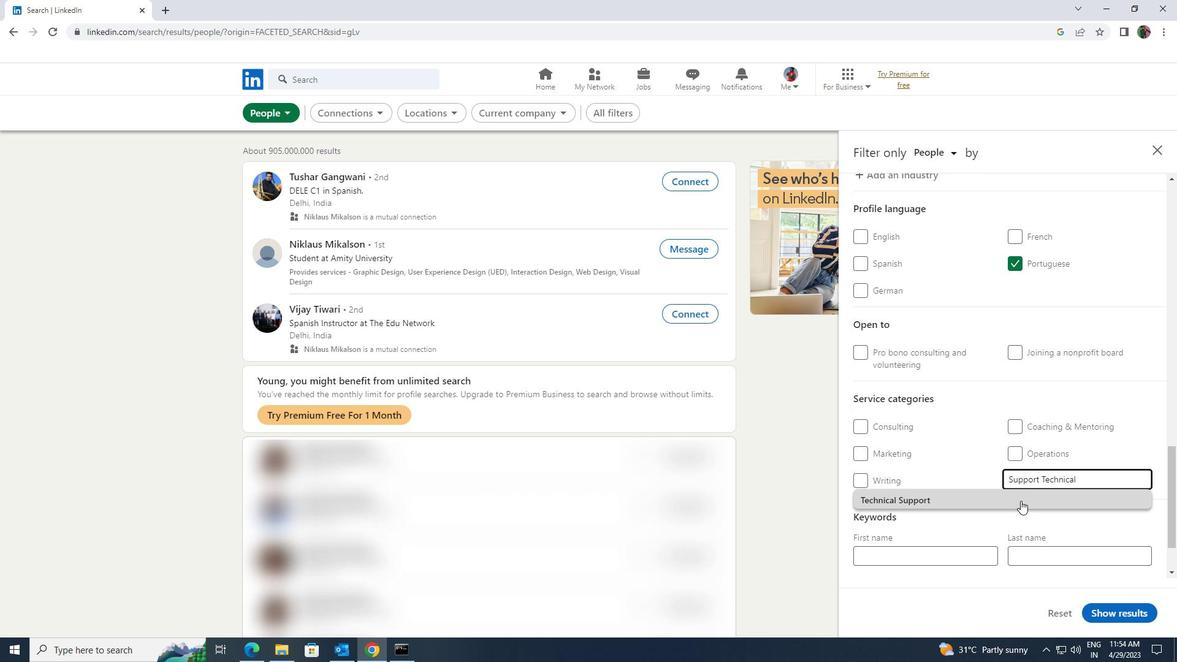 
Action: Mouse scrolled (1021, 500) with delta (0, 0)
Screenshot: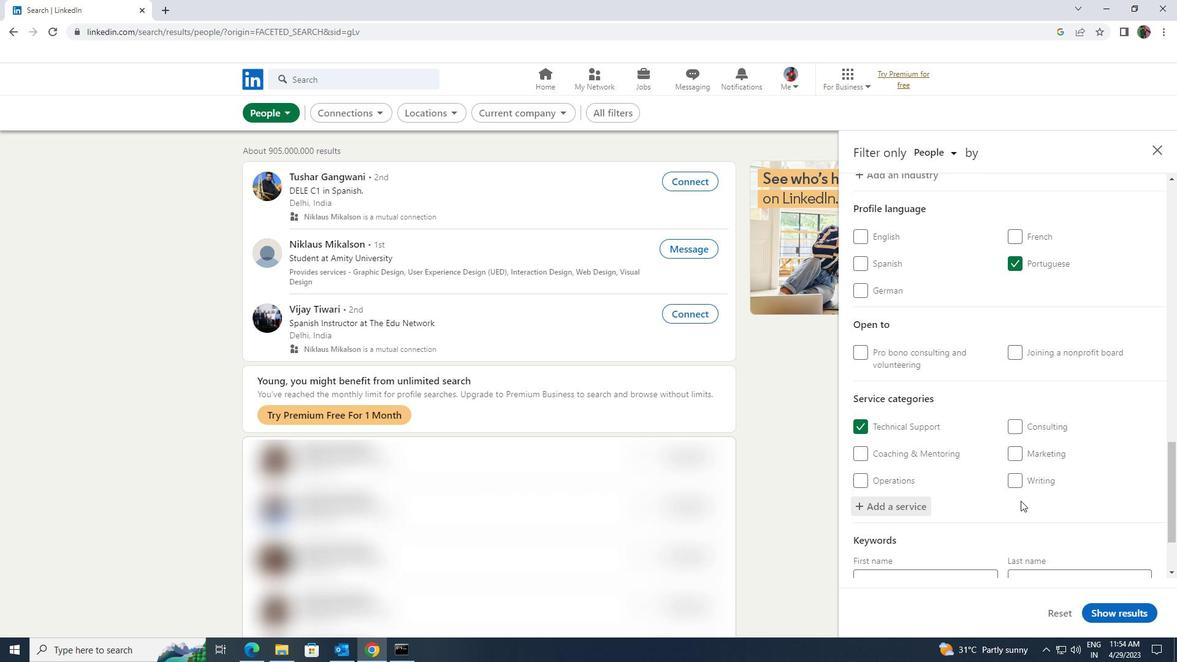 
Action: Mouse scrolled (1021, 500) with delta (0, 0)
Screenshot: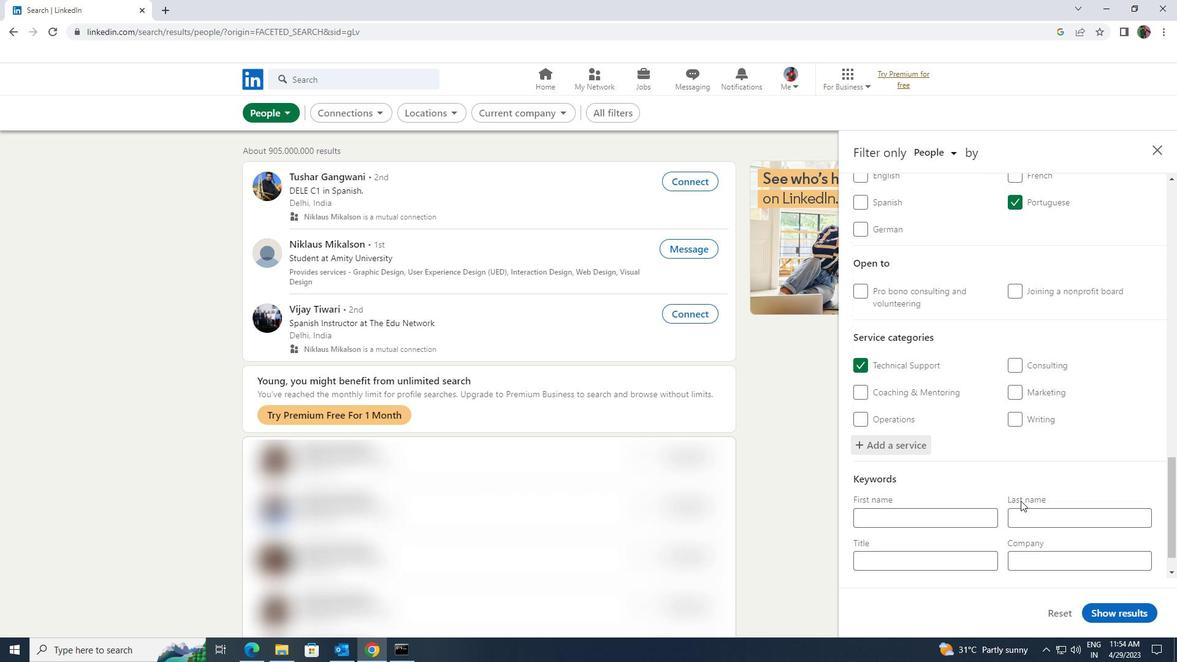 
Action: Mouse moved to (985, 524)
Screenshot: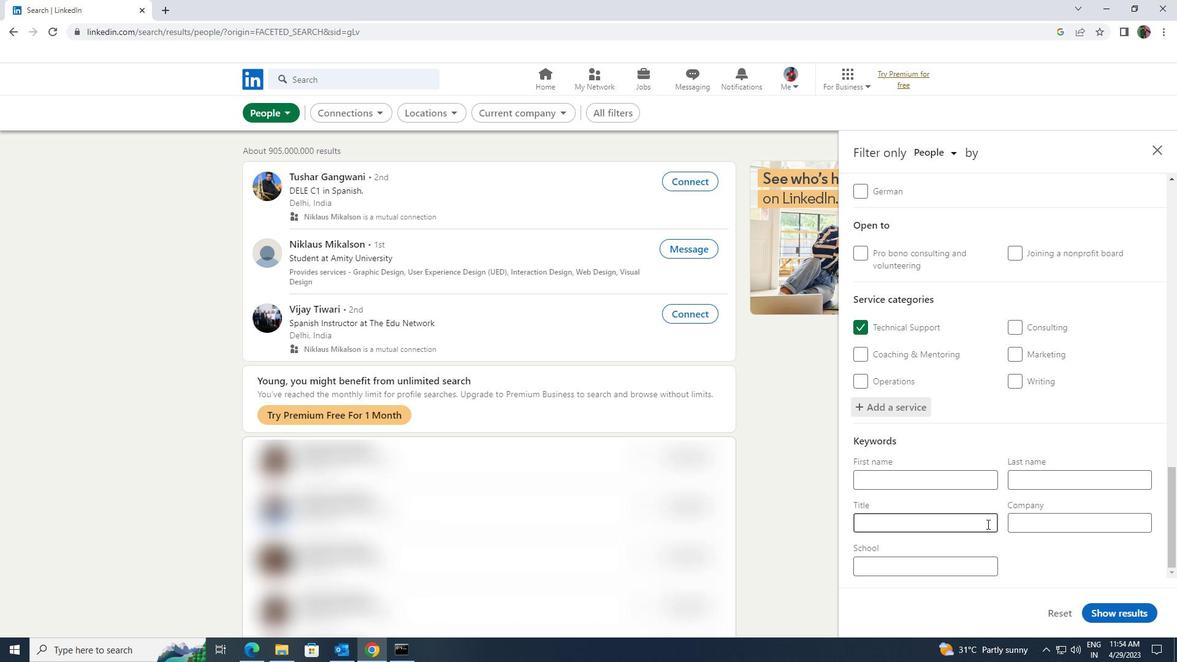 
Action: Mouse pressed left at (985, 524)
Screenshot: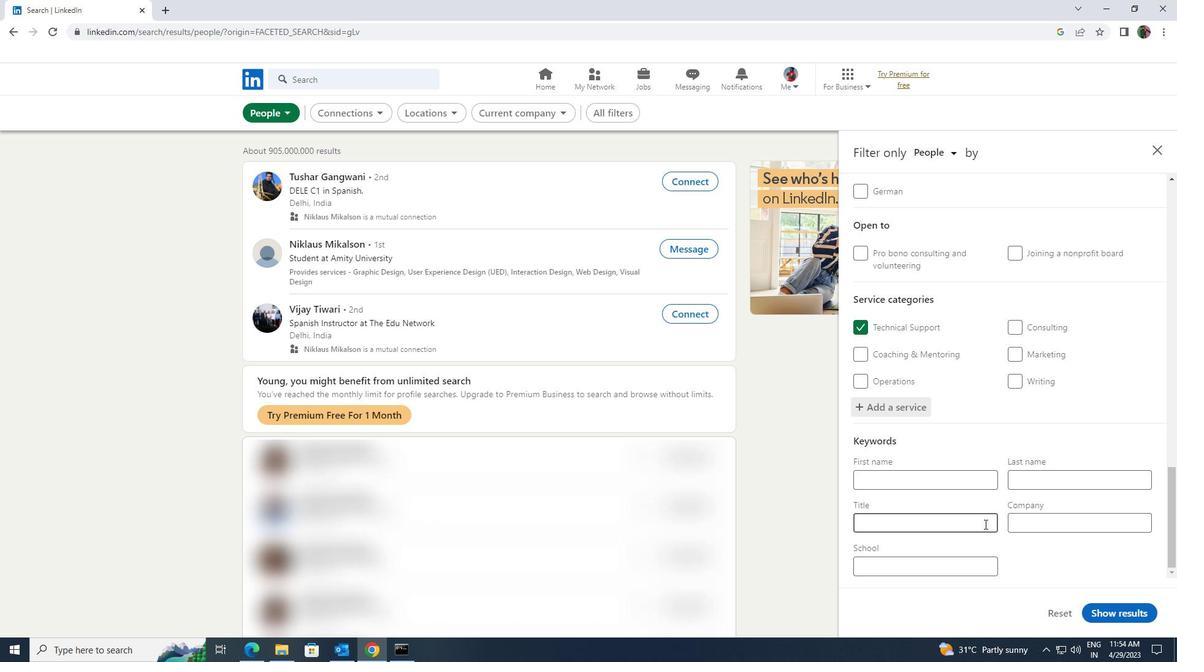 
Action: Key pressed <Key.shift>MARKETING<Key.space><Key.shift>STAFF
Screenshot: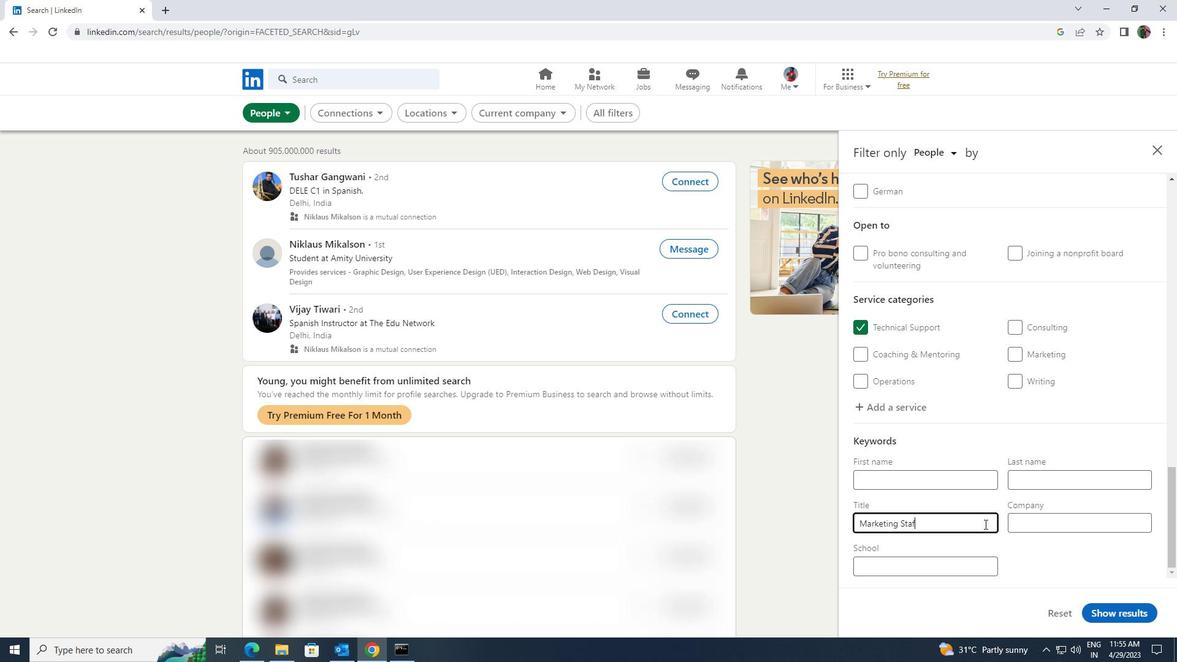 
Action: Mouse moved to (1104, 614)
Screenshot: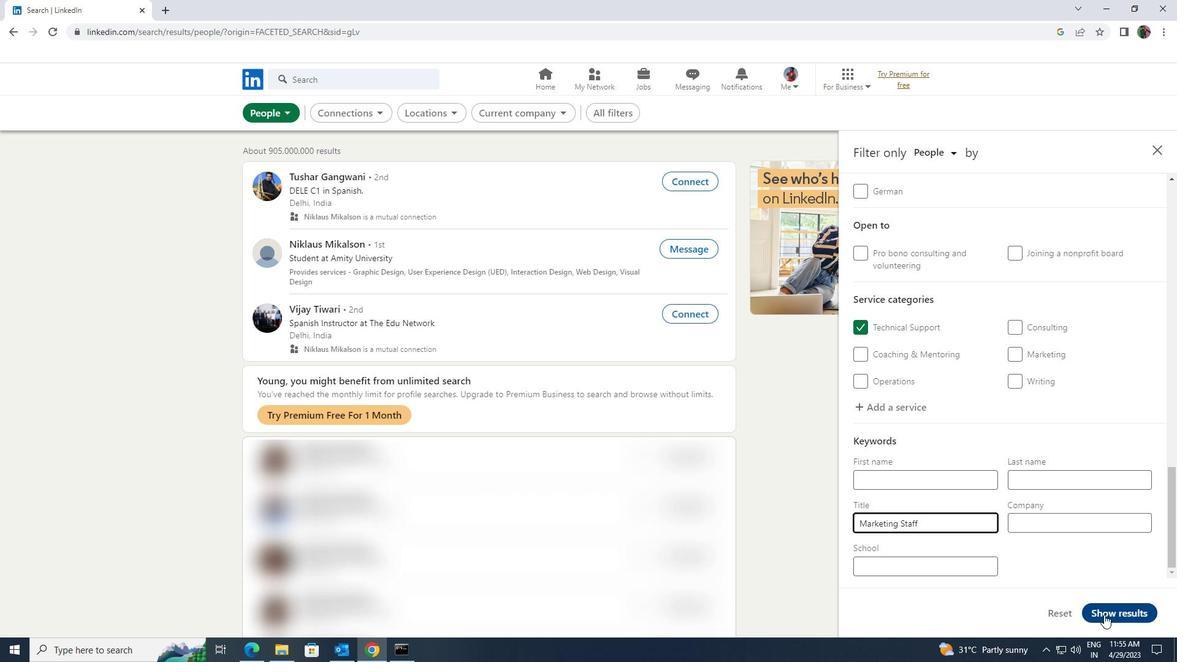 
Action: Mouse pressed left at (1104, 614)
Screenshot: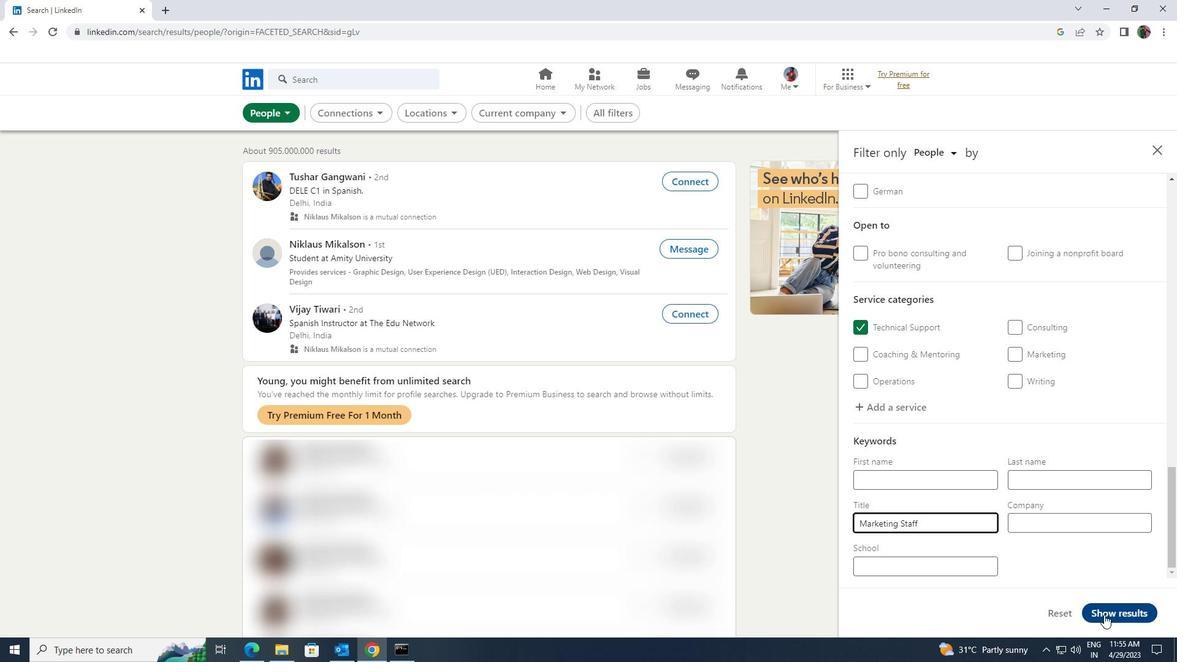 
